 Task: Find connections with filter location Dod Ballāpur with filter topic #Ownerwith filter profile language Potuguese with filter current company NTPC Limited with filter school National Engineering College with filter industry Metal Treatments with filter service category Budgeting with filter keywords title Accounting Staff
Action: Mouse moved to (210, 243)
Screenshot: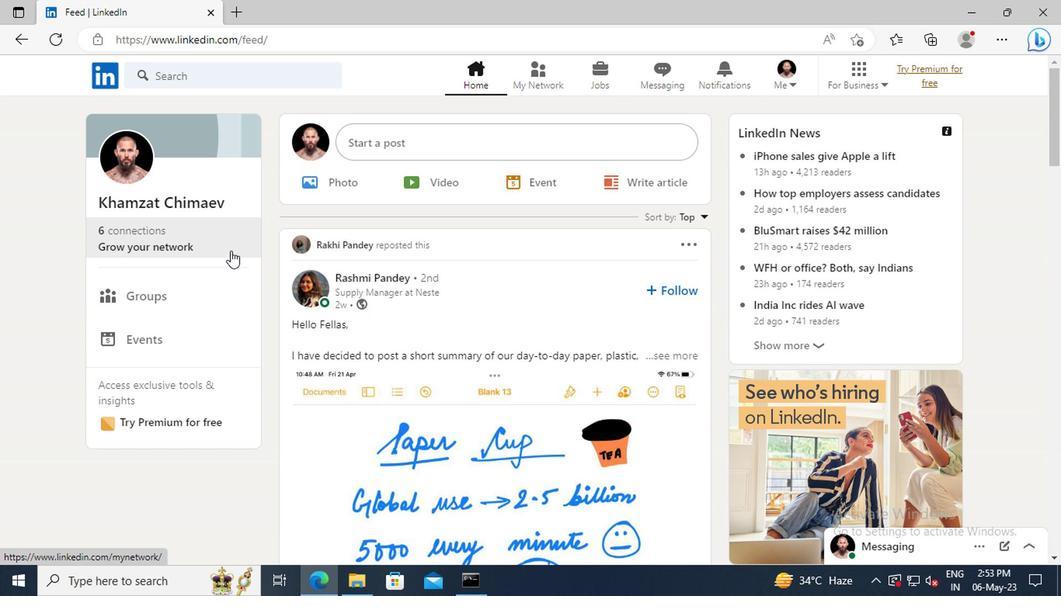 
Action: Mouse pressed left at (210, 243)
Screenshot: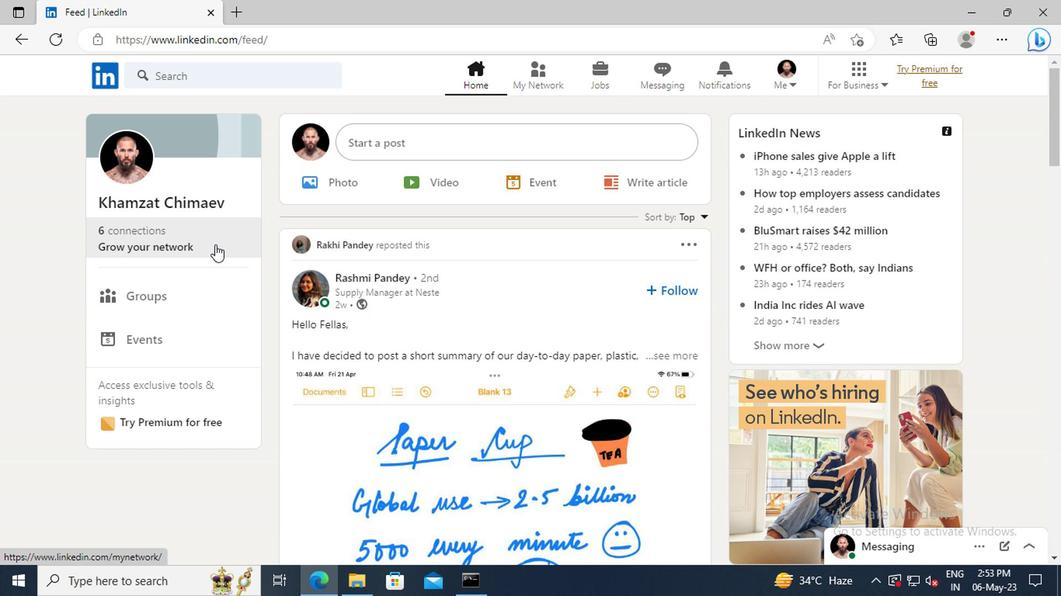 
Action: Mouse moved to (196, 166)
Screenshot: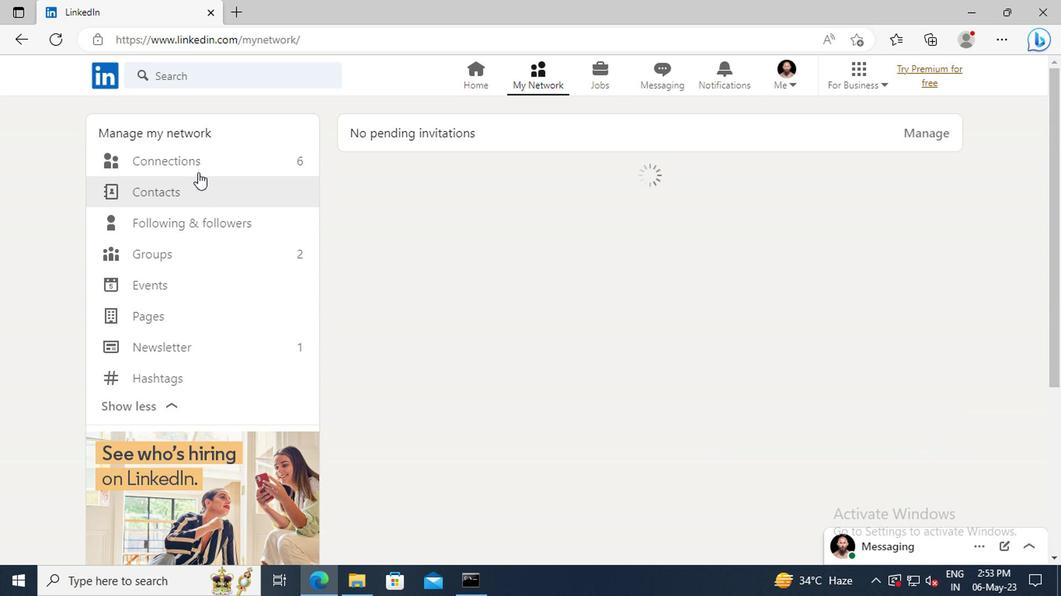 
Action: Mouse pressed left at (196, 166)
Screenshot: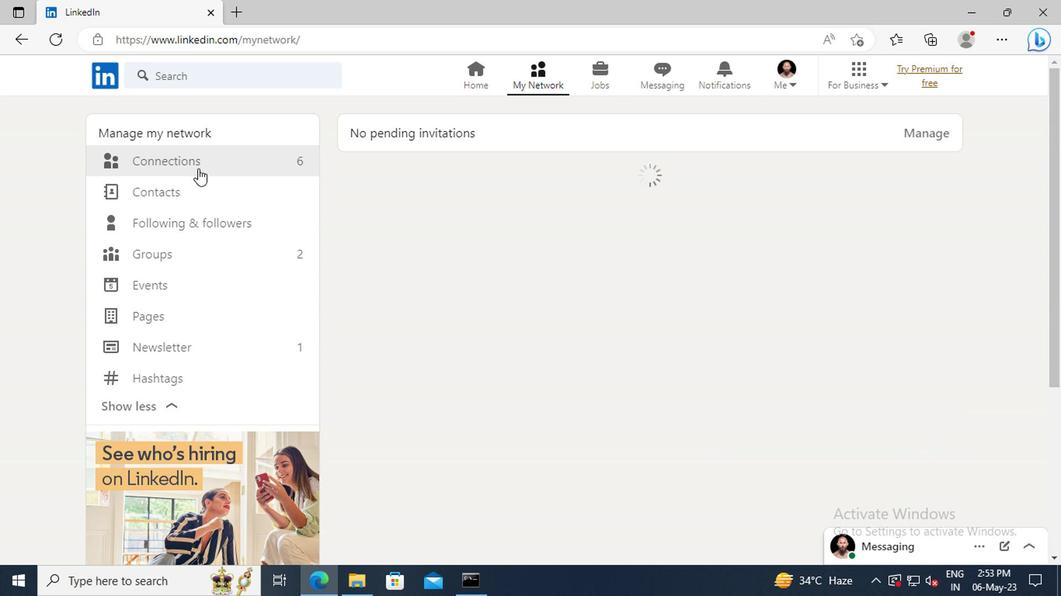 
Action: Mouse moved to (641, 168)
Screenshot: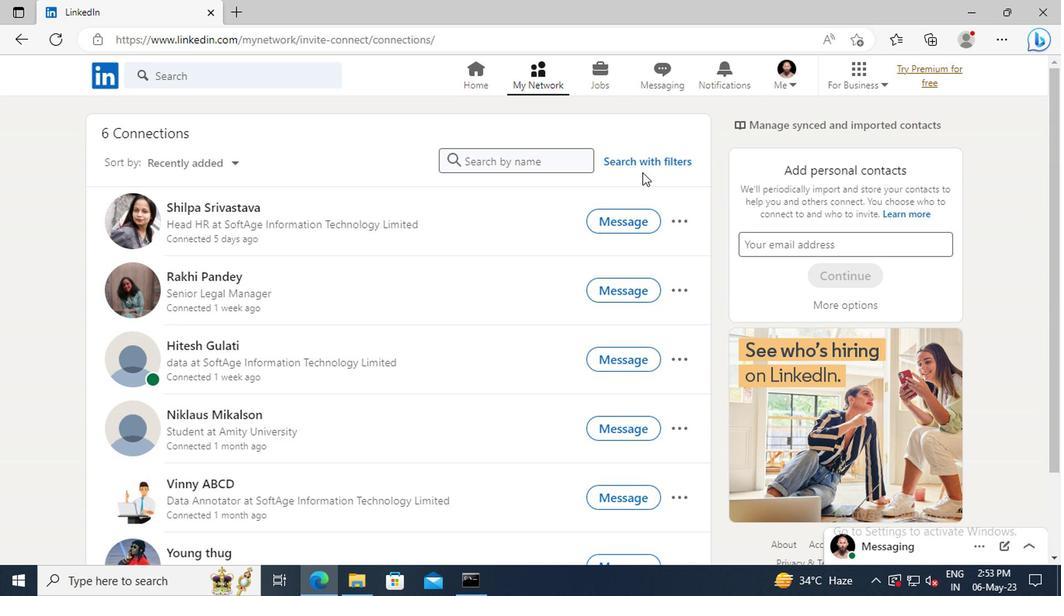 
Action: Mouse pressed left at (641, 168)
Screenshot: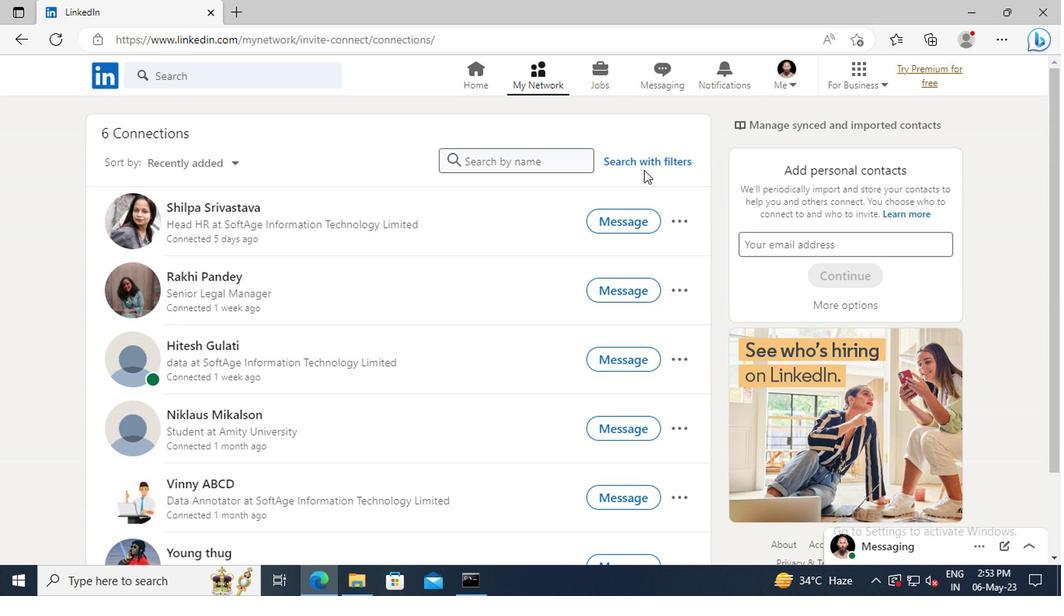 
Action: Mouse moved to (589, 122)
Screenshot: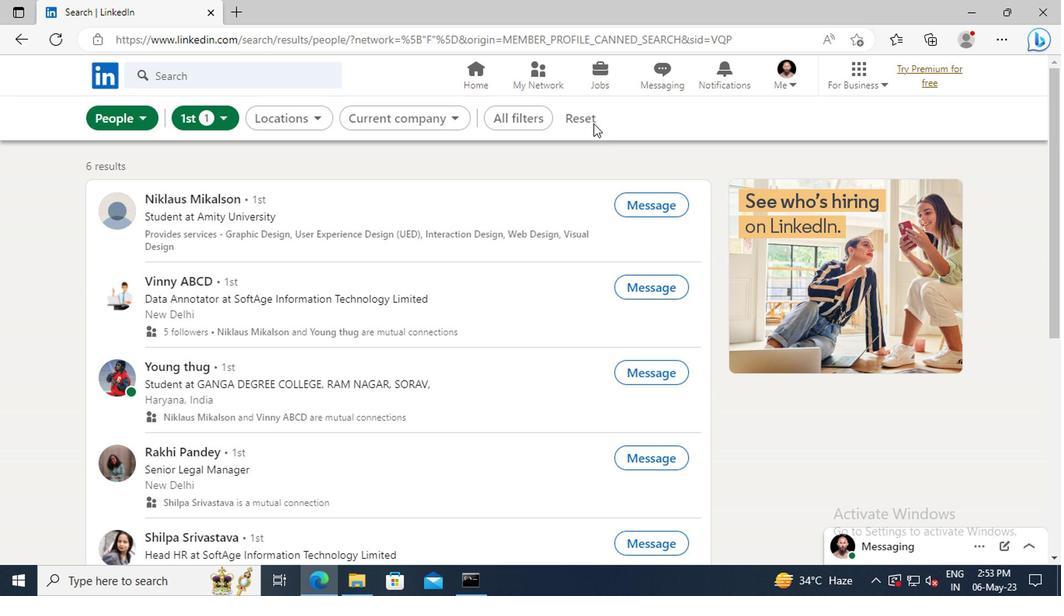 
Action: Mouse pressed left at (589, 122)
Screenshot: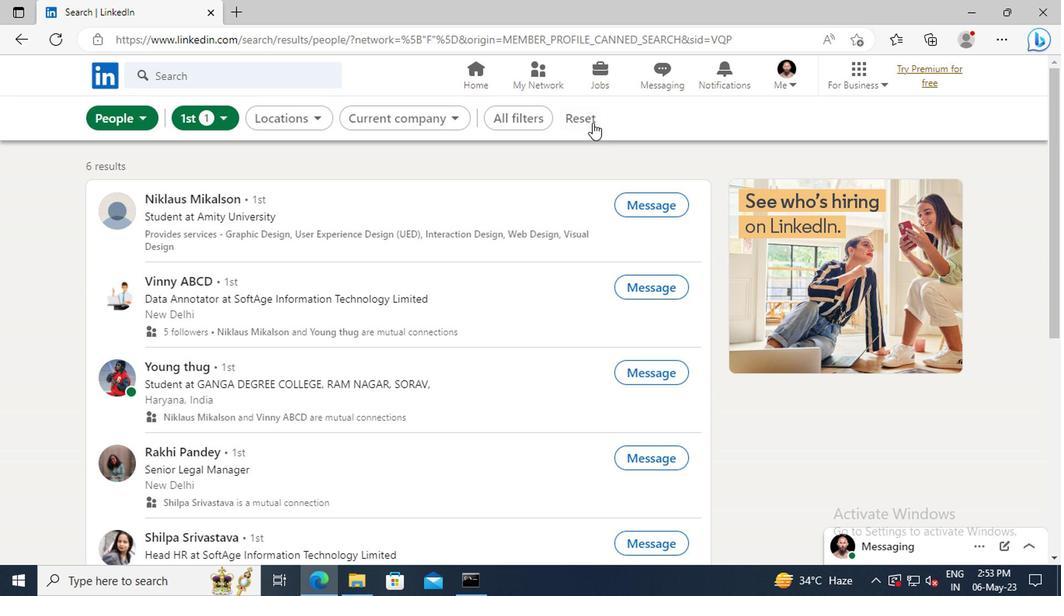 
Action: Mouse moved to (568, 119)
Screenshot: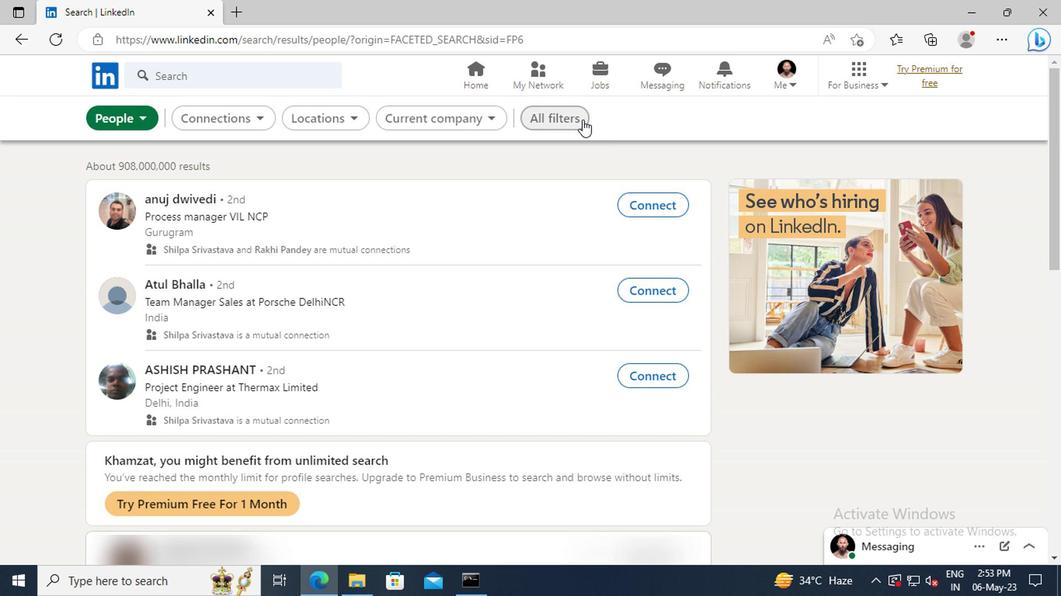 
Action: Mouse pressed left at (568, 119)
Screenshot: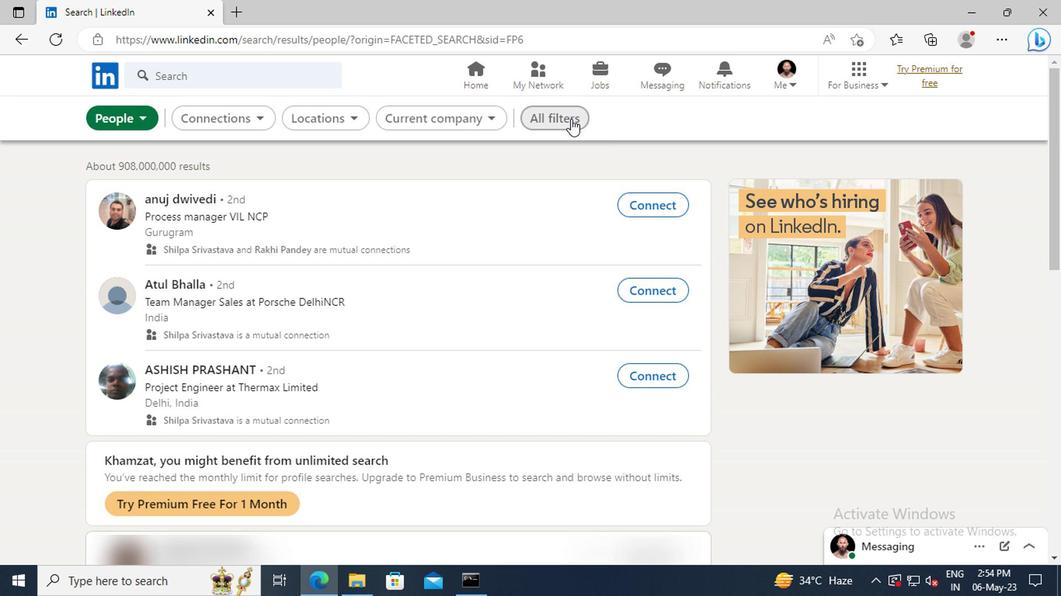 
Action: Mouse moved to (841, 300)
Screenshot: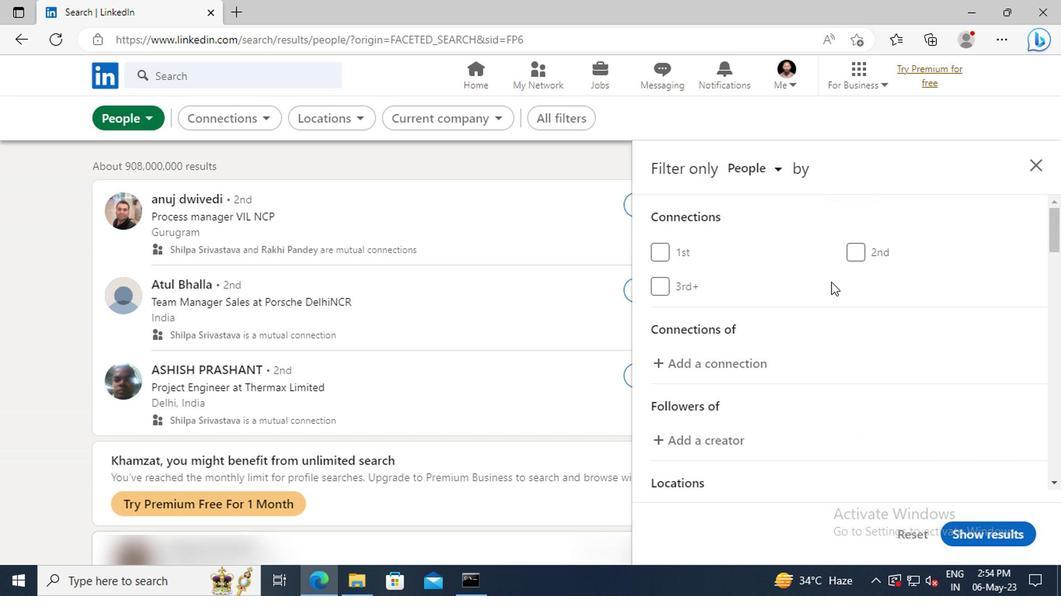 
Action: Mouse scrolled (841, 300) with delta (0, 0)
Screenshot: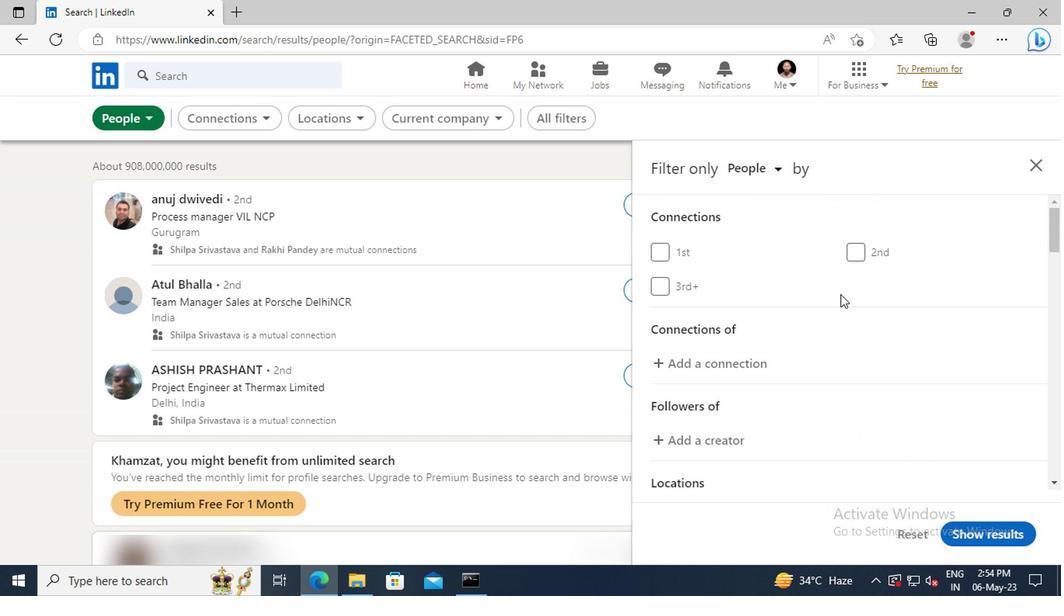 
Action: Mouse scrolled (841, 300) with delta (0, 0)
Screenshot: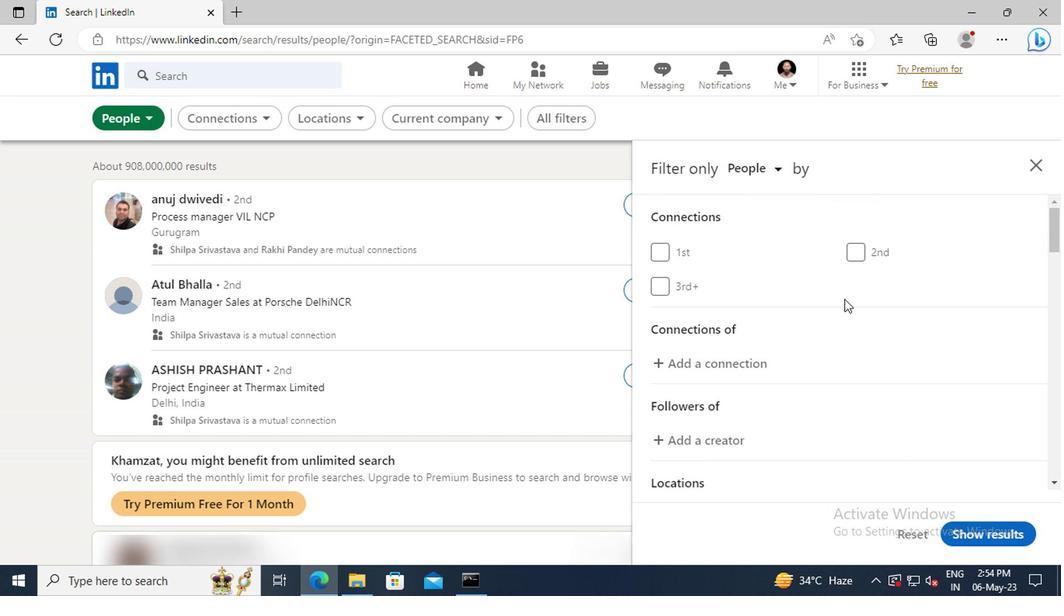 
Action: Mouse scrolled (841, 300) with delta (0, 0)
Screenshot: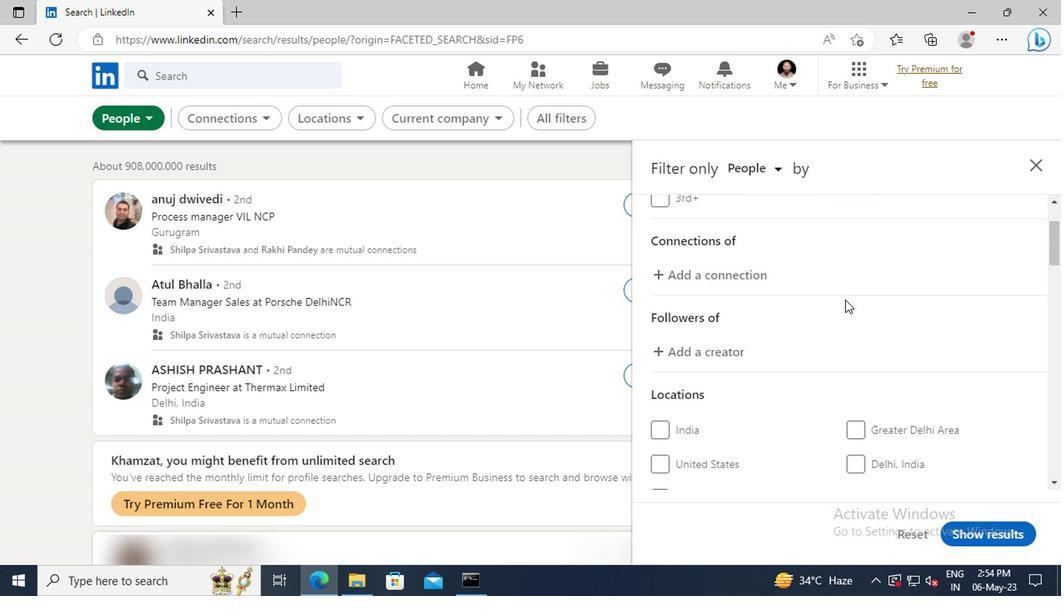 
Action: Mouse scrolled (841, 300) with delta (0, 0)
Screenshot: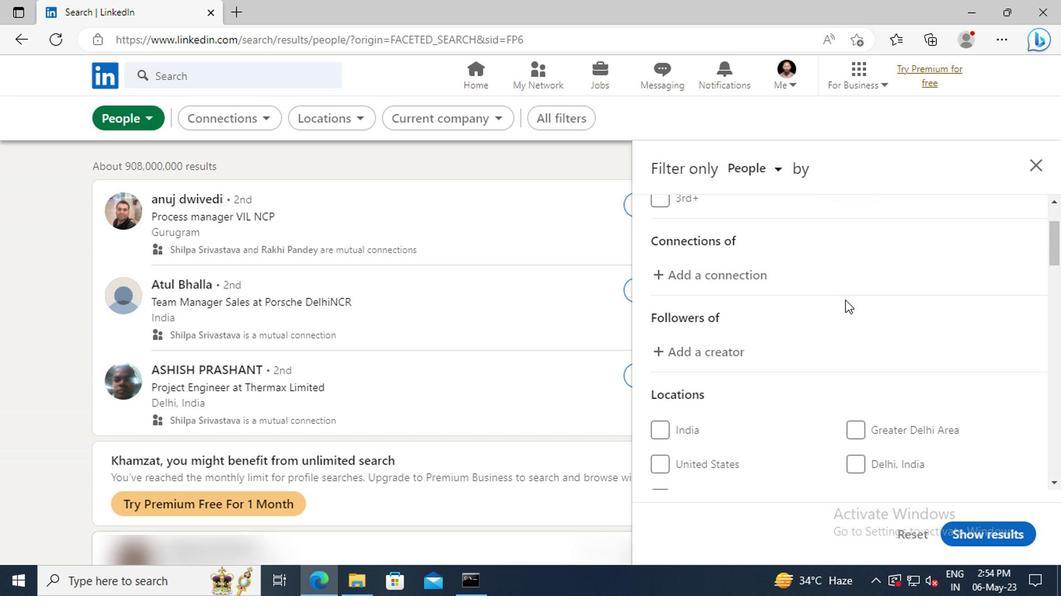 
Action: Mouse scrolled (841, 300) with delta (0, 0)
Screenshot: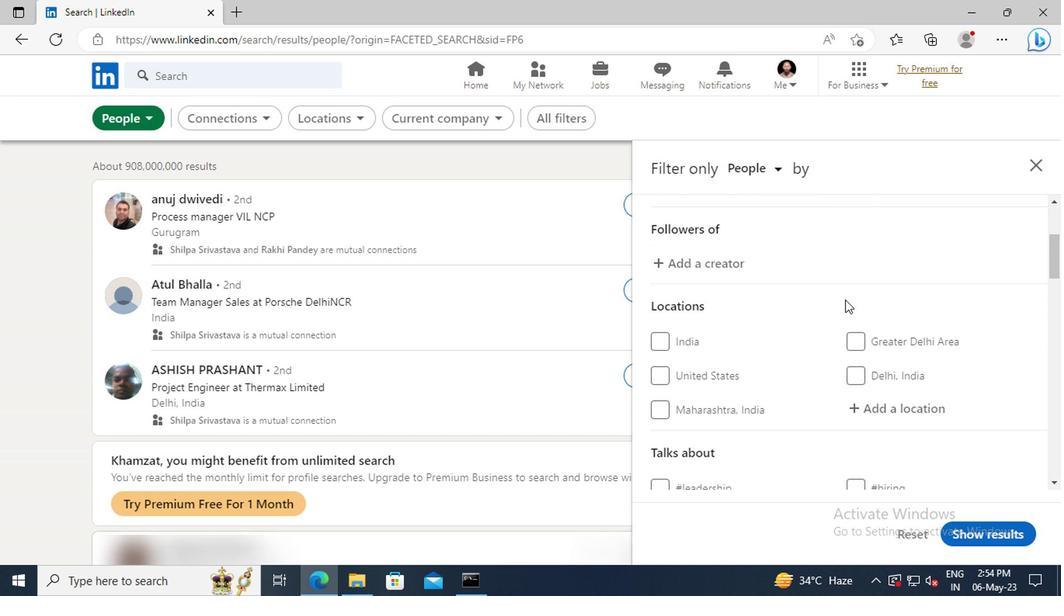 
Action: Mouse moved to (858, 362)
Screenshot: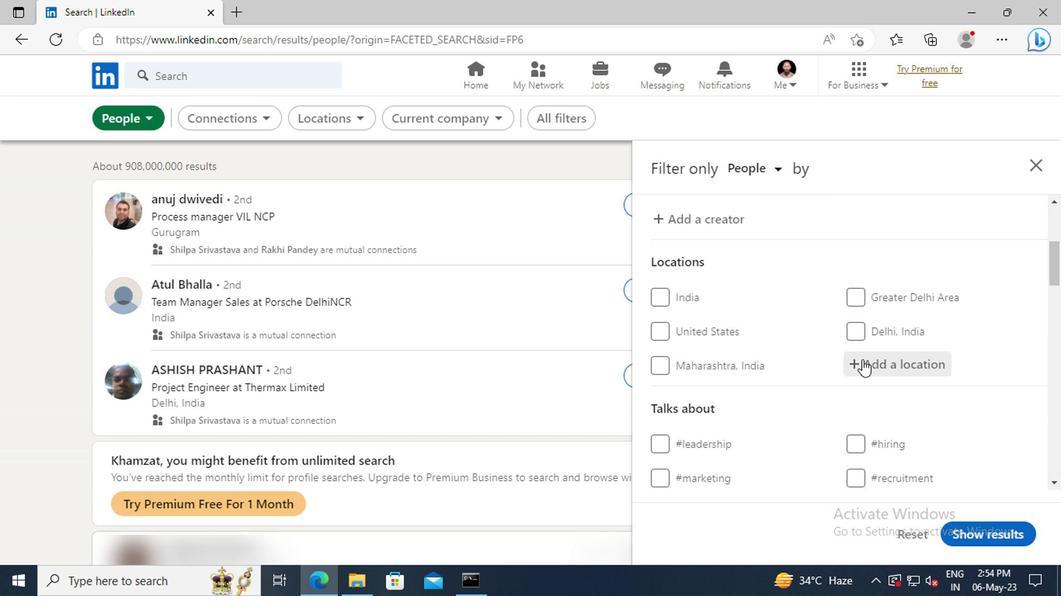 
Action: Mouse pressed left at (858, 362)
Screenshot: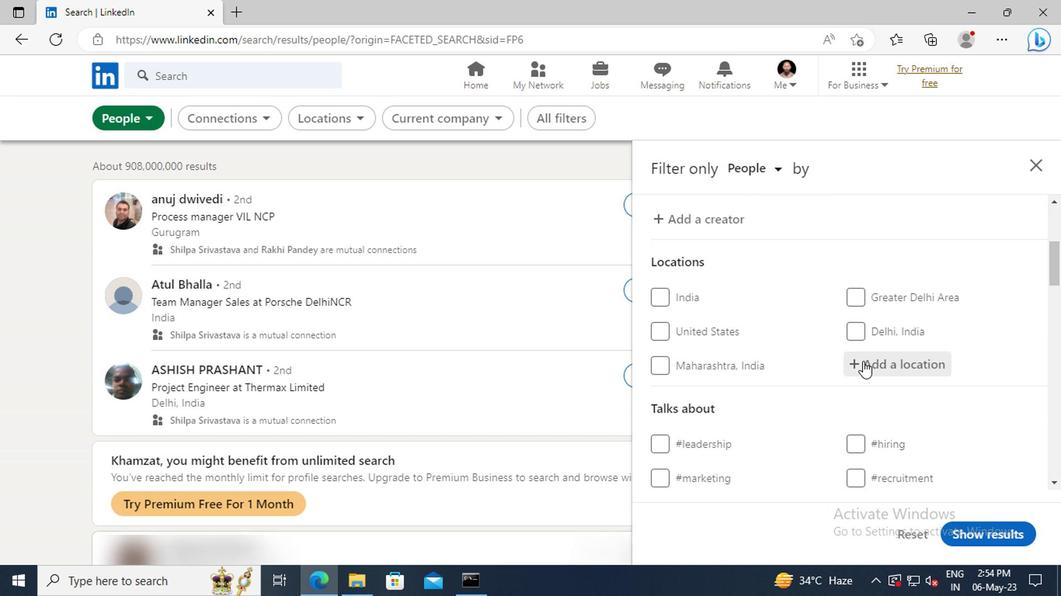 
Action: Mouse moved to (862, 363)
Screenshot: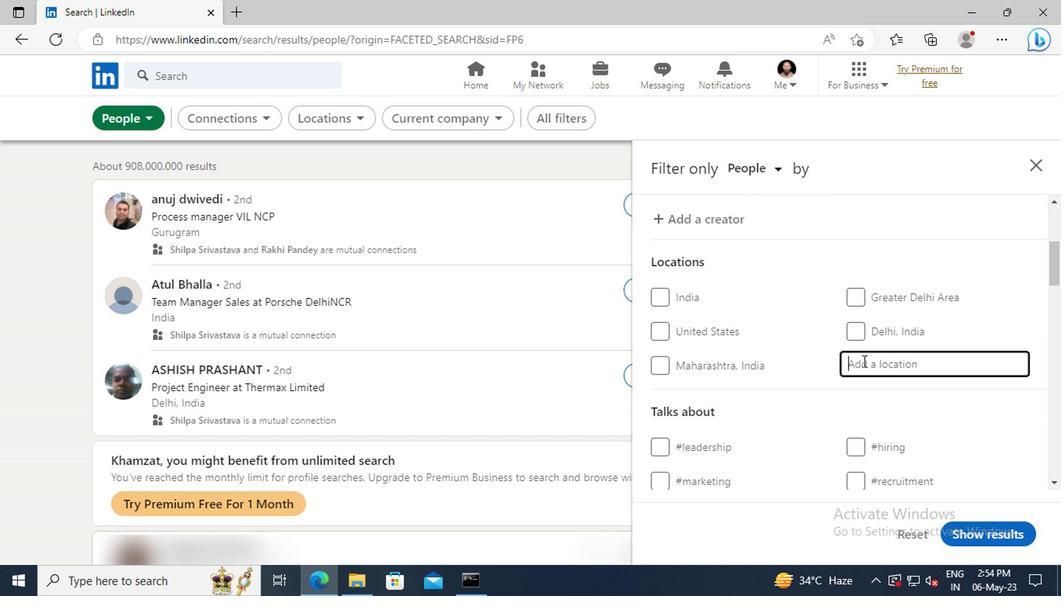 
Action: Key pressed <Key.shift>DOD<Key.space><Key.shift>BALLAPUR<Key.enter>
Screenshot: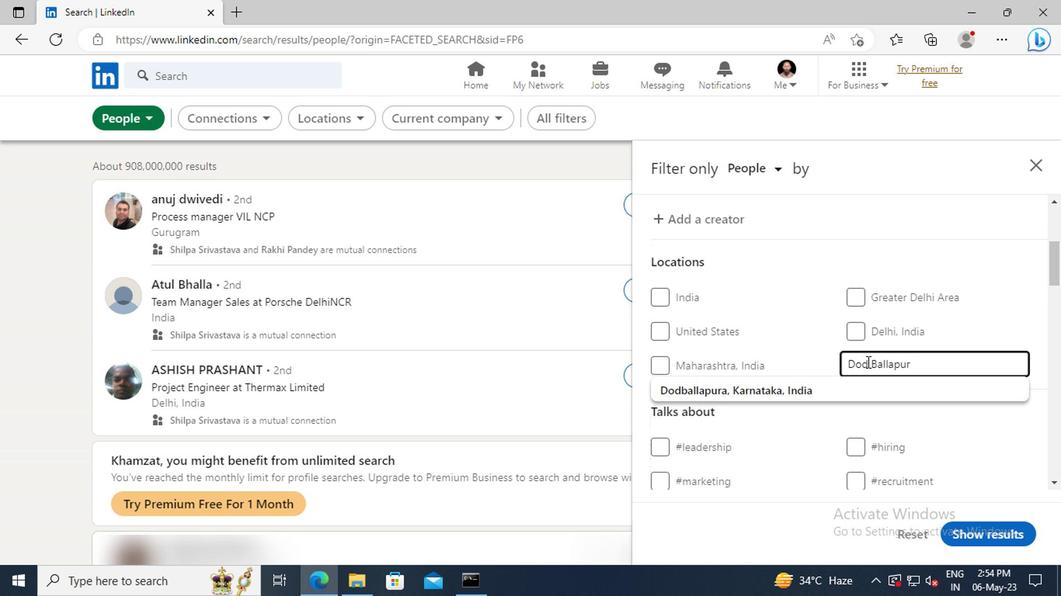 
Action: Mouse scrolled (862, 362) with delta (0, -1)
Screenshot: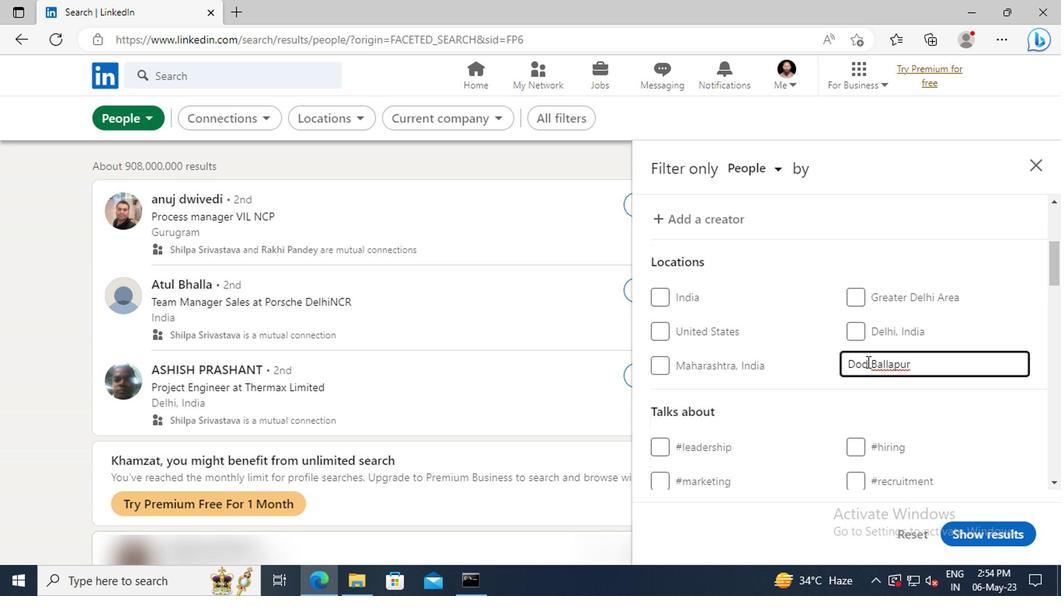 
Action: Mouse scrolled (862, 362) with delta (0, -1)
Screenshot: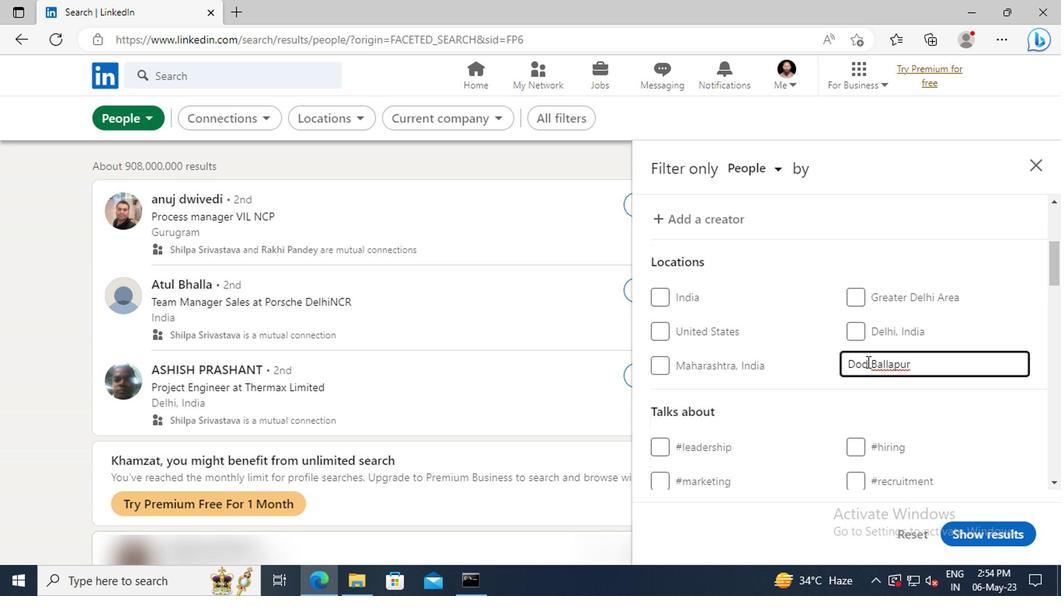 
Action: Mouse scrolled (862, 362) with delta (0, -1)
Screenshot: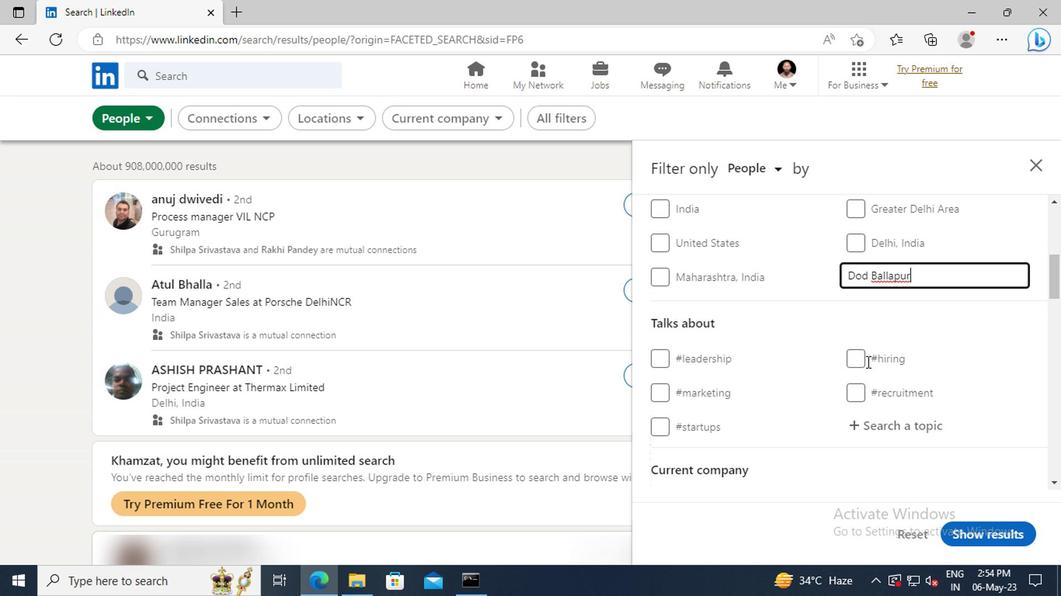 
Action: Mouse moved to (866, 378)
Screenshot: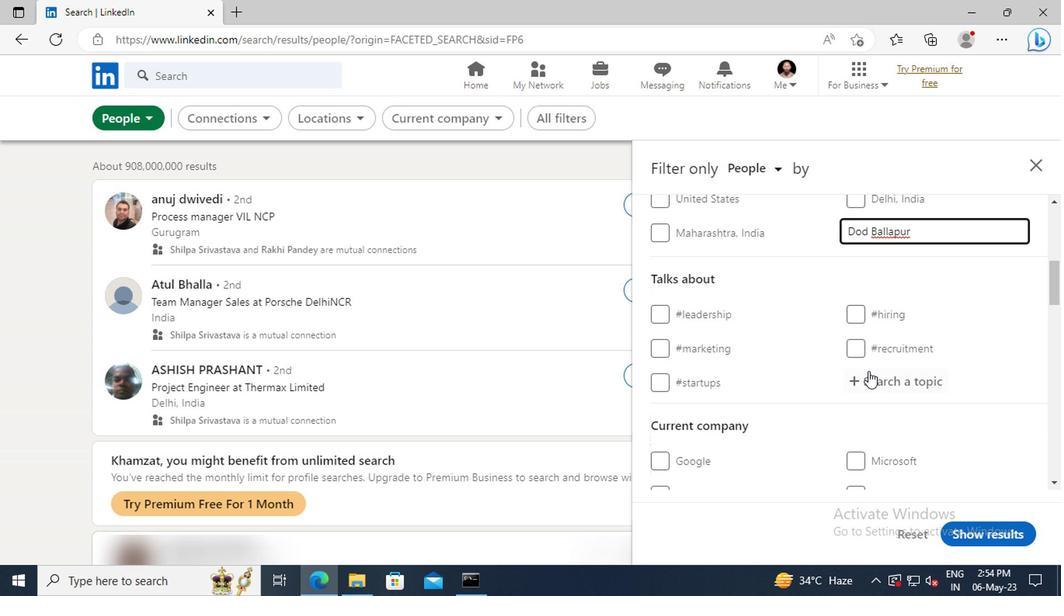 
Action: Mouse pressed left at (866, 378)
Screenshot: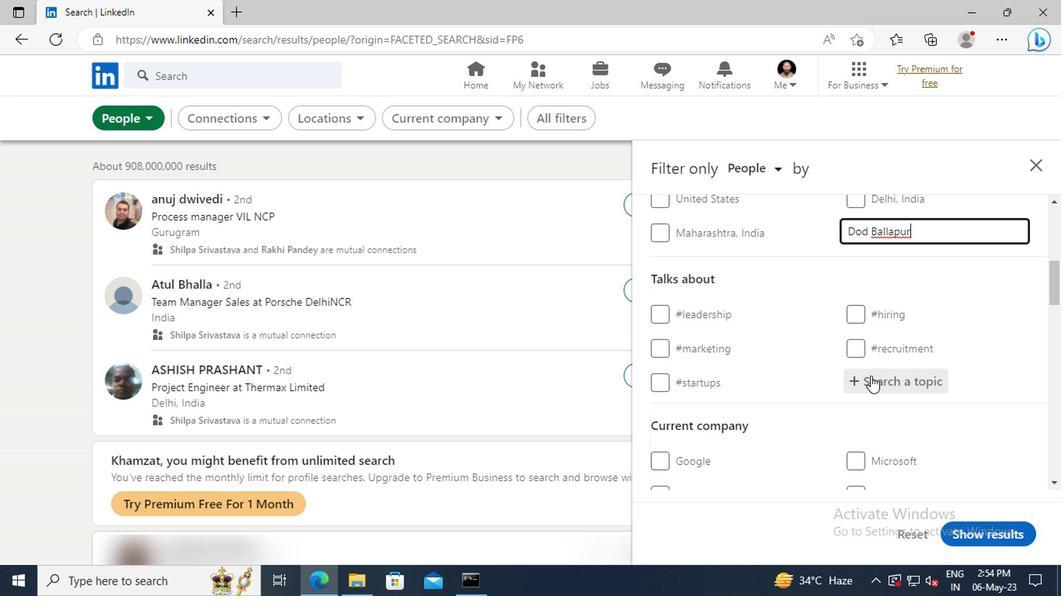 
Action: Key pressed <Key.shift>OWNER
Screenshot: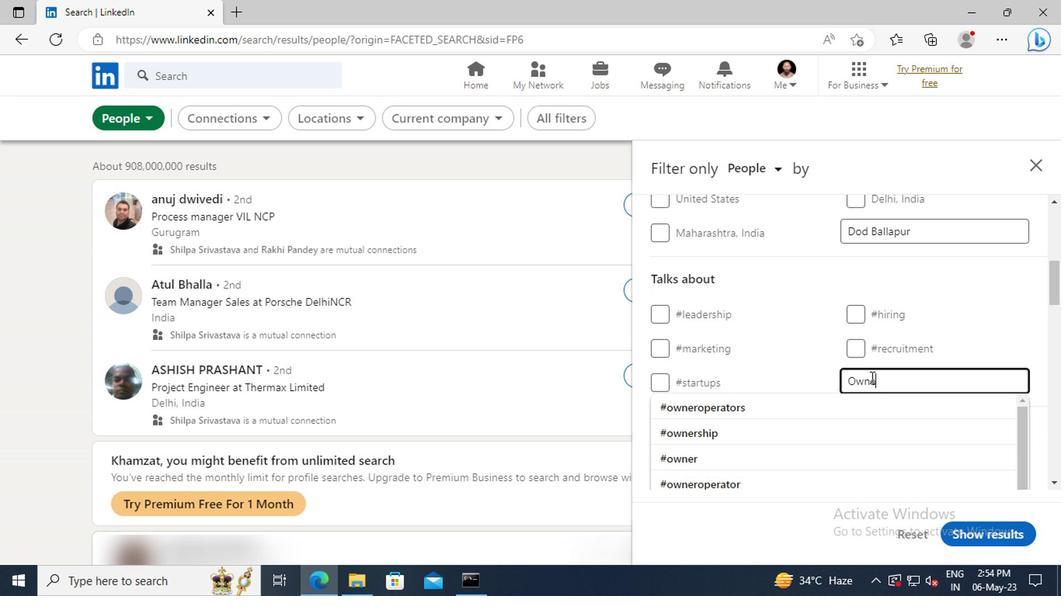 
Action: Mouse moved to (879, 455)
Screenshot: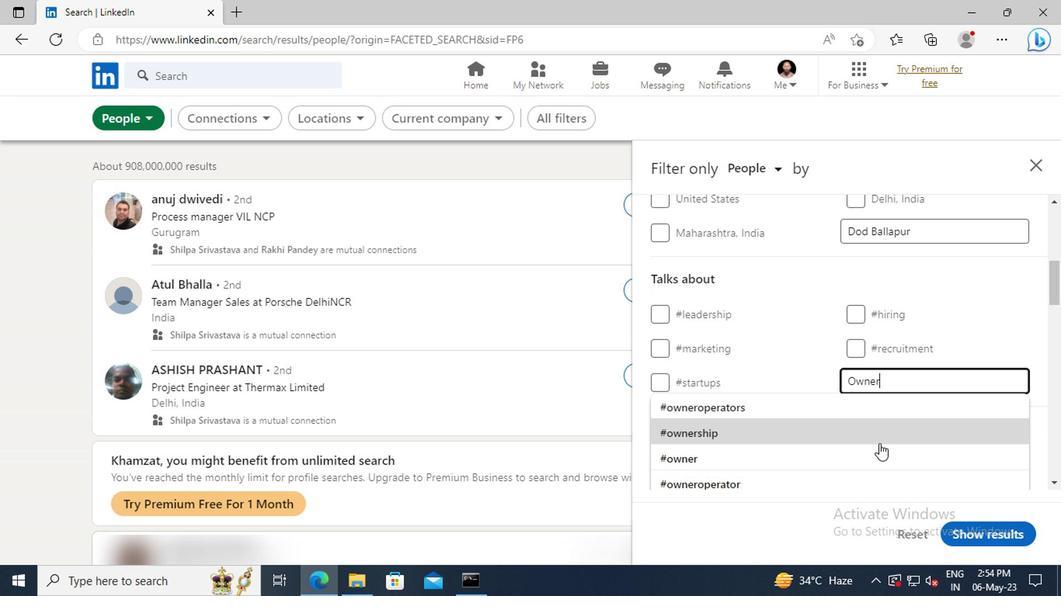 
Action: Mouse pressed left at (879, 455)
Screenshot: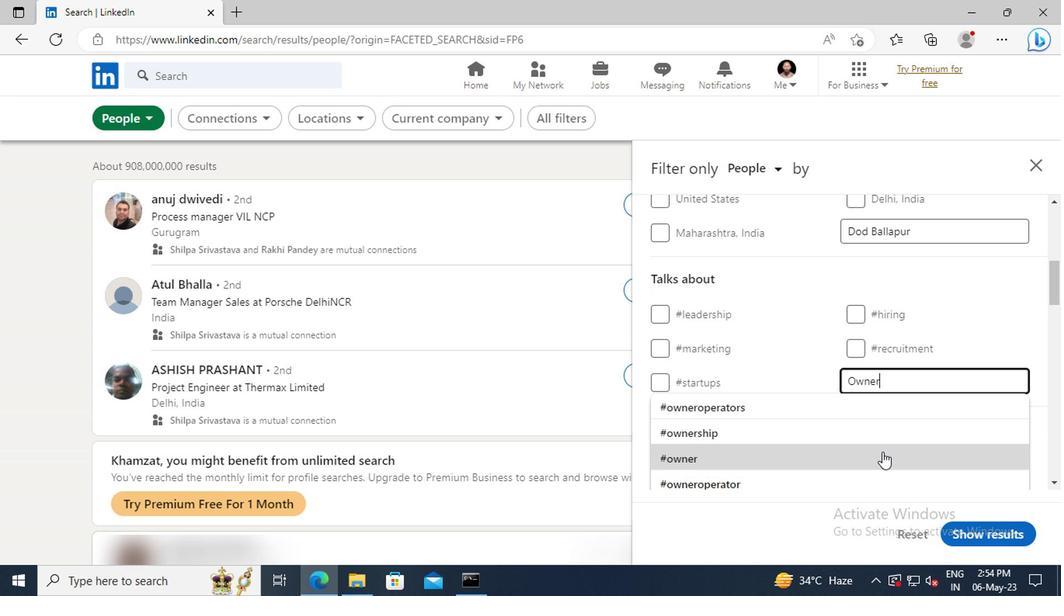 
Action: Mouse scrolled (879, 454) with delta (0, 0)
Screenshot: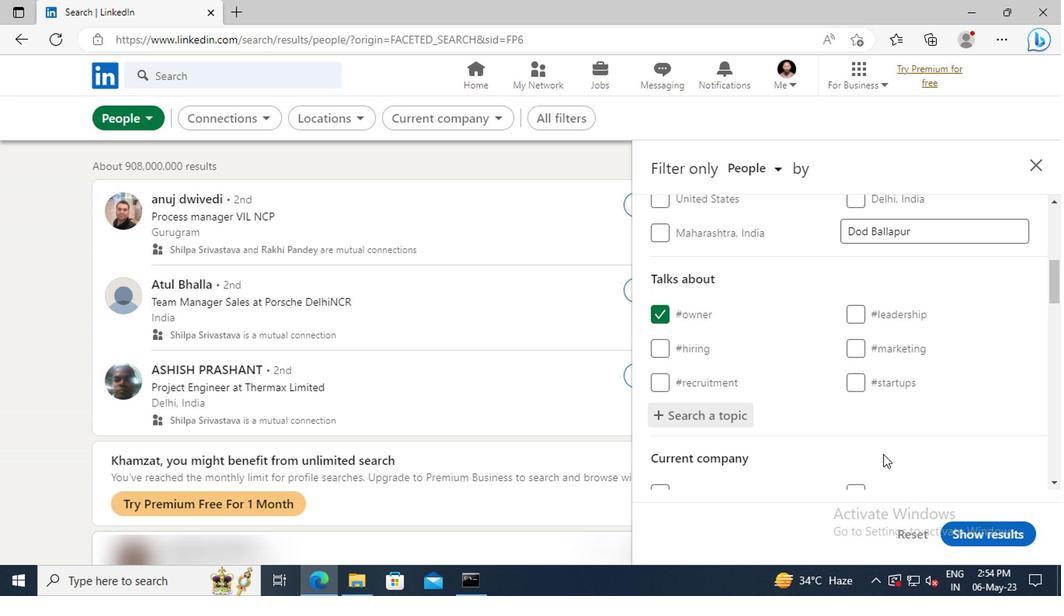 
Action: Mouse moved to (878, 449)
Screenshot: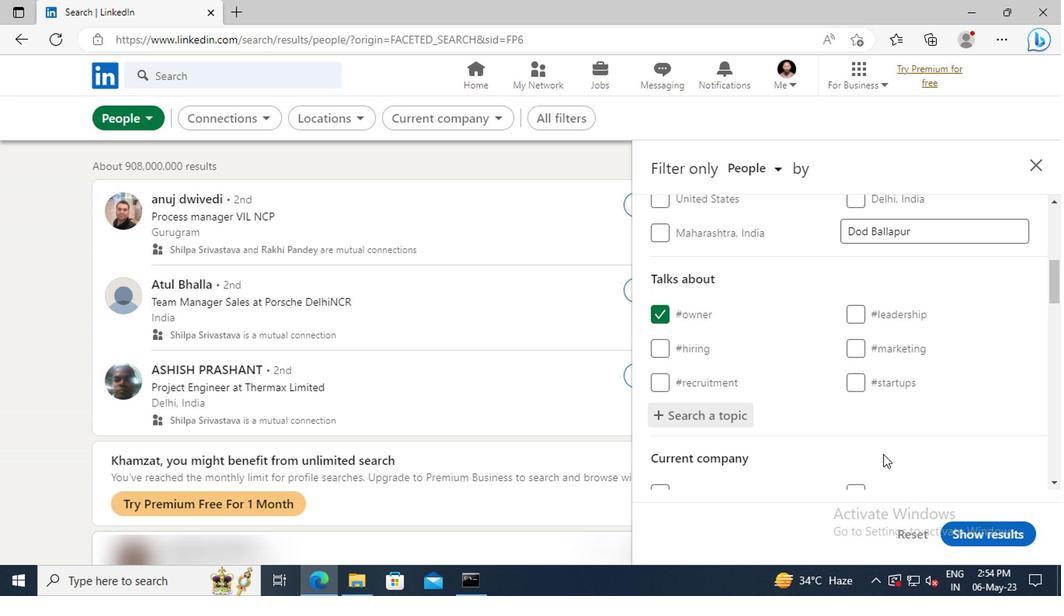 
Action: Mouse scrolled (878, 448) with delta (0, -1)
Screenshot: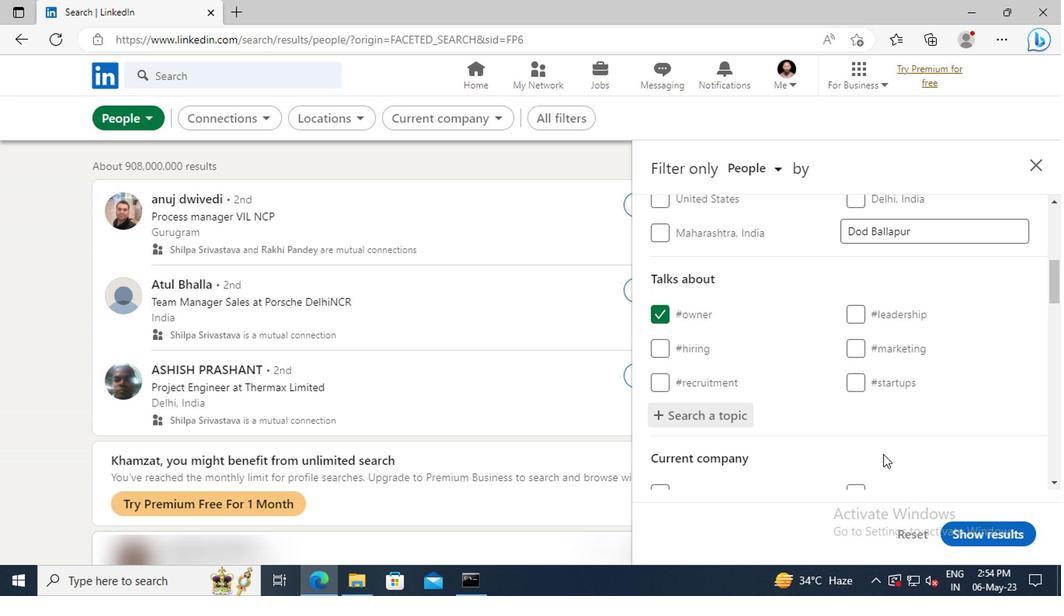 
Action: Mouse moved to (878, 448)
Screenshot: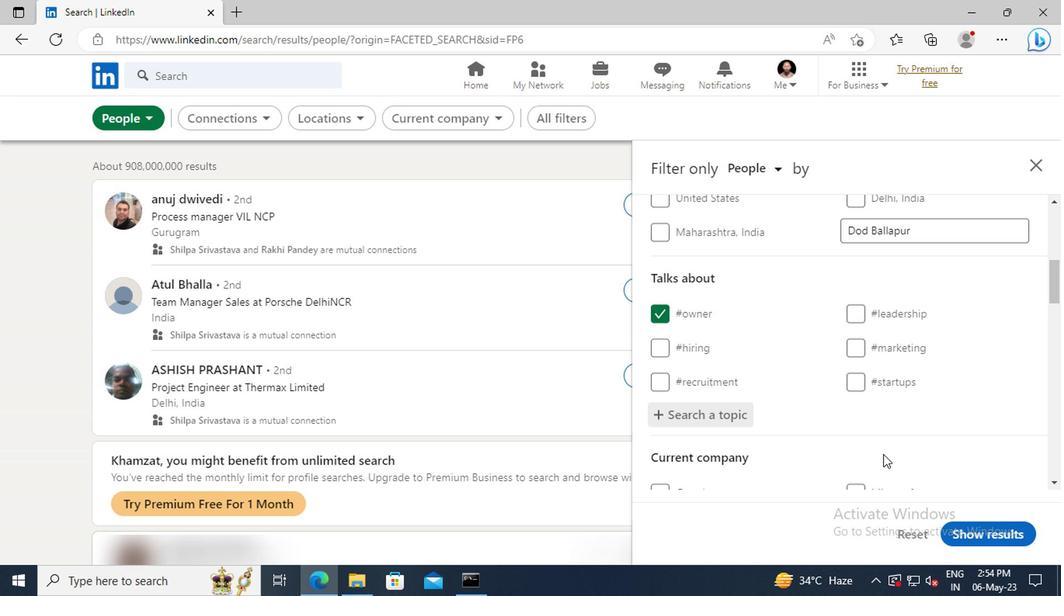 
Action: Mouse scrolled (878, 447) with delta (0, 0)
Screenshot: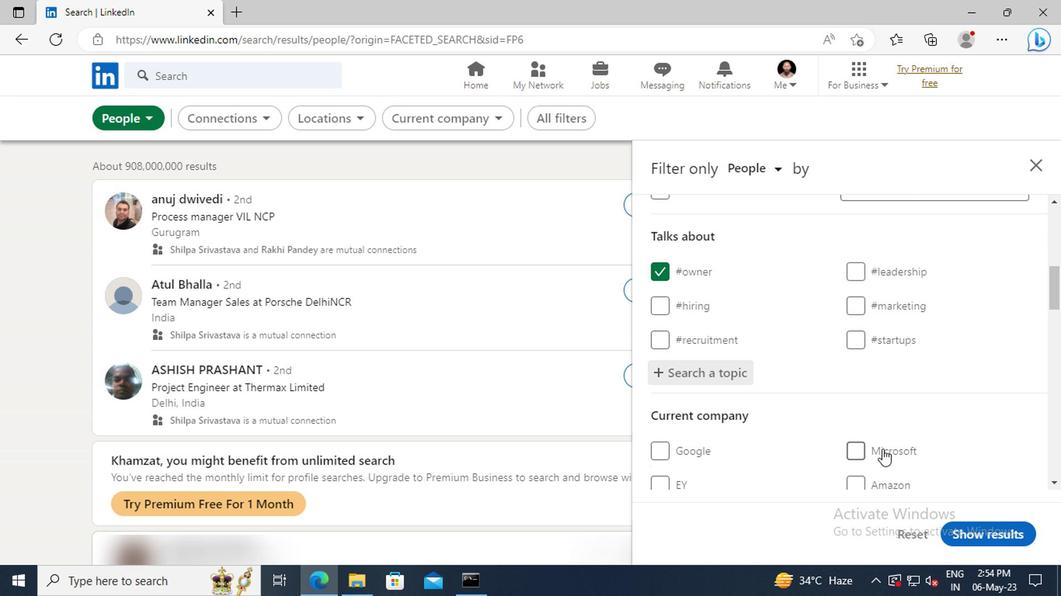 
Action: Mouse moved to (877, 428)
Screenshot: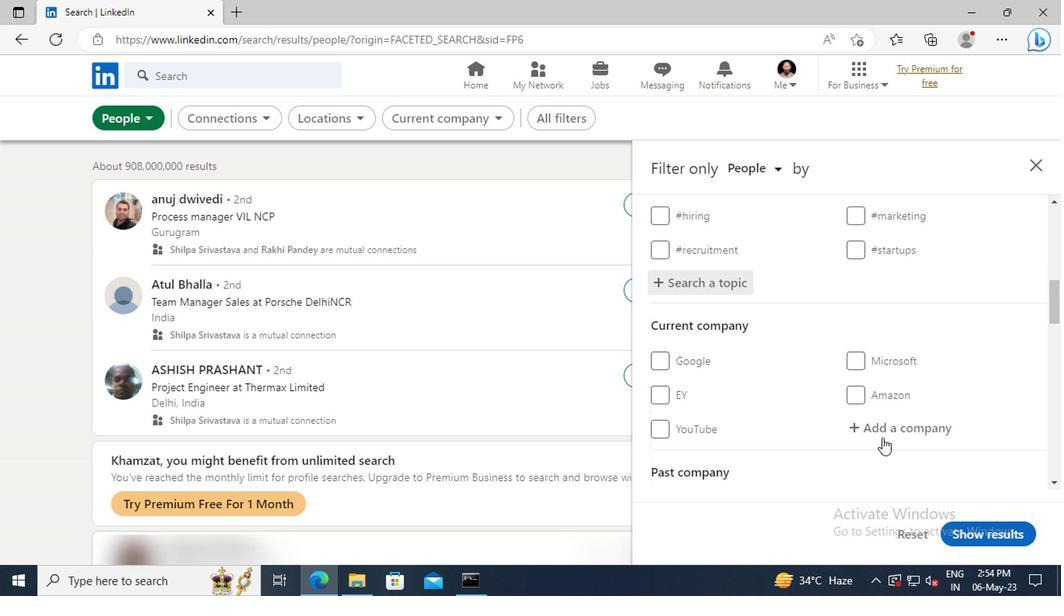 
Action: Mouse scrolled (877, 427) with delta (0, -1)
Screenshot: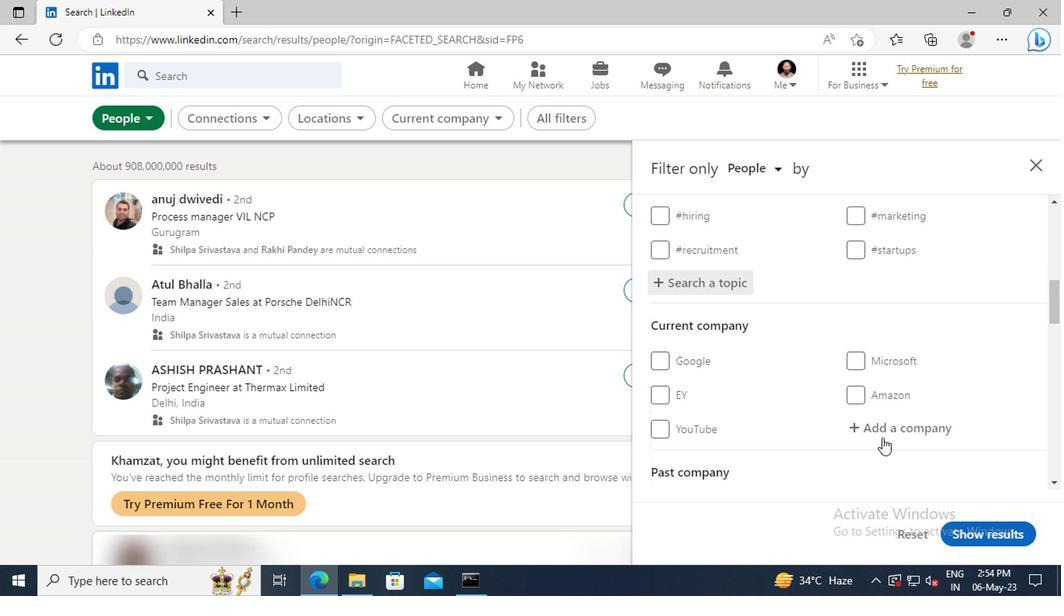 
Action: Mouse moved to (877, 421)
Screenshot: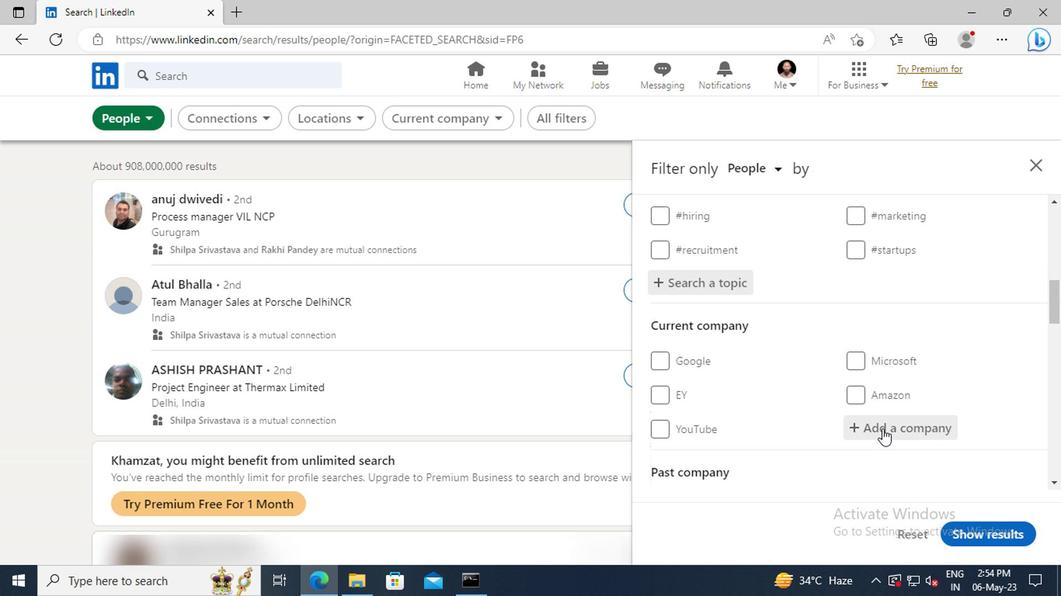 
Action: Mouse scrolled (877, 420) with delta (0, 0)
Screenshot: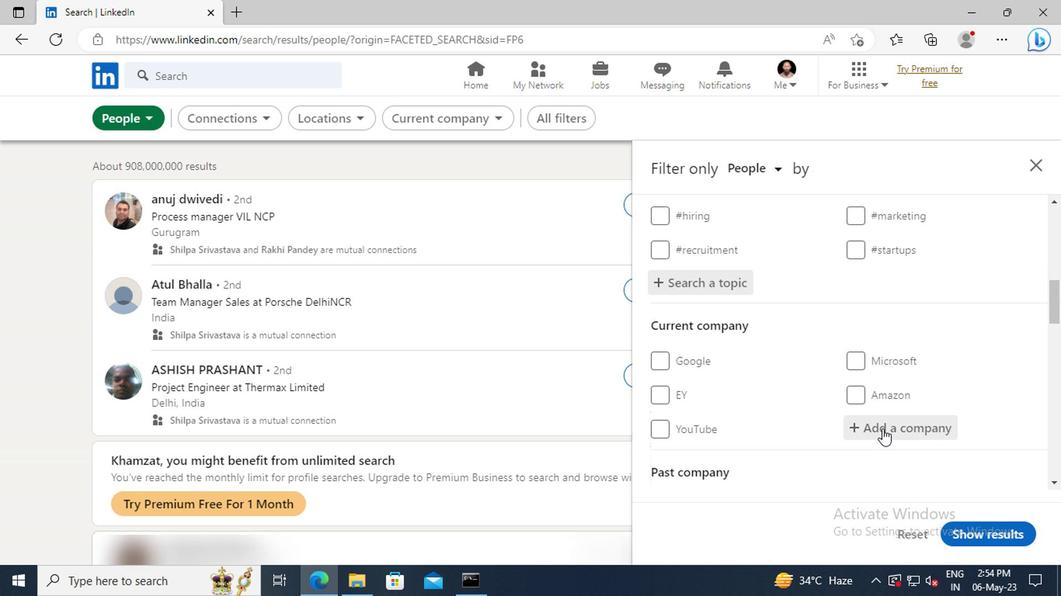 
Action: Mouse moved to (875, 401)
Screenshot: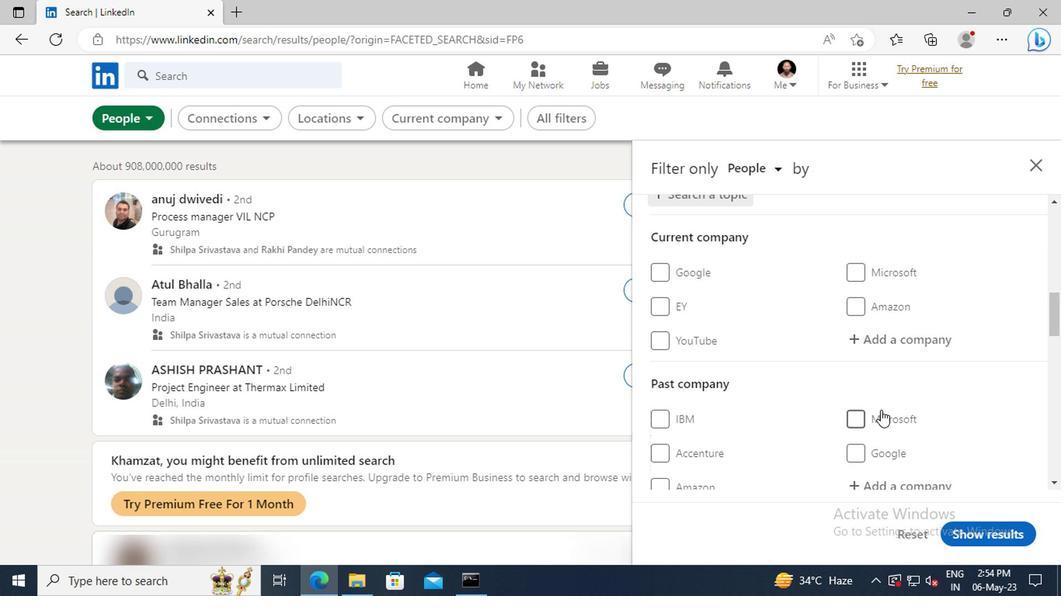 
Action: Mouse scrolled (875, 400) with delta (0, -1)
Screenshot: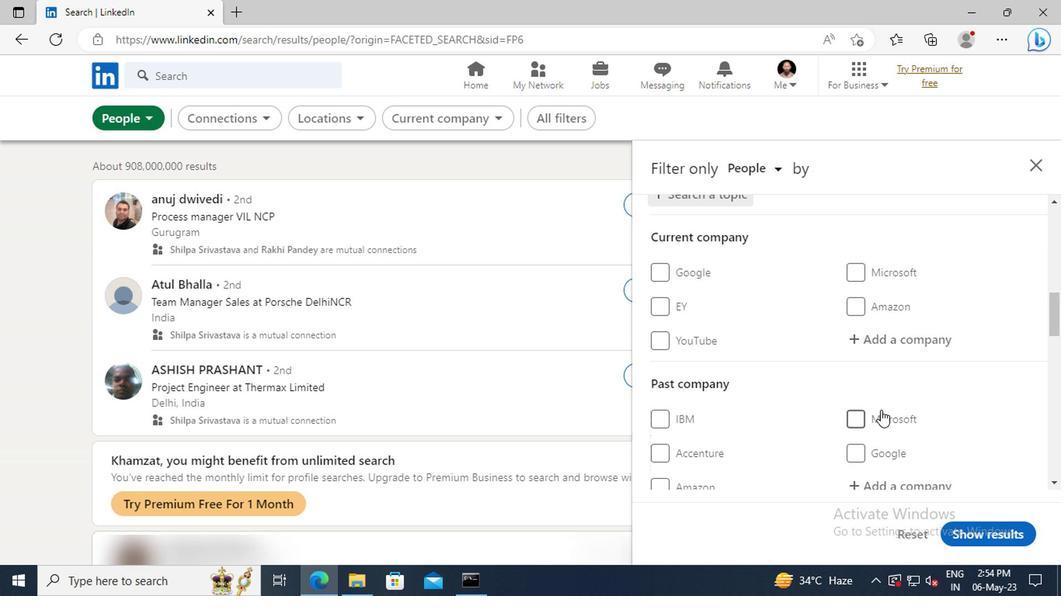 
Action: Mouse moved to (874, 395)
Screenshot: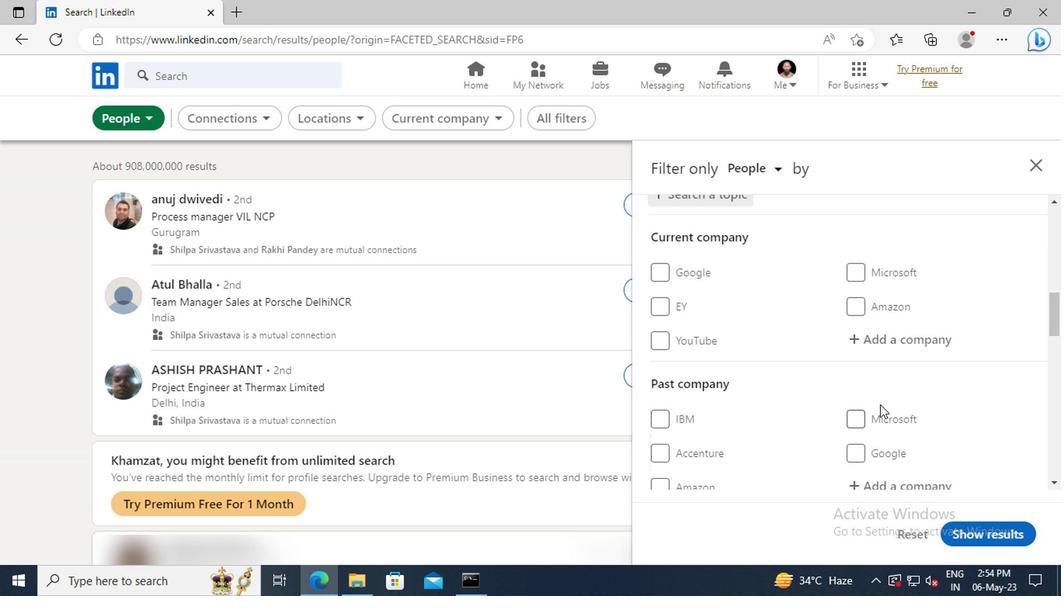 
Action: Mouse scrolled (874, 394) with delta (0, -1)
Screenshot: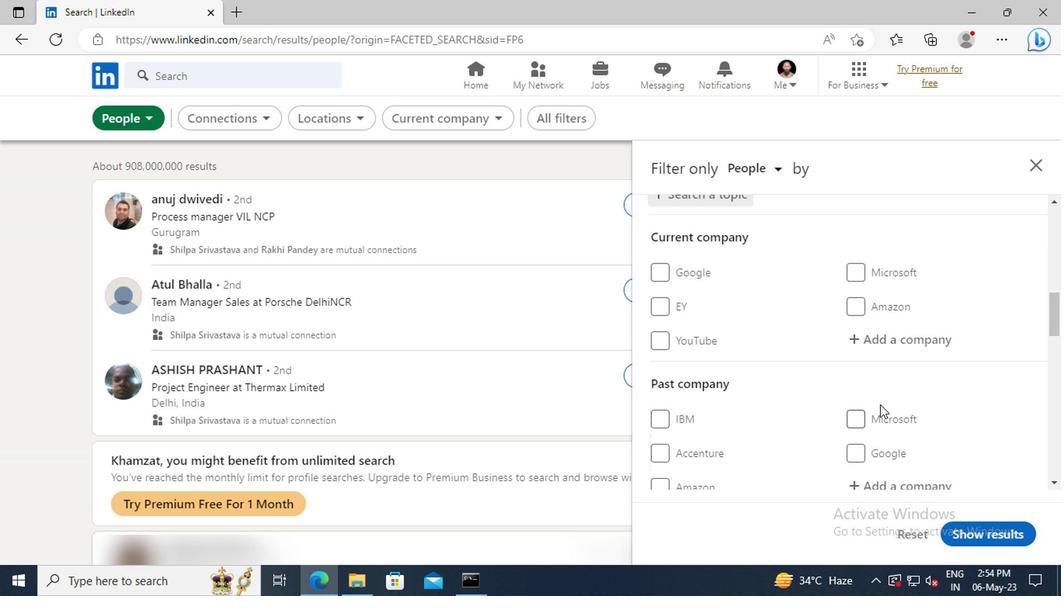 
Action: Mouse moved to (874, 385)
Screenshot: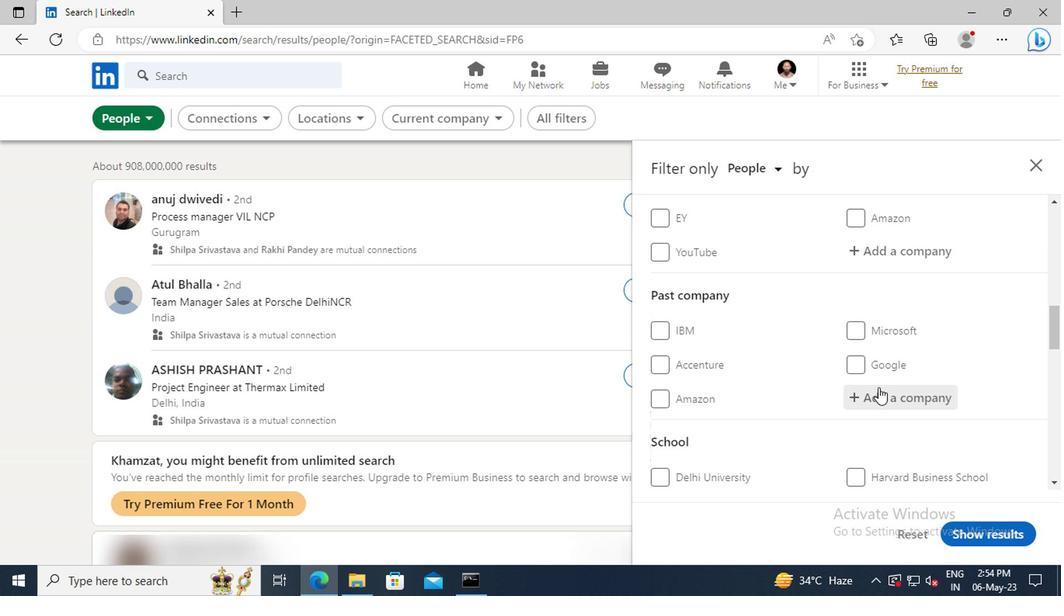 
Action: Mouse scrolled (874, 384) with delta (0, -1)
Screenshot: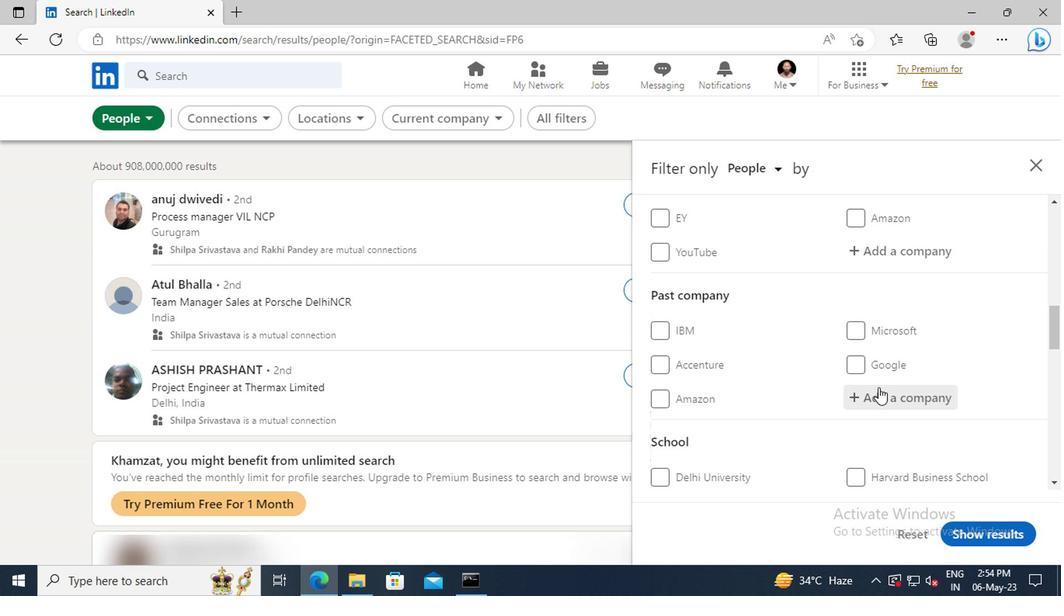 
Action: Mouse moved to (874, 384)
Screenshot: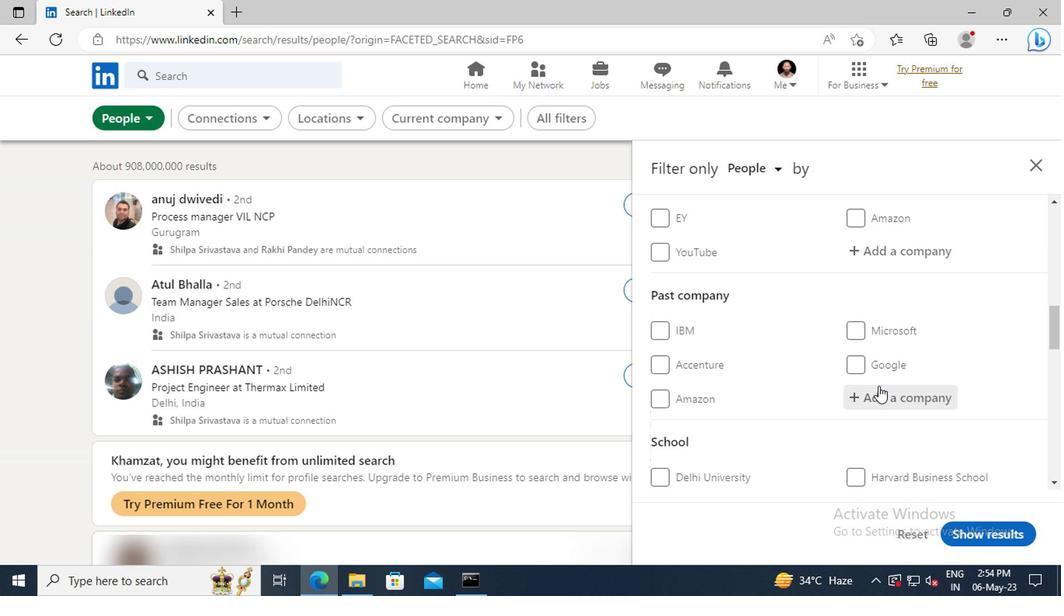 
Action: Mouse scrolled (874, 384) with delta (0, 0)
Screenshot: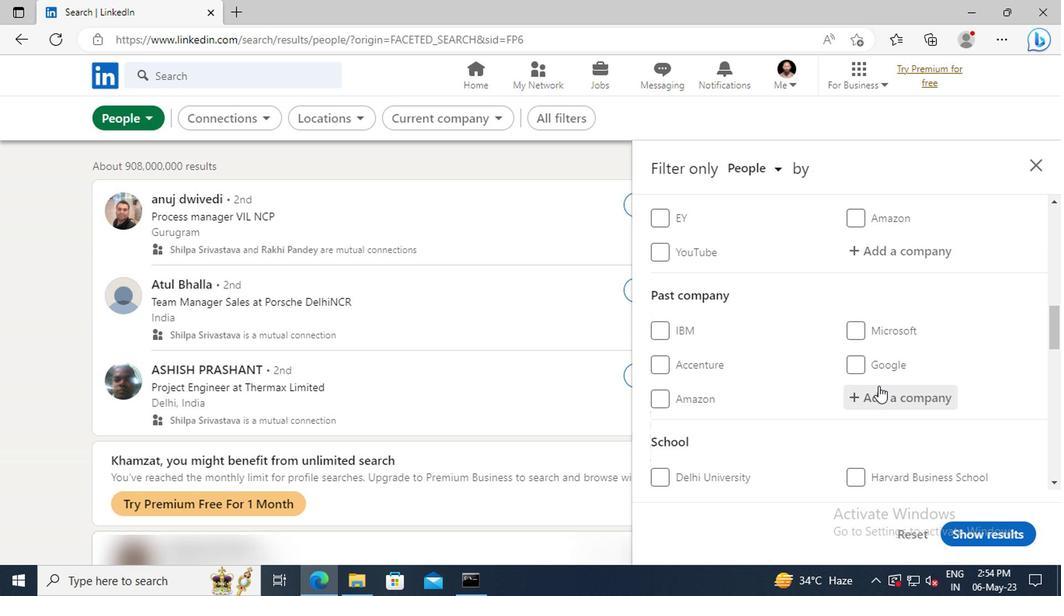 
Action: Mouse moved to (874, 384)
Screenshot: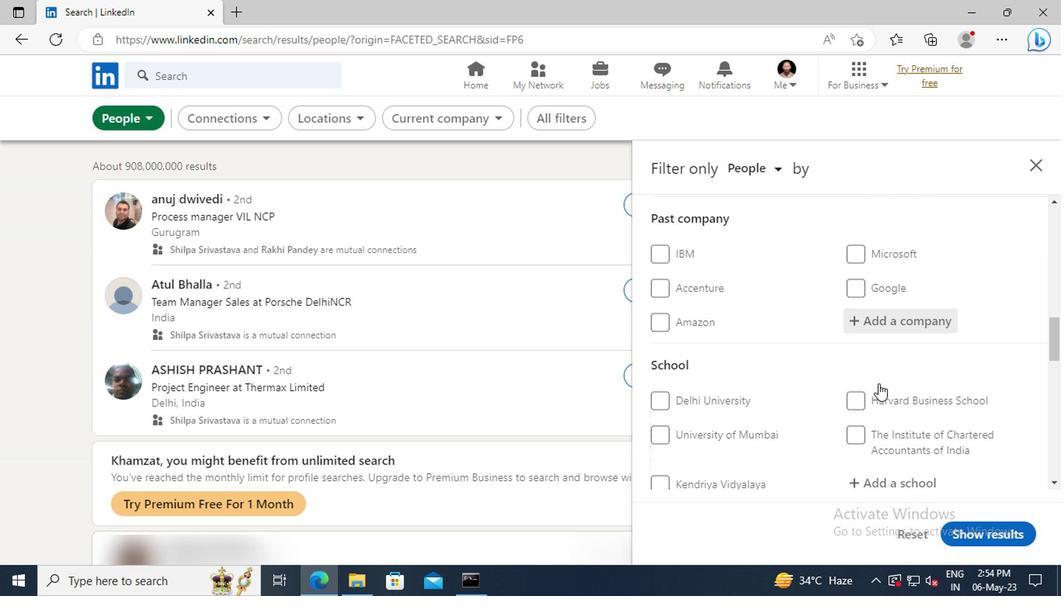 
Action: Mouse scrolled (874, 383) with delta (0, -1)
Screenshot: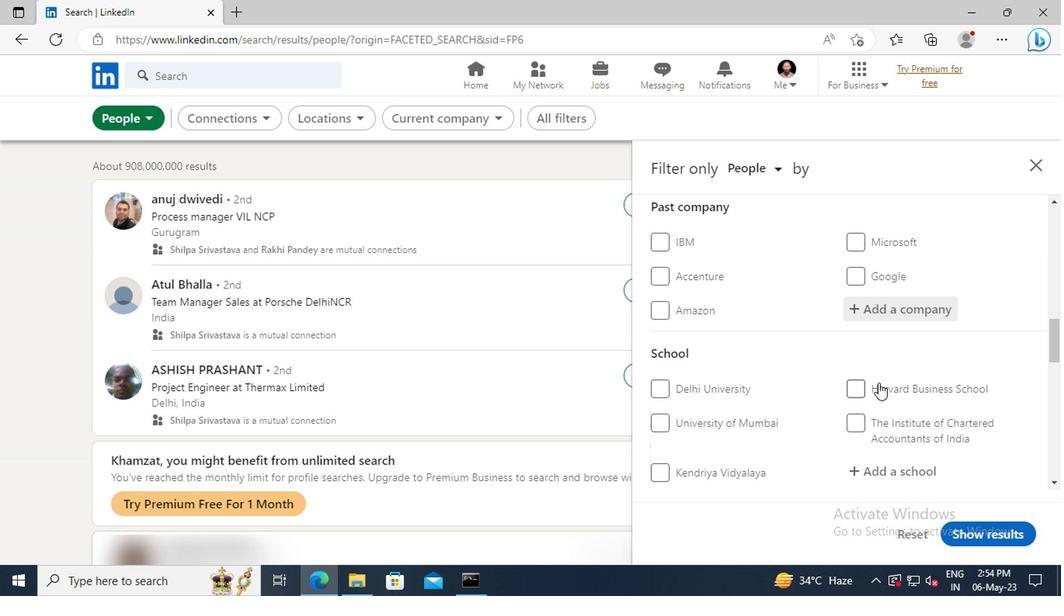 
Action: Mouse scrolled (874, 383) with delta (0, -1)
Screenshot: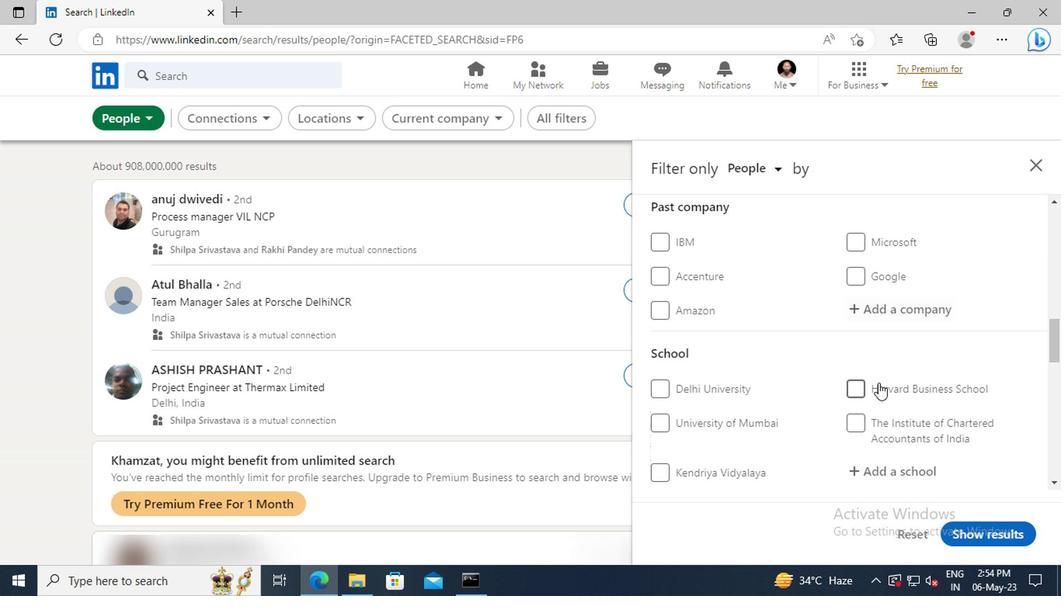 
Action: Mouse scrolled (874, 383) with delta (0, -1)
Screenshot: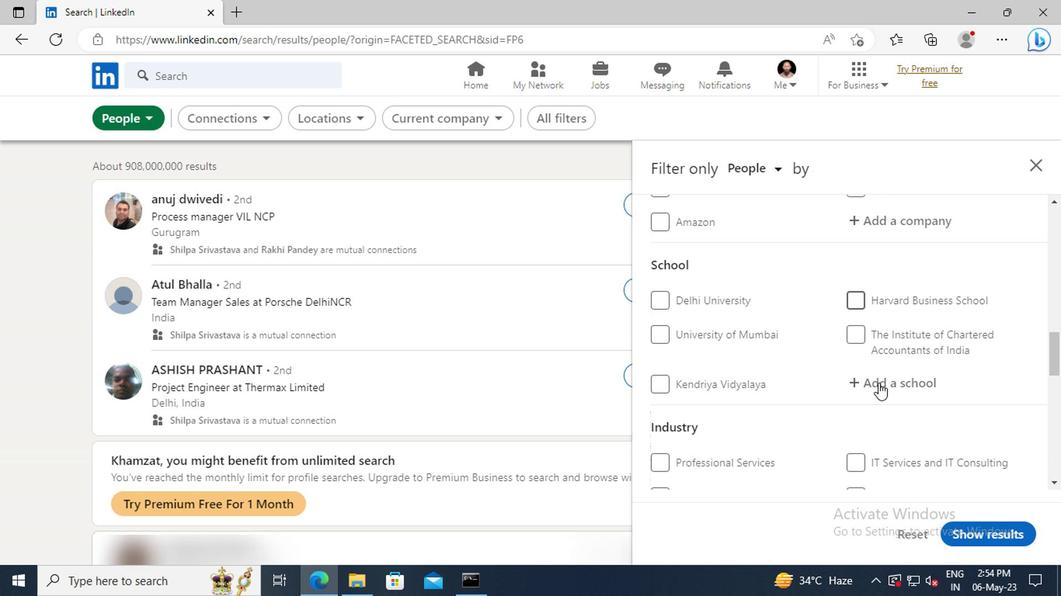 
Action: Mouse scrolled (874, 383) with delta (0, -1)
Screenshot: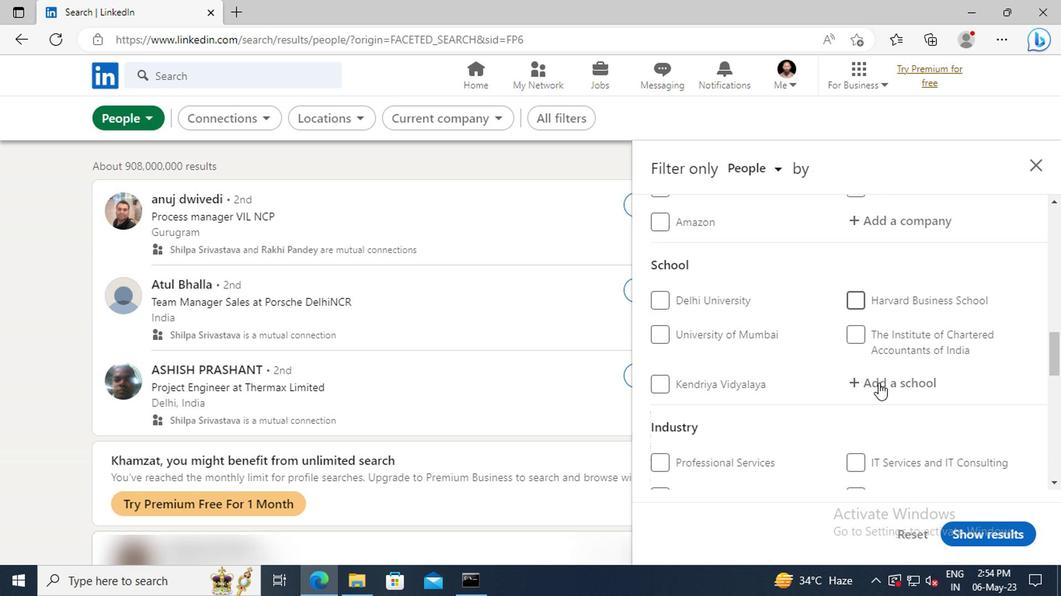 
Action: Mouse scrolled (874, 383) with delta (0, -1)
Screenshot: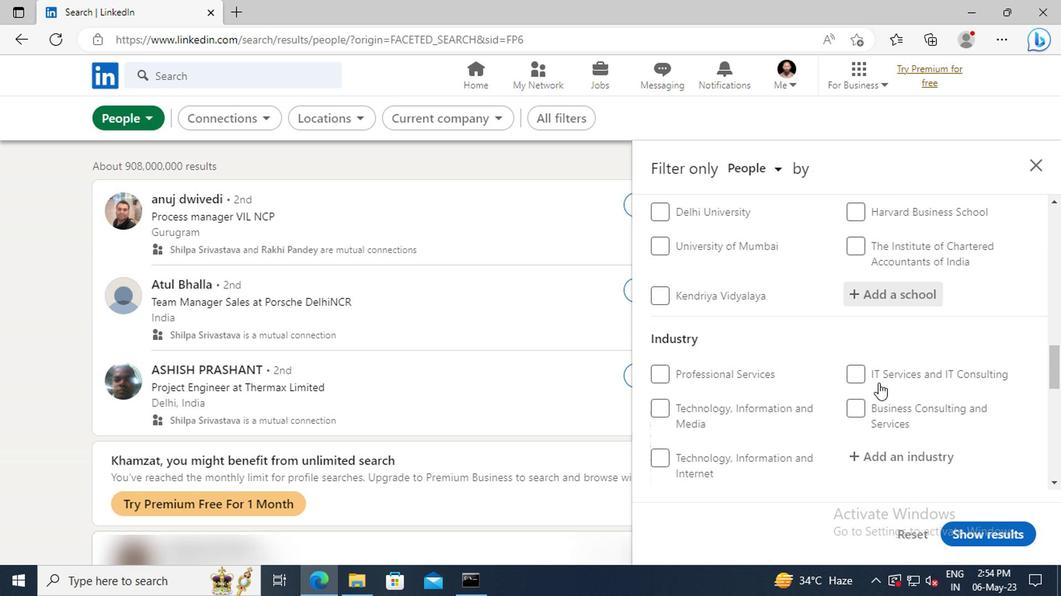 
Action: Mouse scrolled (874, 383) with delta (0, -1)
Screenshot: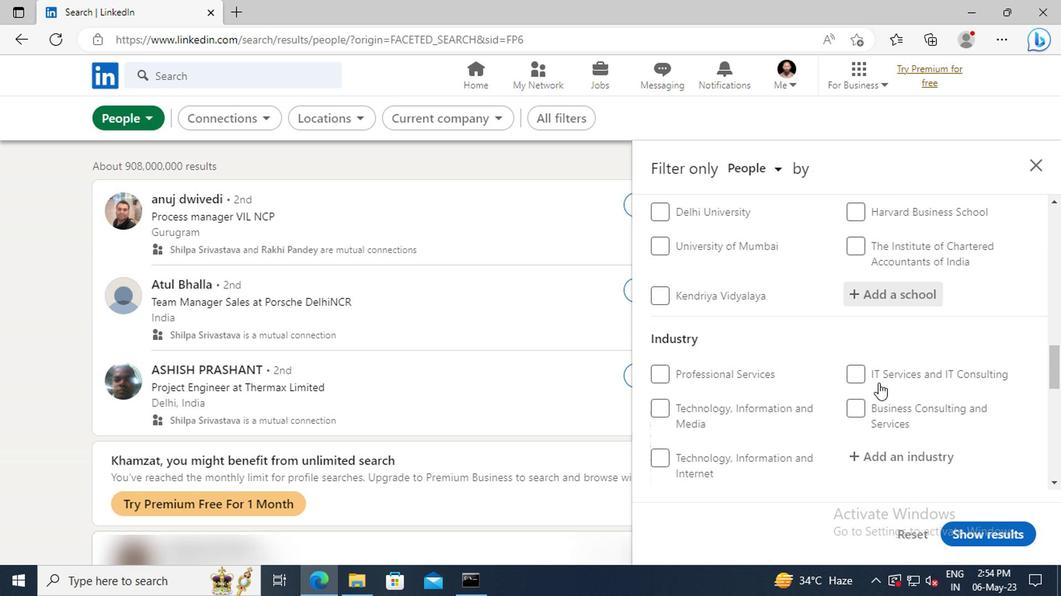 
Action: Mouse scrolled (874, 383) with delta (0, -1)
Screenshot: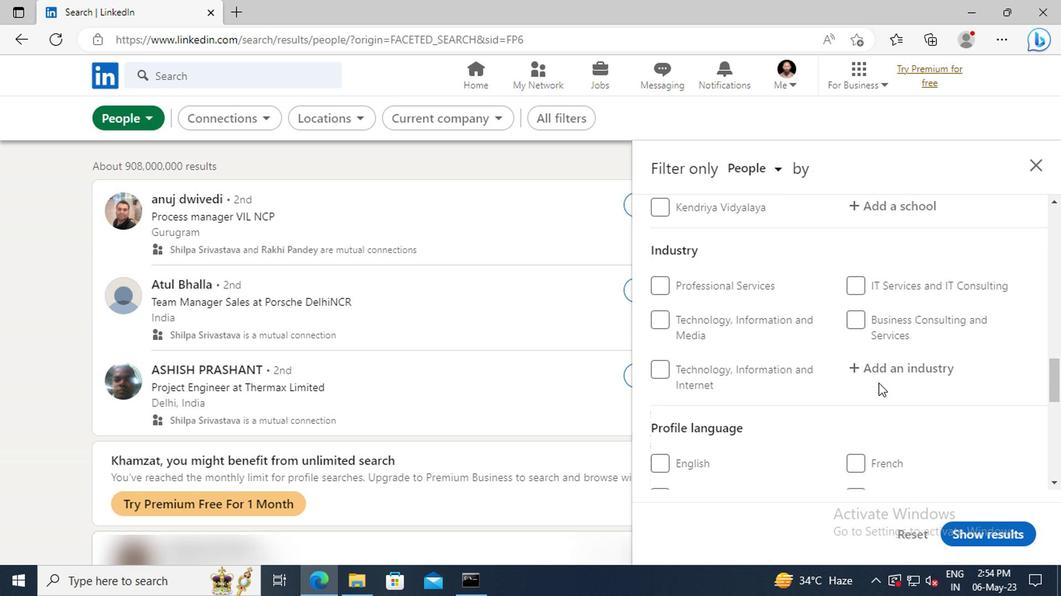 
Action: Mouse scrolled (874, 383) with delta (0, -1)
Screenshot: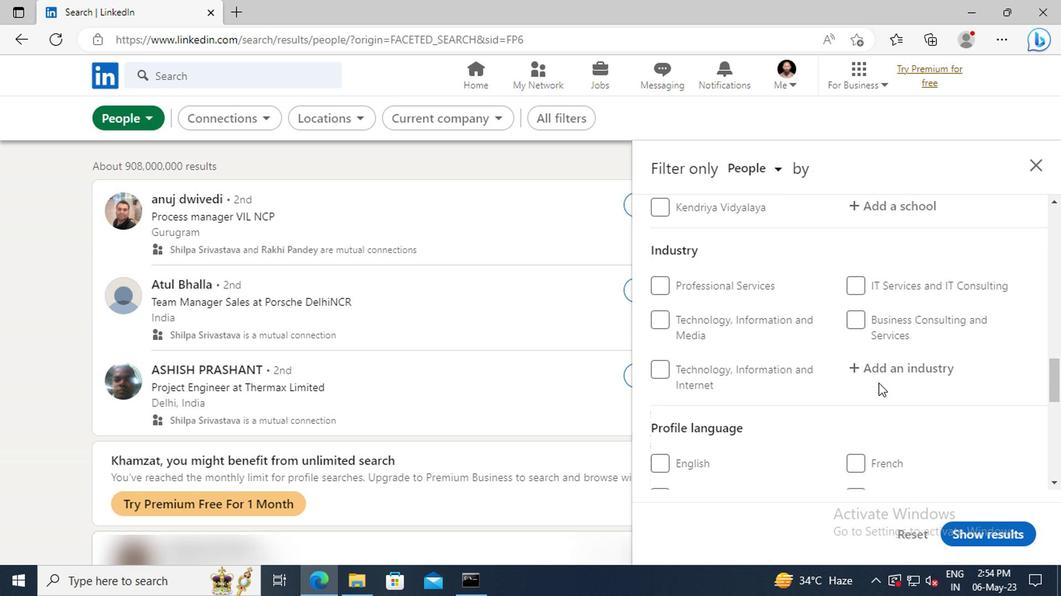 
Action: Mouse moved to (858, 411)
Screenshot: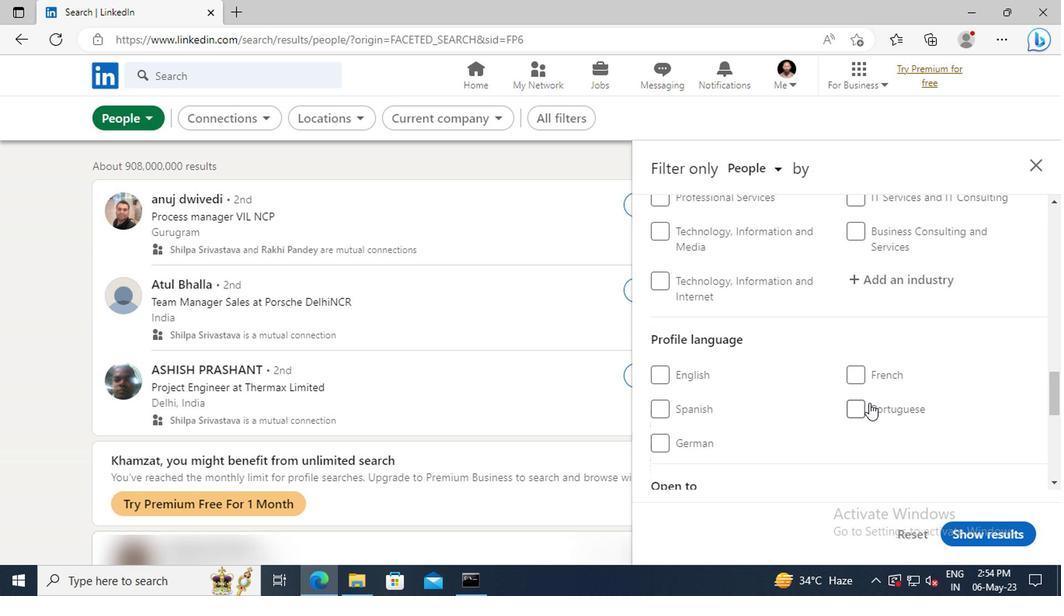 
Action: Mouse pressed left at (858, 411)
Screenshot: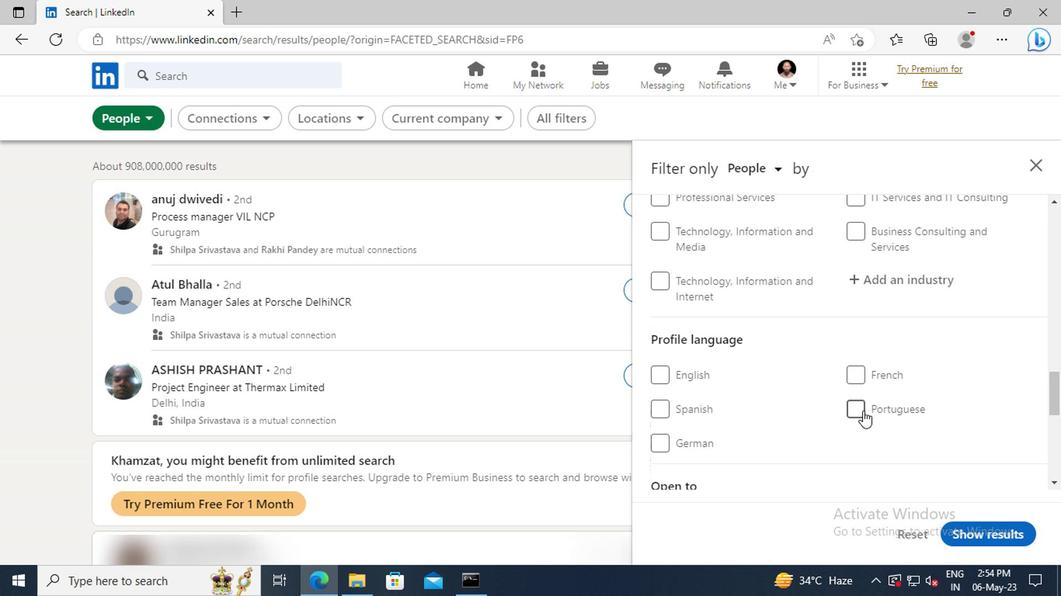 
Action: Mouse moved to (881, 379)
Screenshot: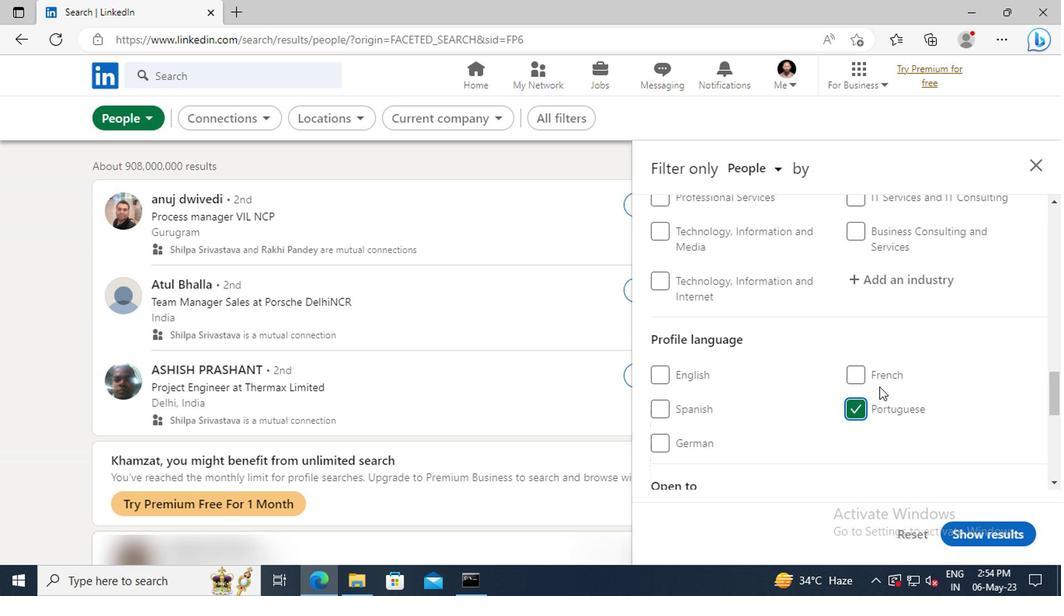
Action: Mouse scrolled (881, 380) with delta (0, 1)
Screenshot: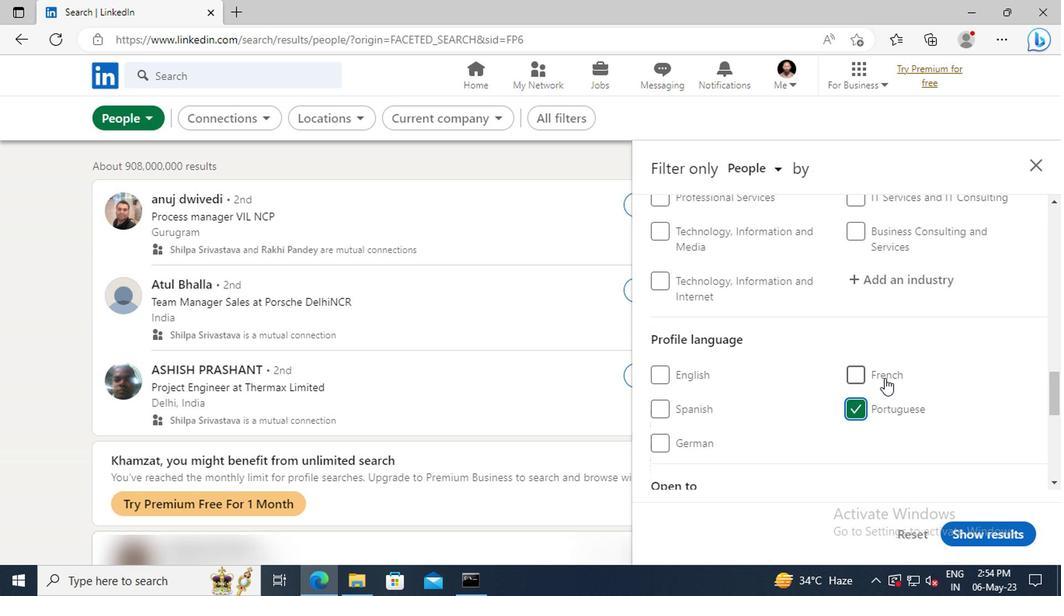 
Action: Mouse scrolled (881, 380) with delta (0, 1)
Screenshot: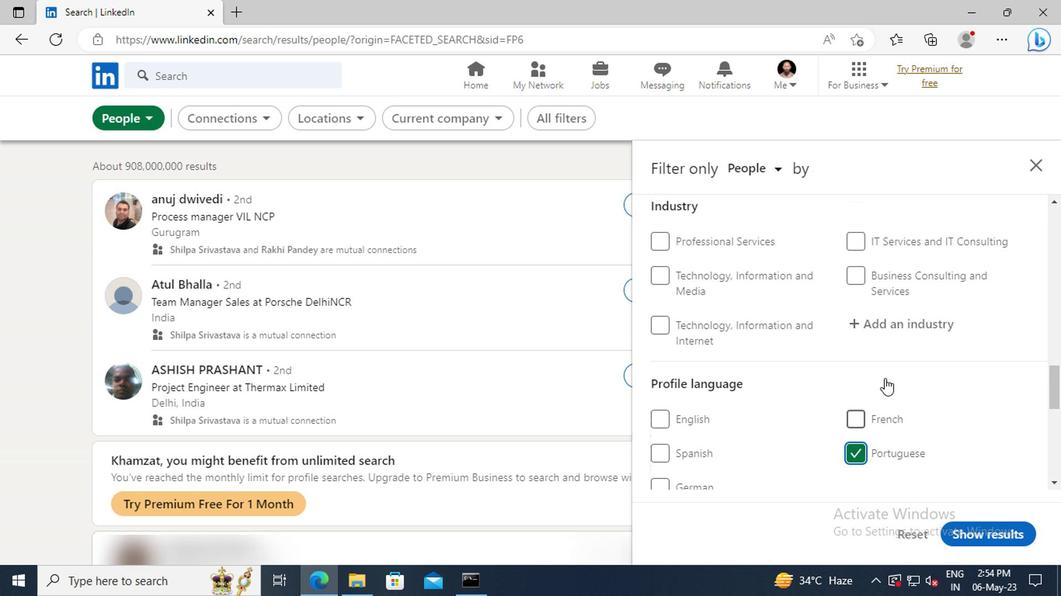 
Action: Mouse scrolled (881, 380) with delta (0, 1)
Screenshot: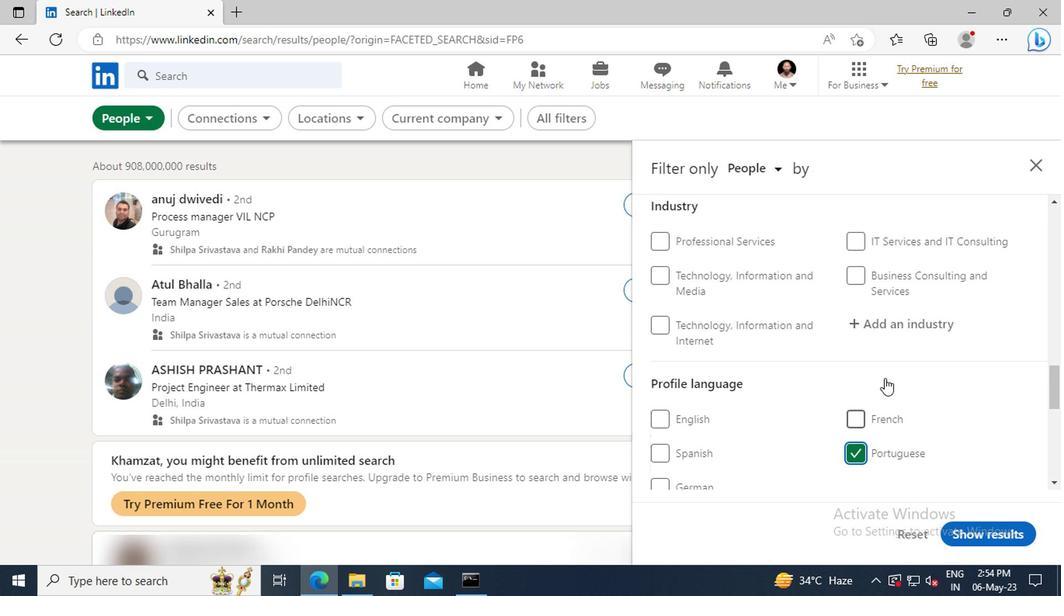 
Action: Mouse scrolled (881, 380) with delta (0, 1)
Screenshot: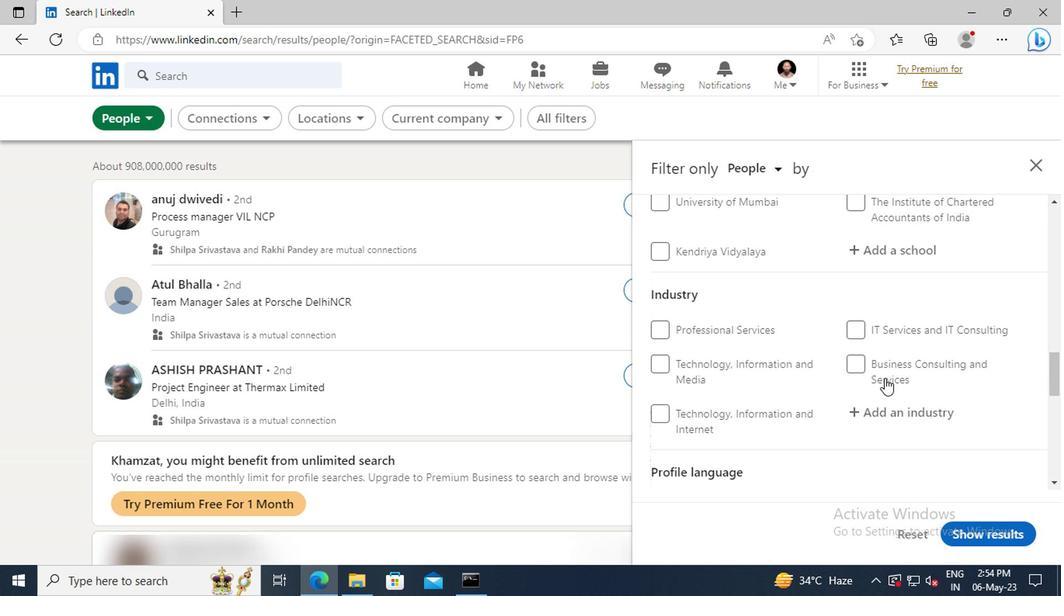 
Action: Mouse scrolled (881, 380) with delta (0, 1)
Screenshot: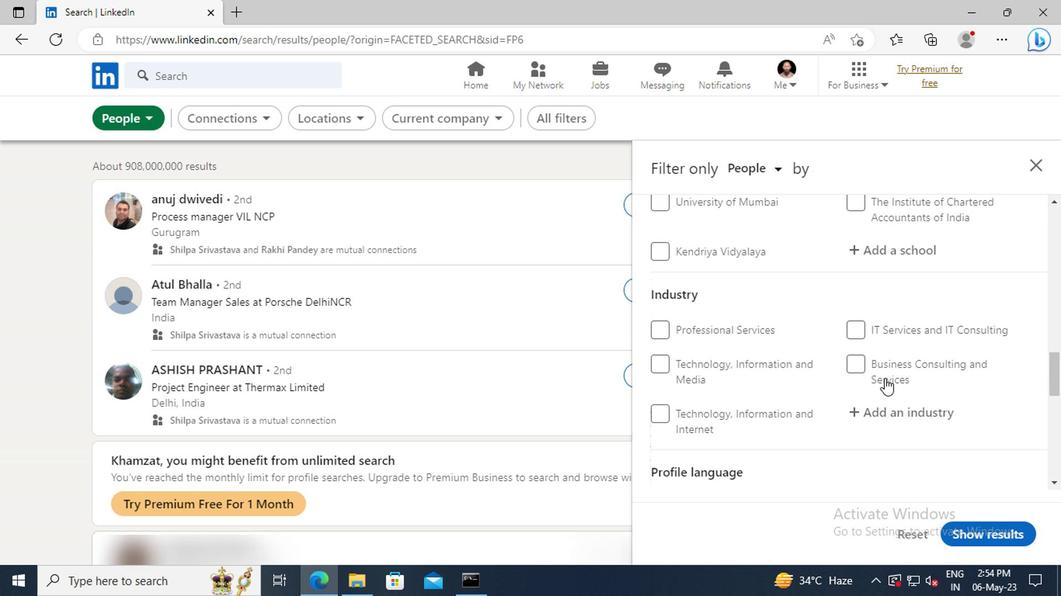 
Action: Mouse scrolled (881, 380) with delta (0, 1)
Screenshot: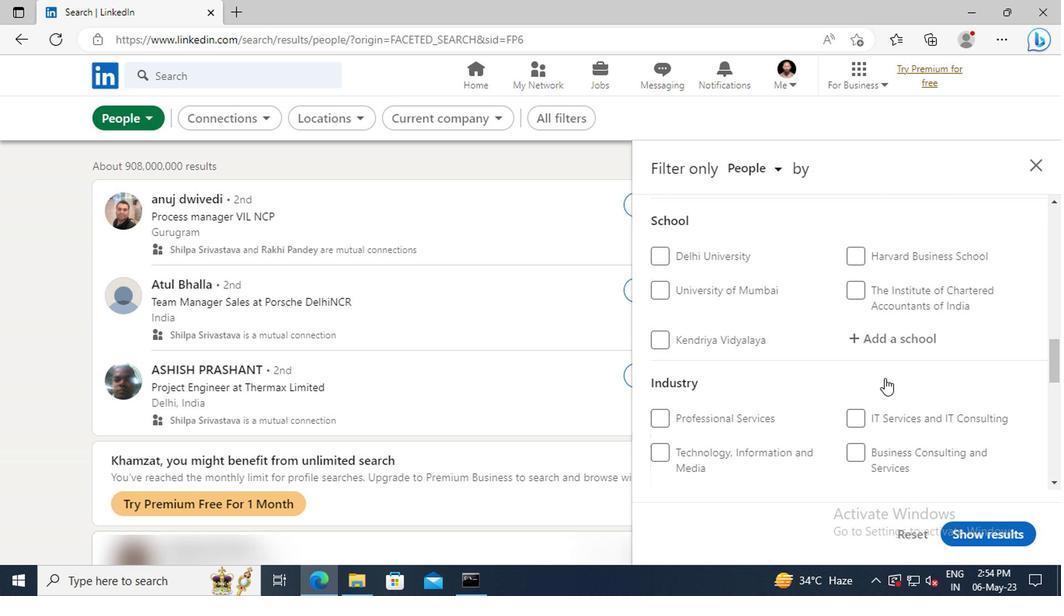 
Action: Mouse scrolled (881, 380) with delta (0, 1)
Screenshot: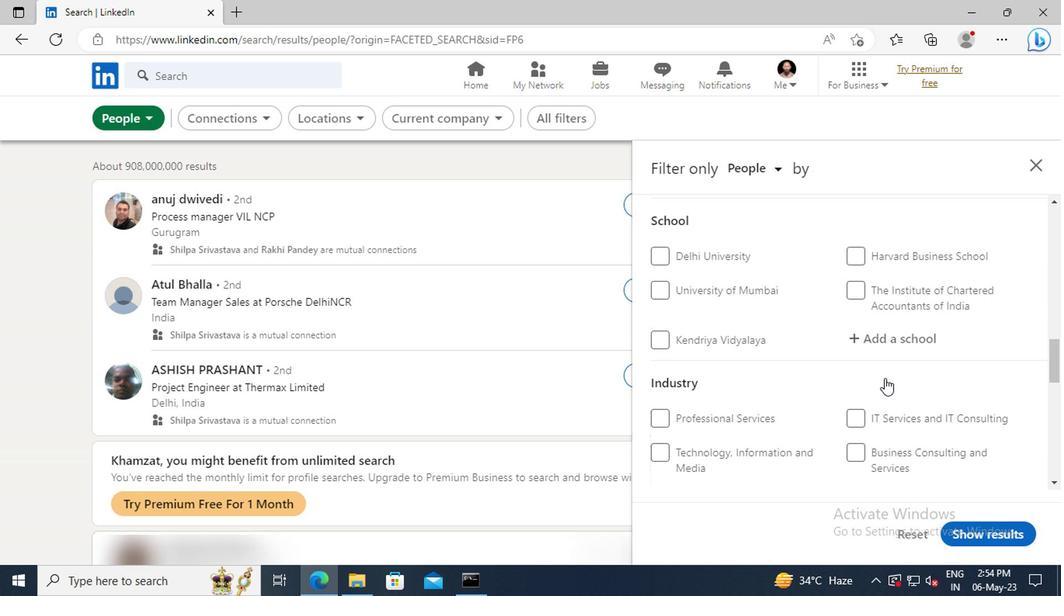 
Action: Mouse scrolled (881, 380) with delta (0, 1)
Screenshot: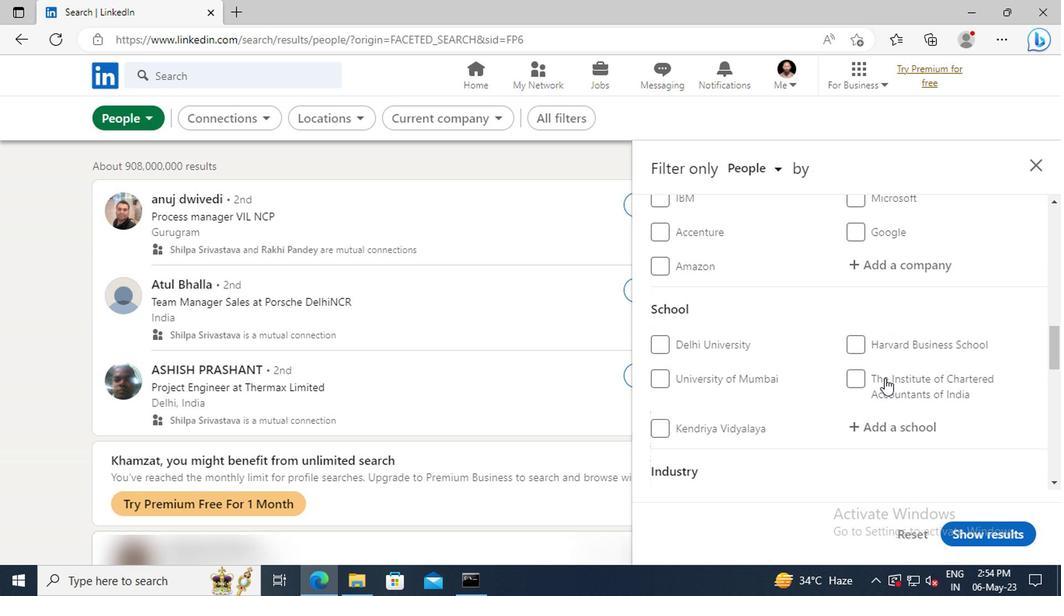 
Action: Mouse scrolled (881, 380) with delta (0, 1)
Screenshot: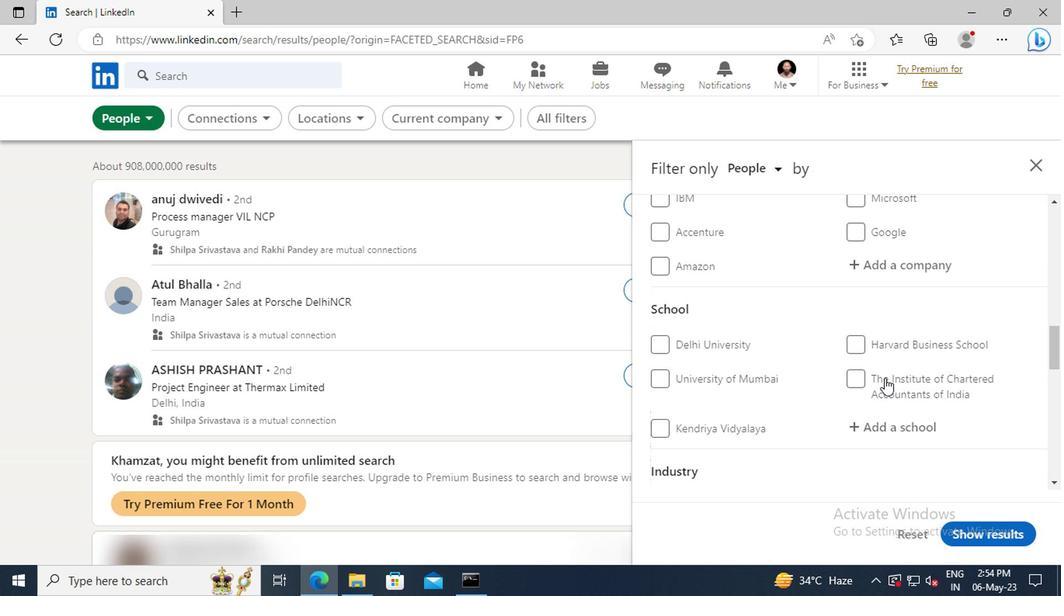 
Action: Mouse scrolled (881, 380) with delta (0, 1)
Screenshot: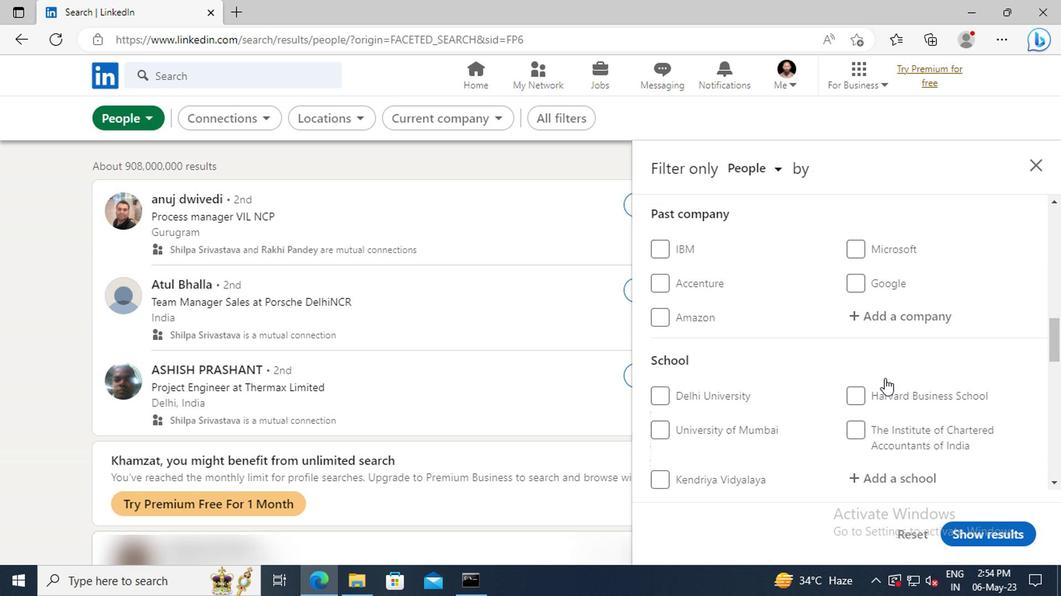 
Action: Mouse scrolled (881, 380) with delta (0, 1)
Screenshot: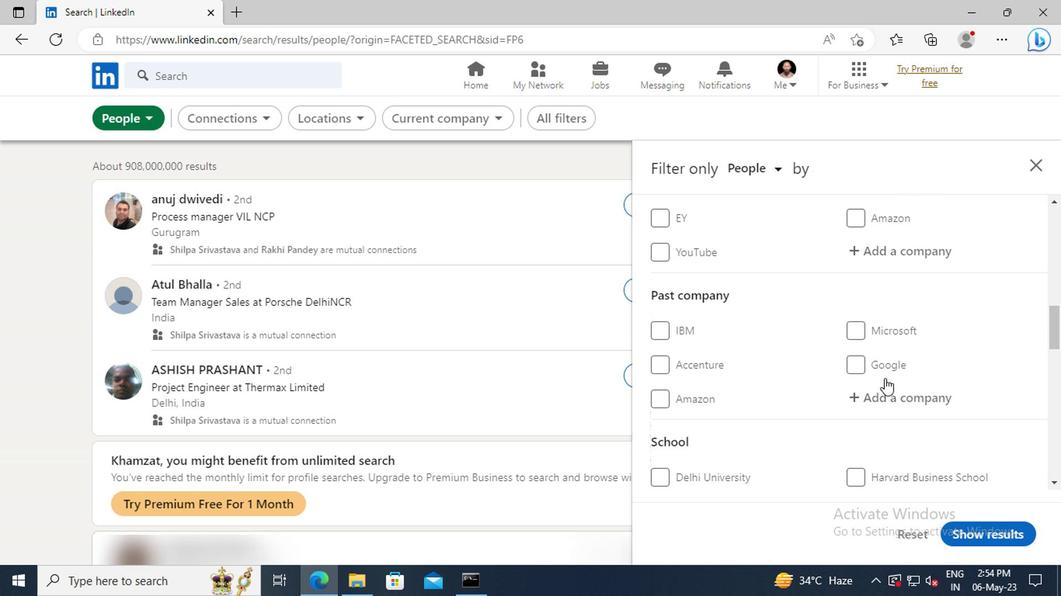 
Action: Mouse scrolled (881, 380) with delta (0, 1)
Screenshot: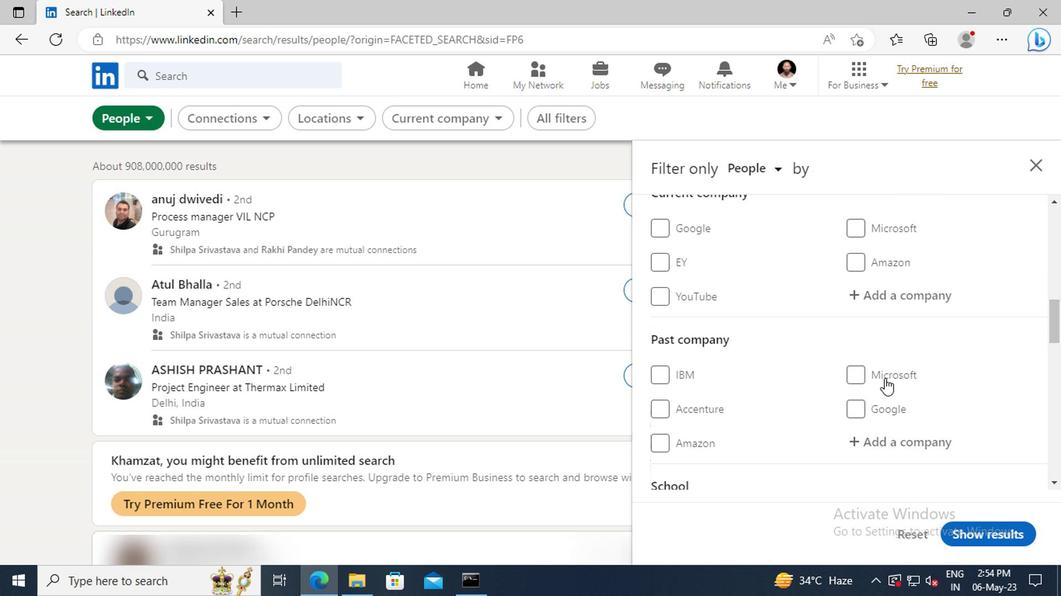 
Action: Mouse moved to (877, 344)
Screenshot: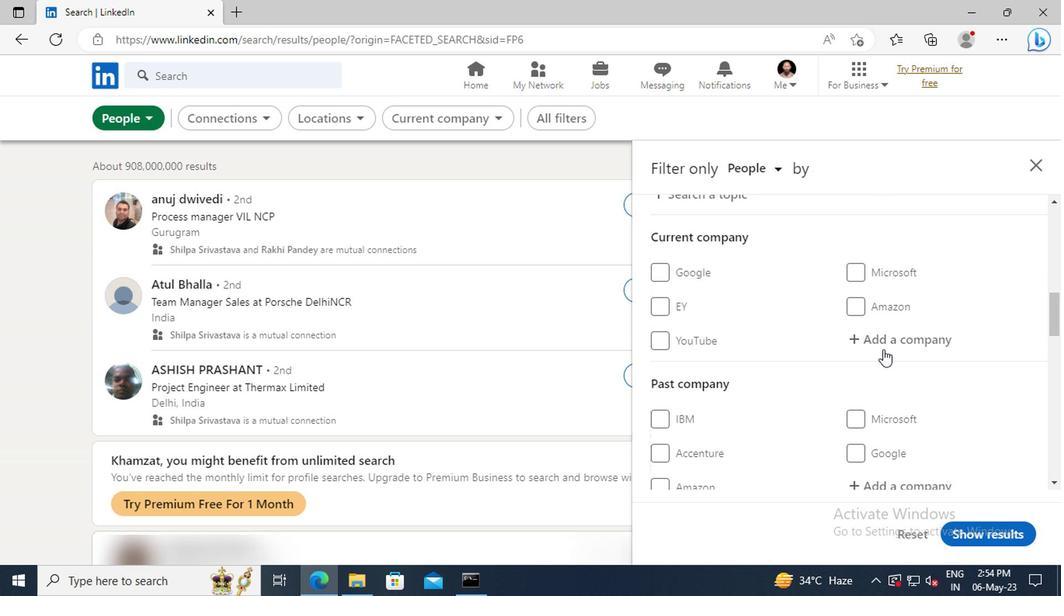 
Action: Mouse pressed left at (877, 344)
Screenshot: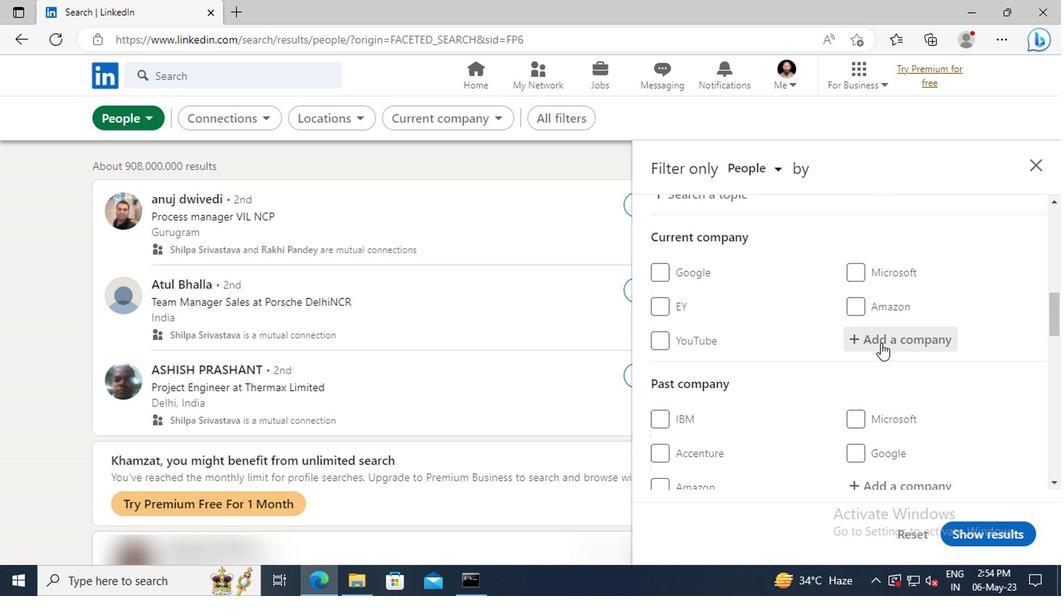 
Action: Key pressed <Key.shift>NTPC<Key.space><Key.shift>LI
Screenshot: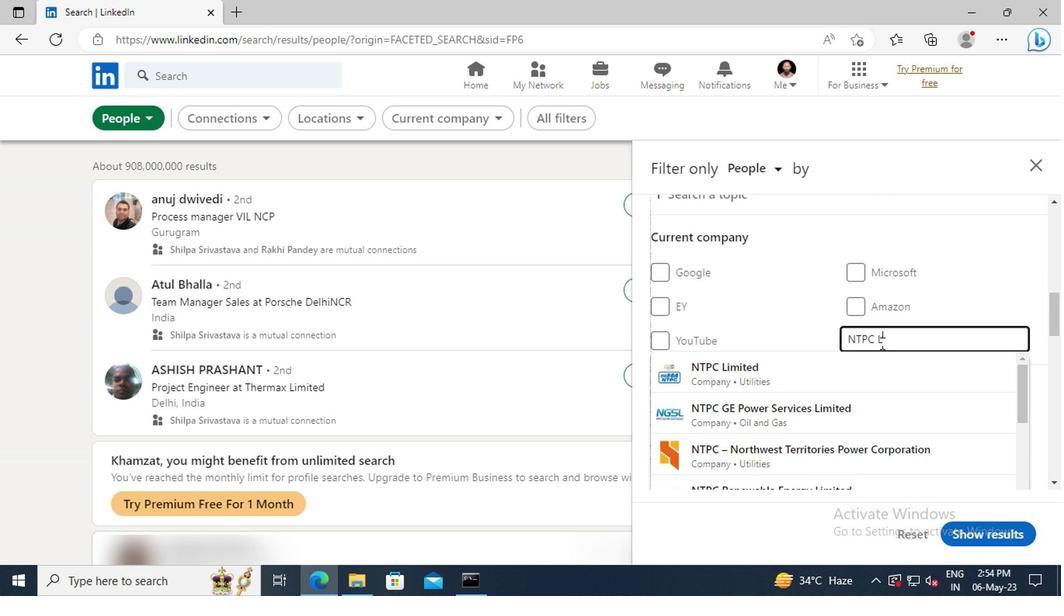 
Action: Mouse moved to (878, 364)
Screenshot: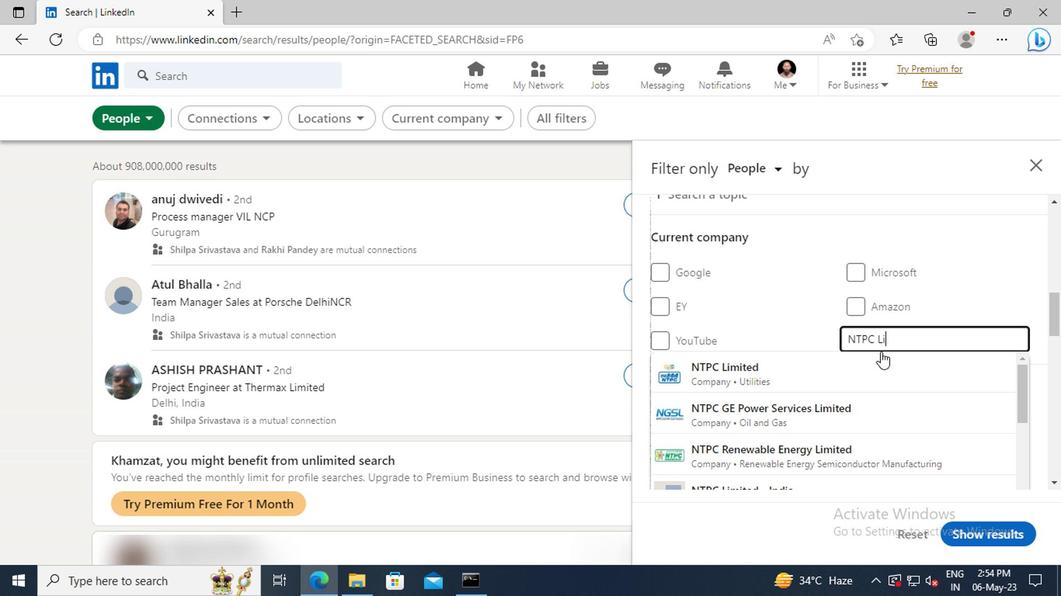 
Action: Mouse pressed left at (878, 364)
Screenshot: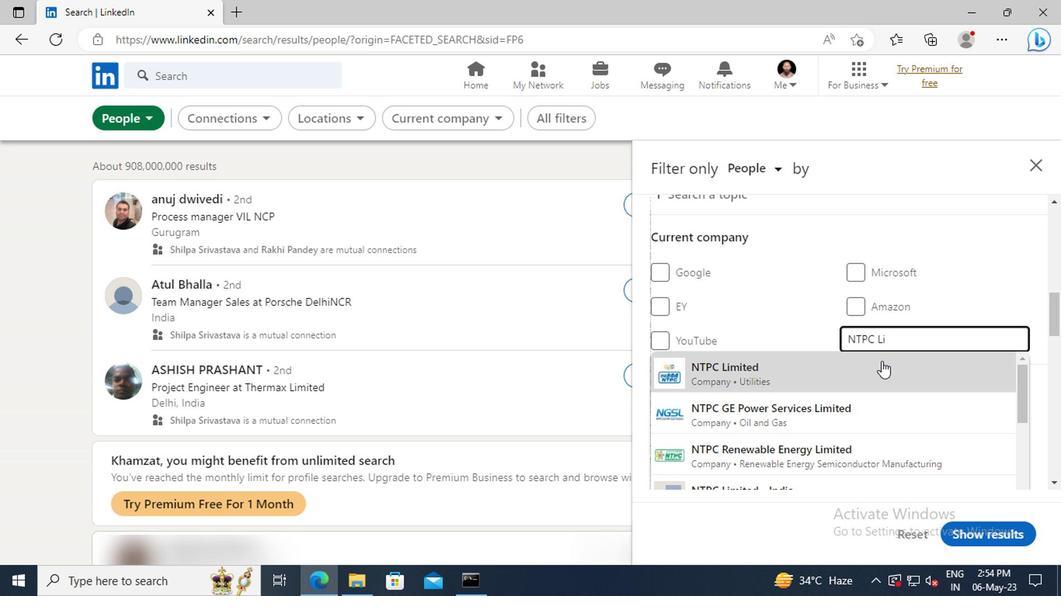 
Action: Mouse scrolled (878, 363) with delta (0, -1)
Screenshot: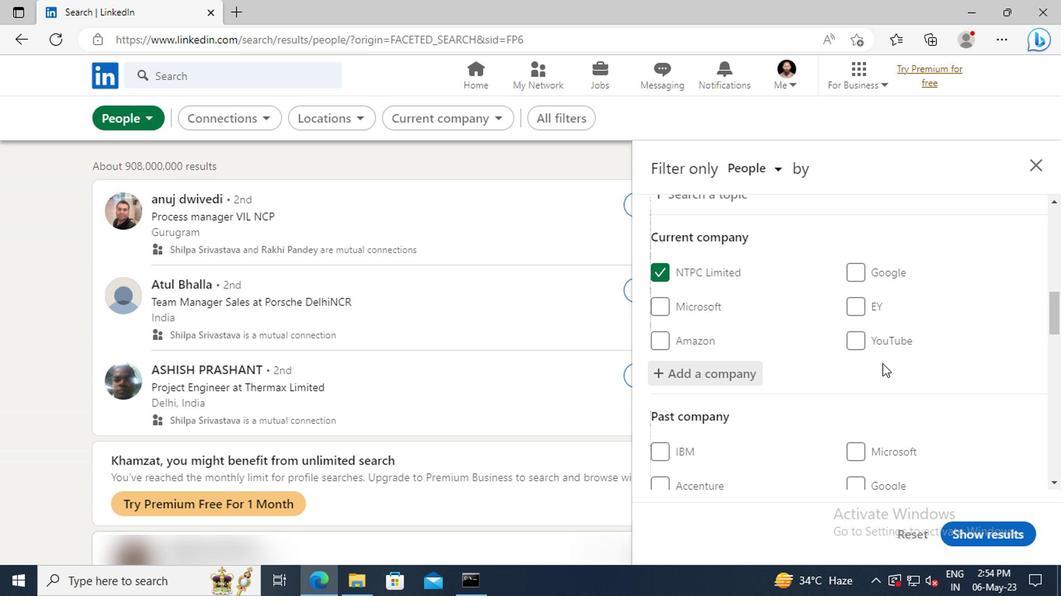 
Action: Mouse scrolled (878, 363) with delta (0, -1)
Screenshot: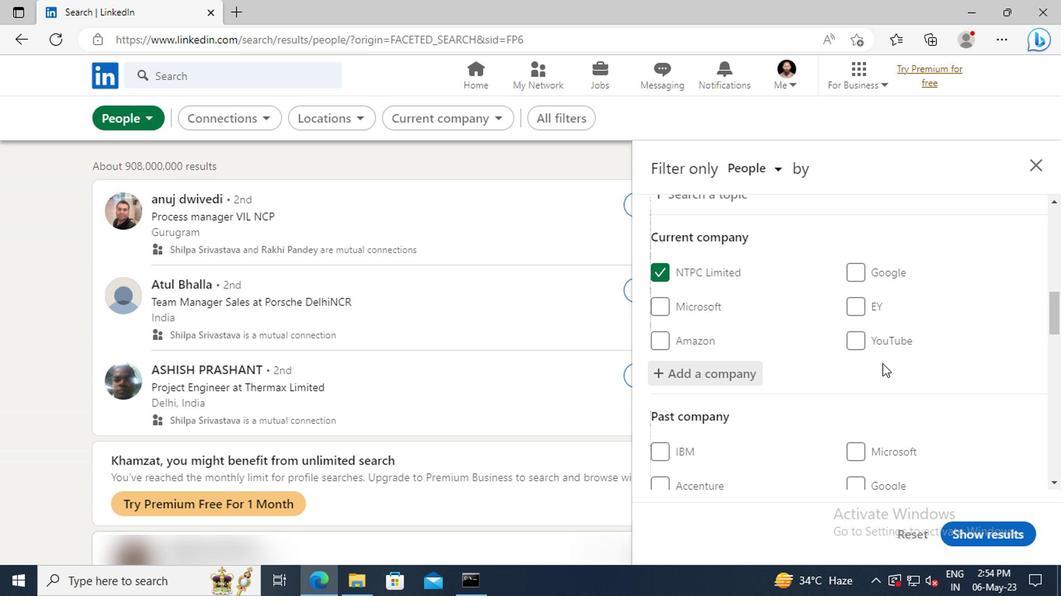 
Action: Mouse scrolled (878, 363) with delta (0, -1)
Screenshot: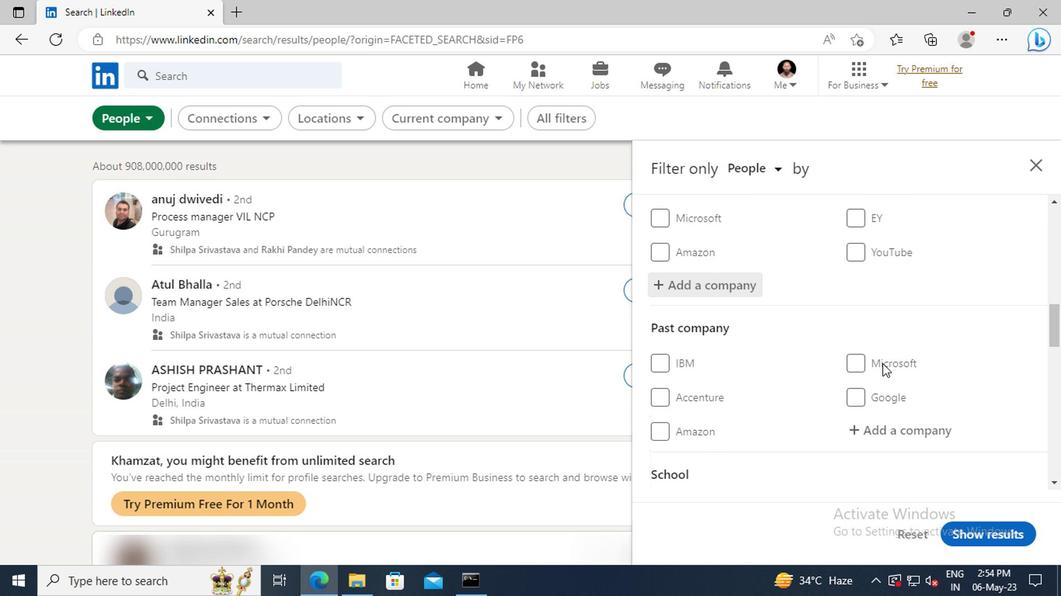 
Action: Mouse scrolled (878, 363) with delta (0, -1)
Screenshot: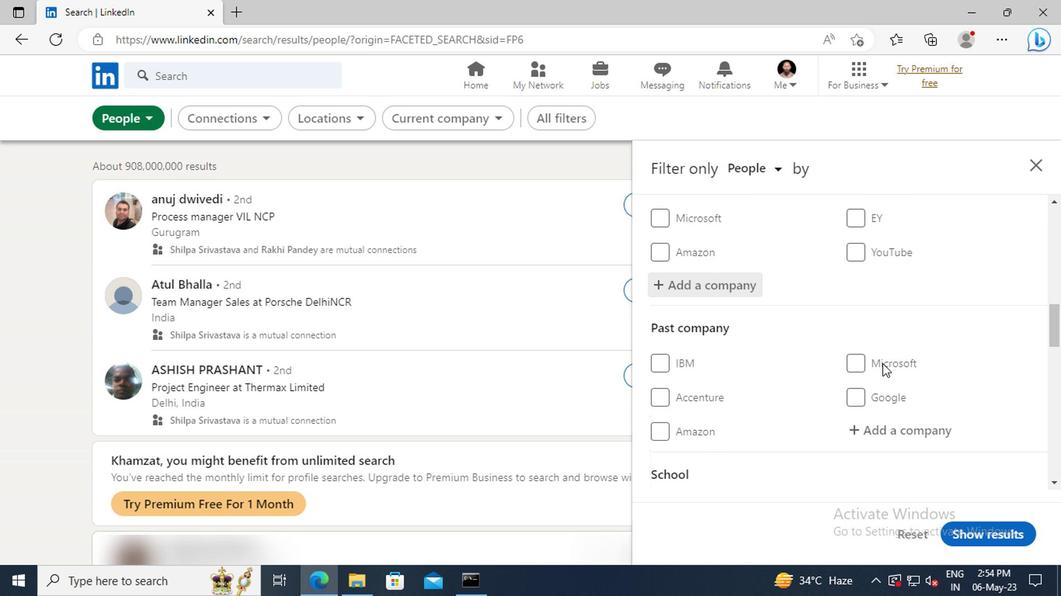 
Action: Mouse scrolled (878, 363) with delta (0, -1)
Screenshot: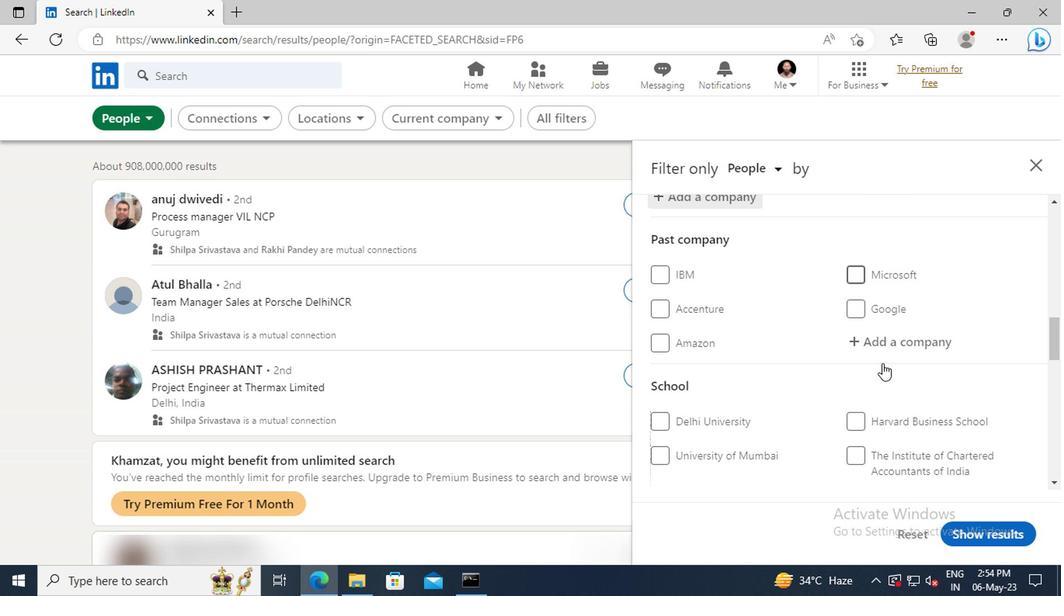 
Action: Mouse scrolled (878, 363) with delta (0, -1)
Screenshot: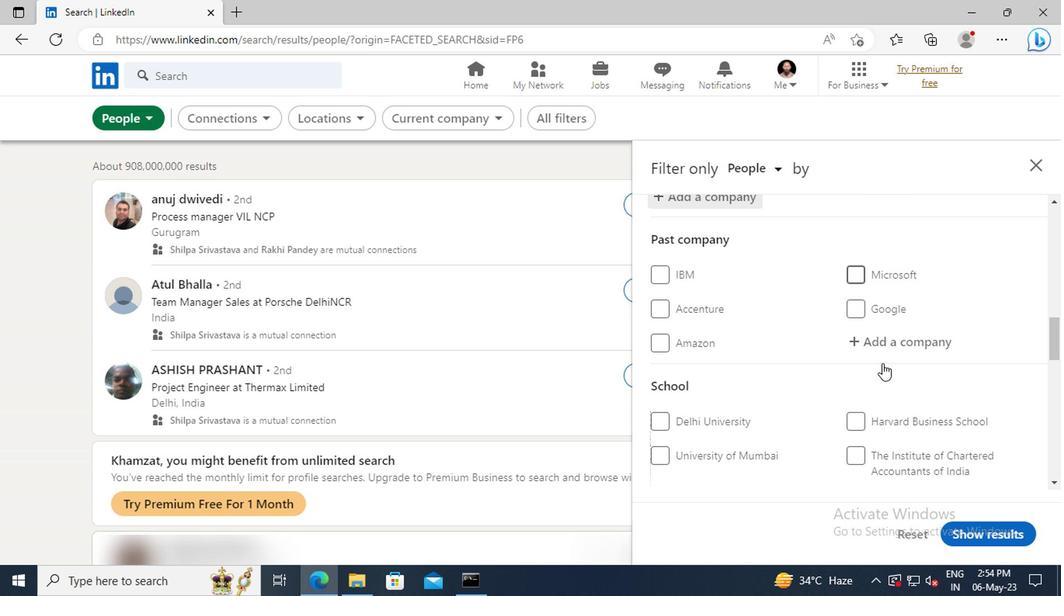 
Action: Mouse scrolled (878, 363) with delta (0, -1)
Screenshot: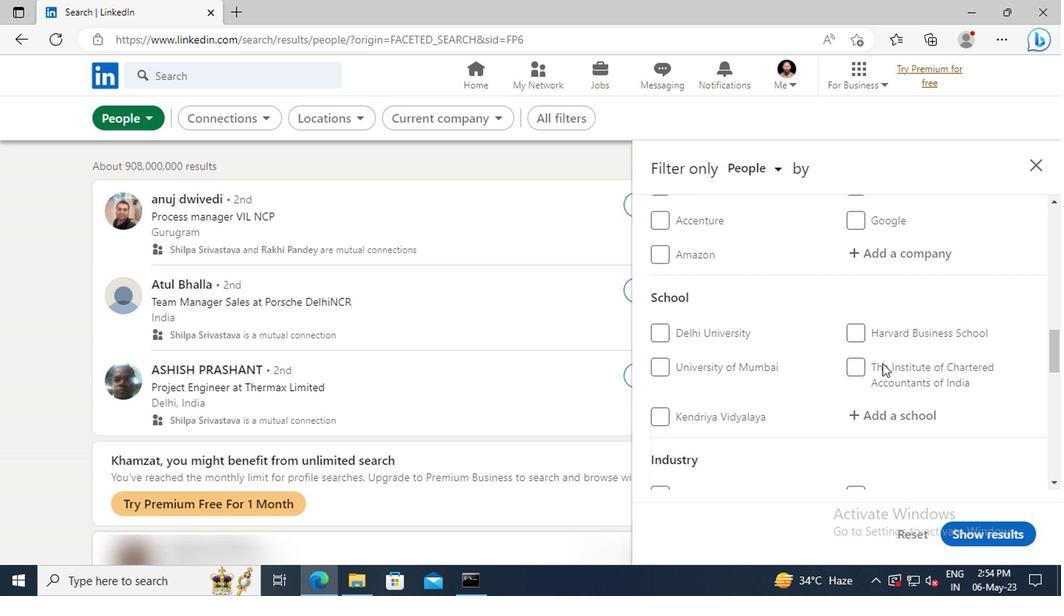 
Action: Mouse moved to (872, 371)
Screenshot: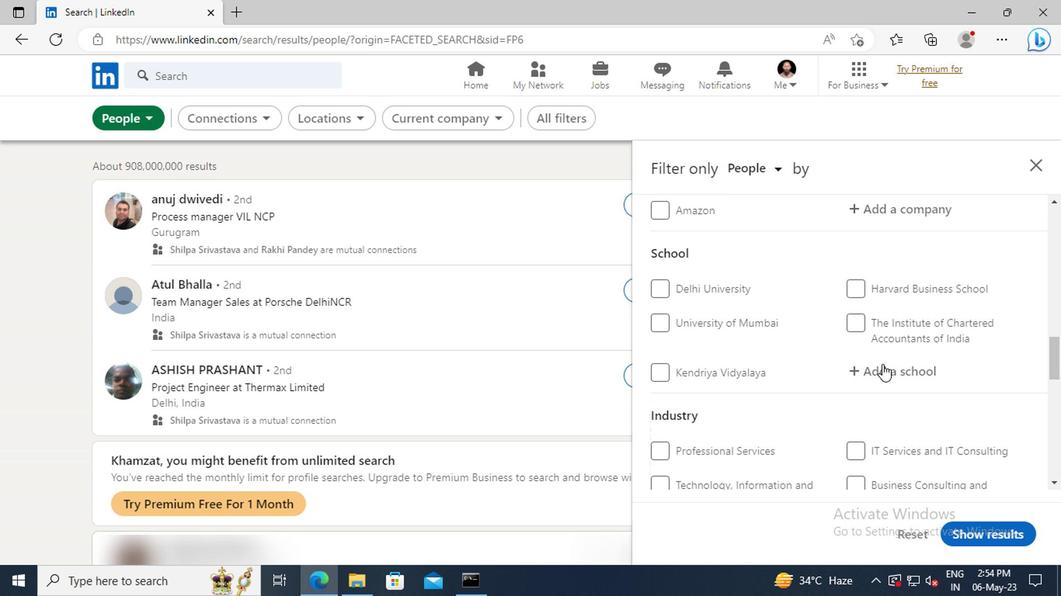 
Action: Mouse pressed left at (872, 371)
Screenshot: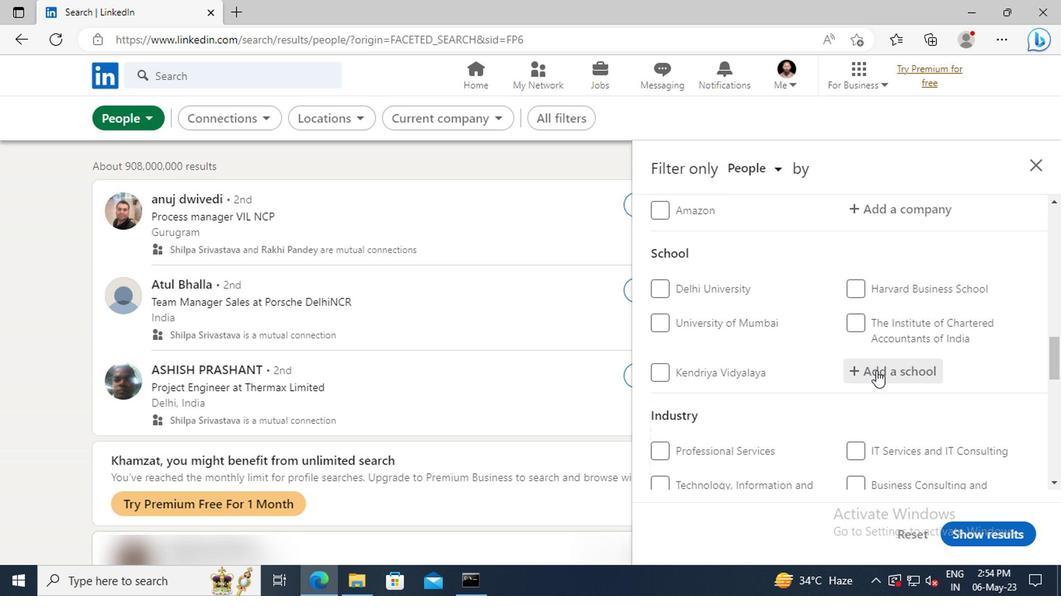 
Action: Key pressed <Key.shift>NATIONAL<Key.space><Key.shift>ENGINEERING<Key.space><Key.shift>COL
Screenshot: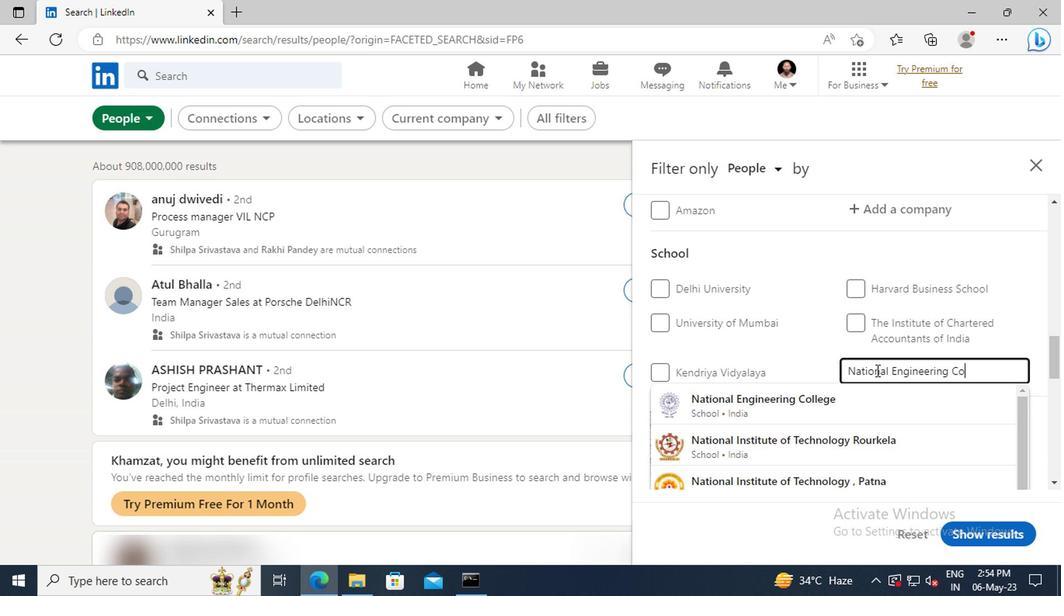 
Action: Mouse moved to (872, 397)
Screenshot: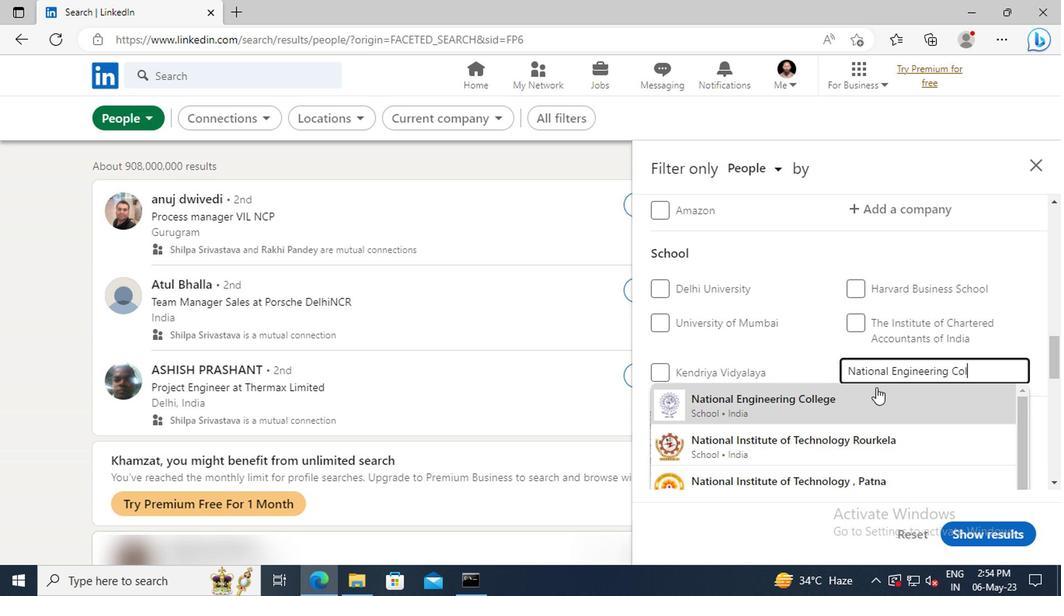 
Action: Mouse pressed left at (872, 397)
Screenshot: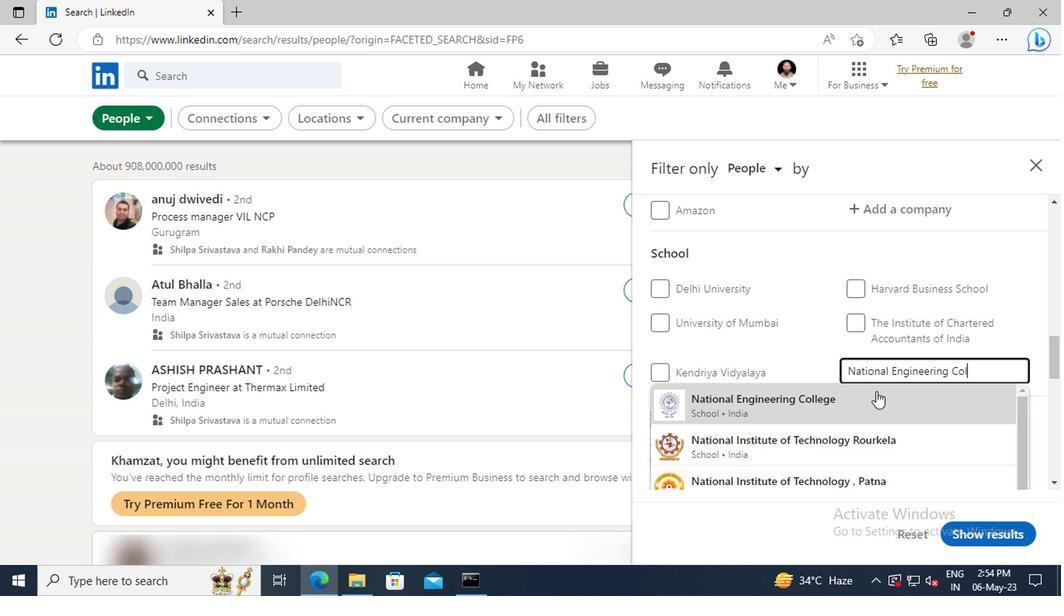 
Action: Mouse scrolled (872, 396) with delta (0, -1)
Screenshot: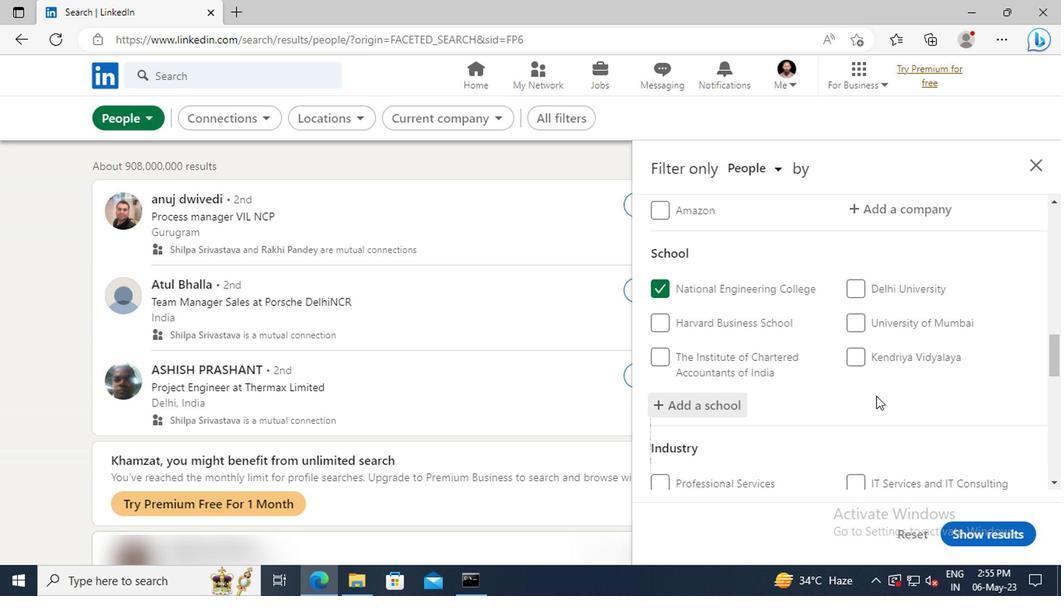 
Action: Mouse scrolled (872, 396) with delta (0, -1)
Screenshot: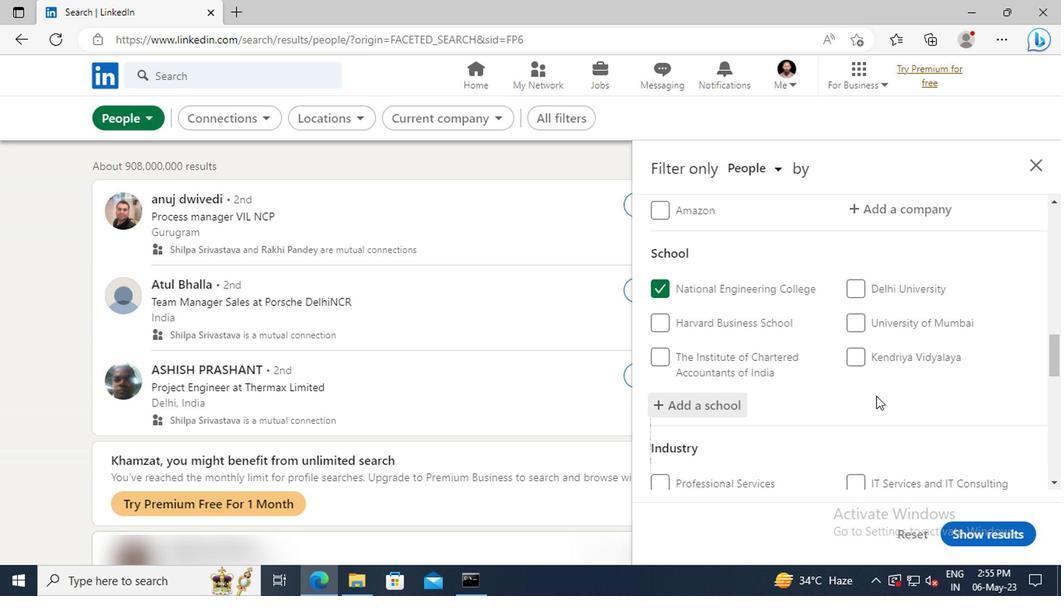 
Action: Mouse moved to (871, 393)
Screenshot: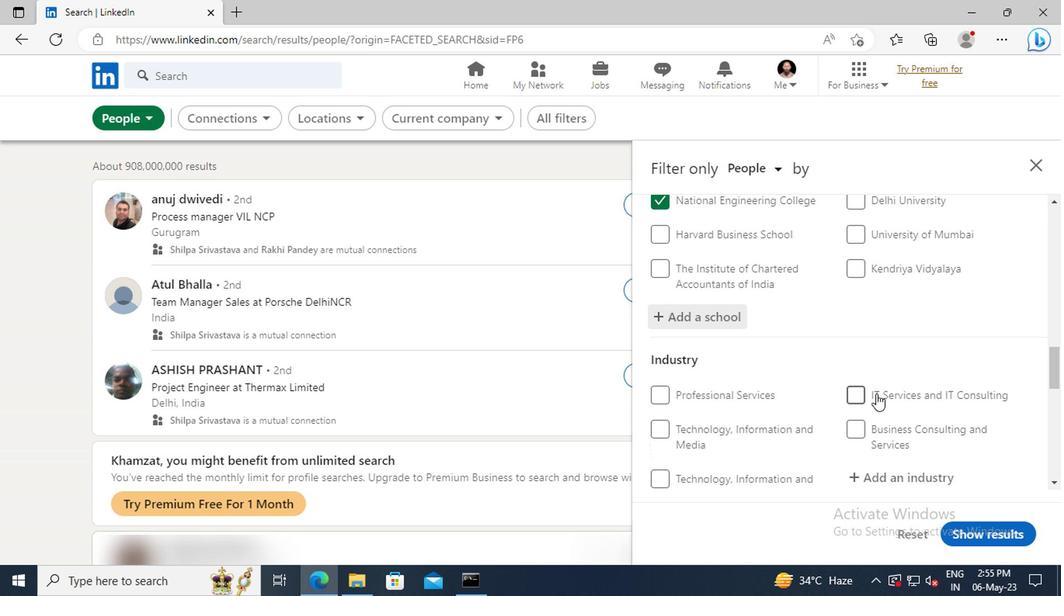 
Action: Mouse scrolled (871, 392) with delta (0, -1)
Screenshot: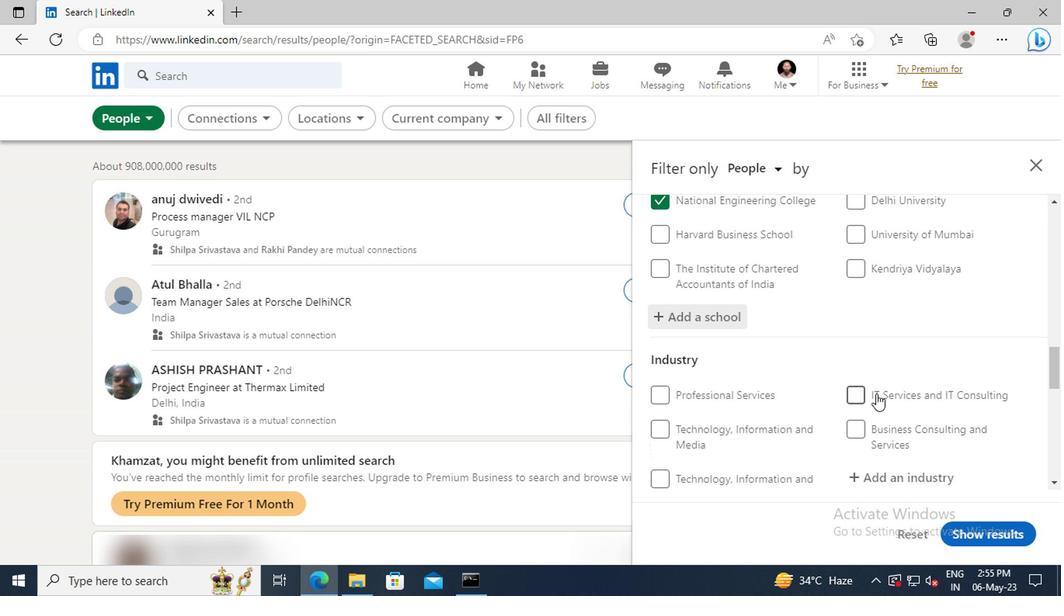 
Action: Mouse scrolled (871, 392) with delta (0, -1)
Screenshot: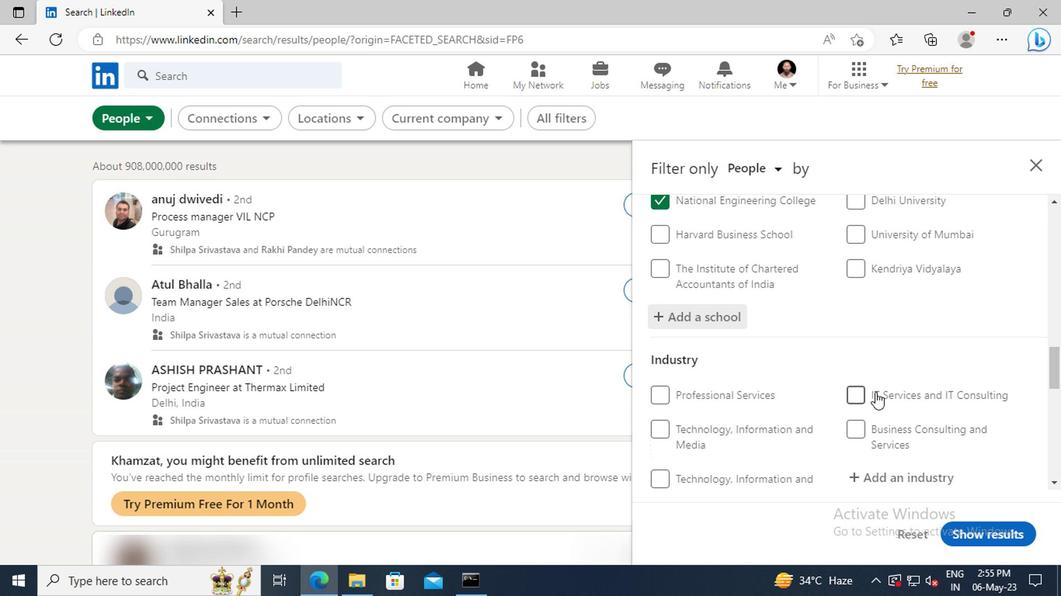 
Action: Mouse moved to (875, 388)
Screenshot: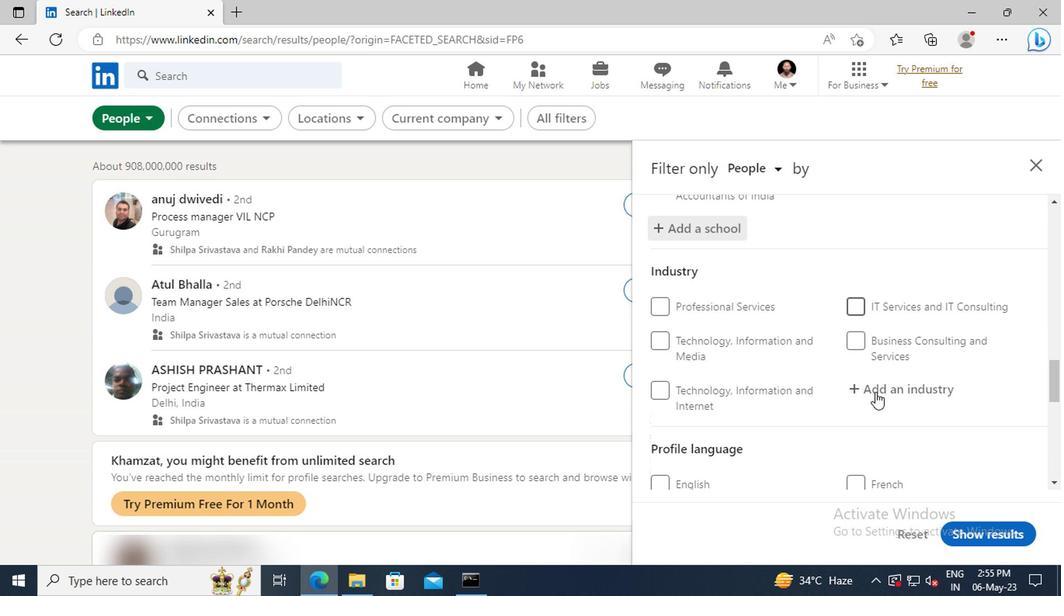 
Action: Mouse pressed left at (875, 388)
Screenshot: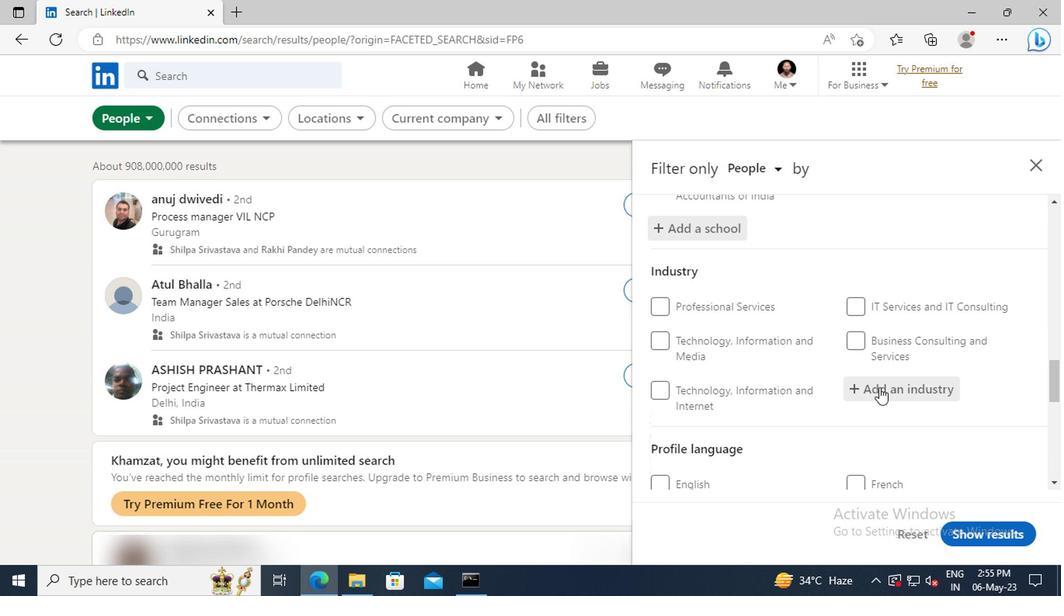 
Action: Key pressed <Key.shift>METAL<Key.space><Key.shift>TR
Screenshot: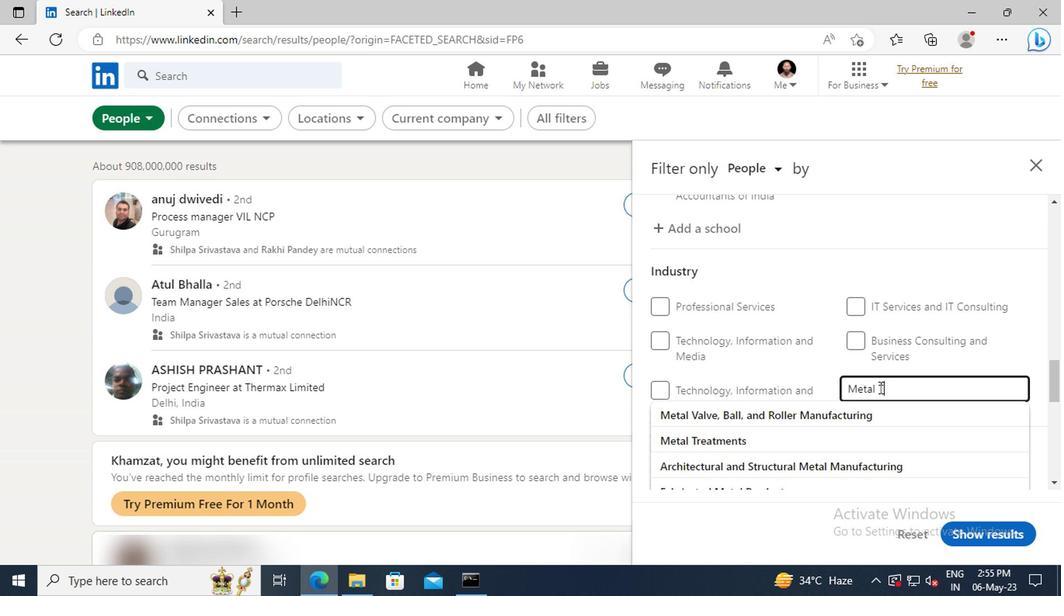 
Action: Mouse moved to (882, 410)
Screenshot: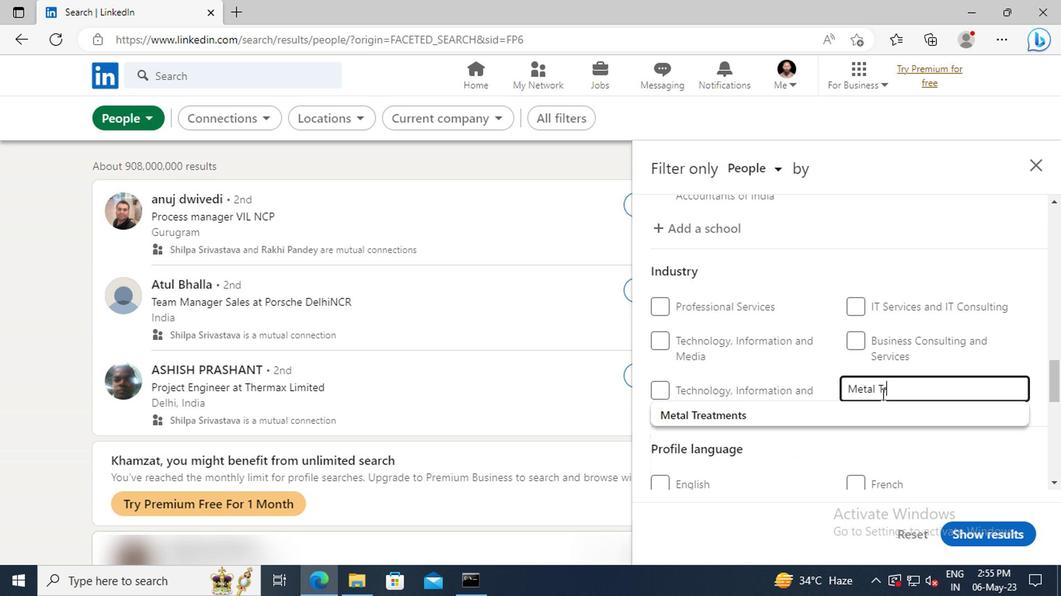 
Action: Mouse pressed left at (882, 410)
Screenshot: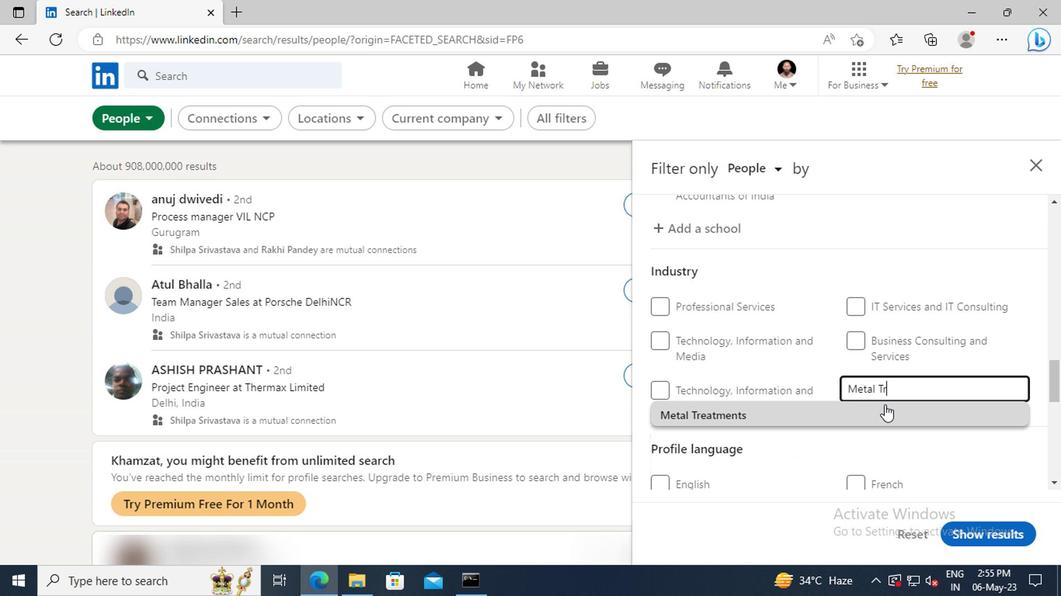 
Action: Mouse moved to (882, 411)
Screenshot: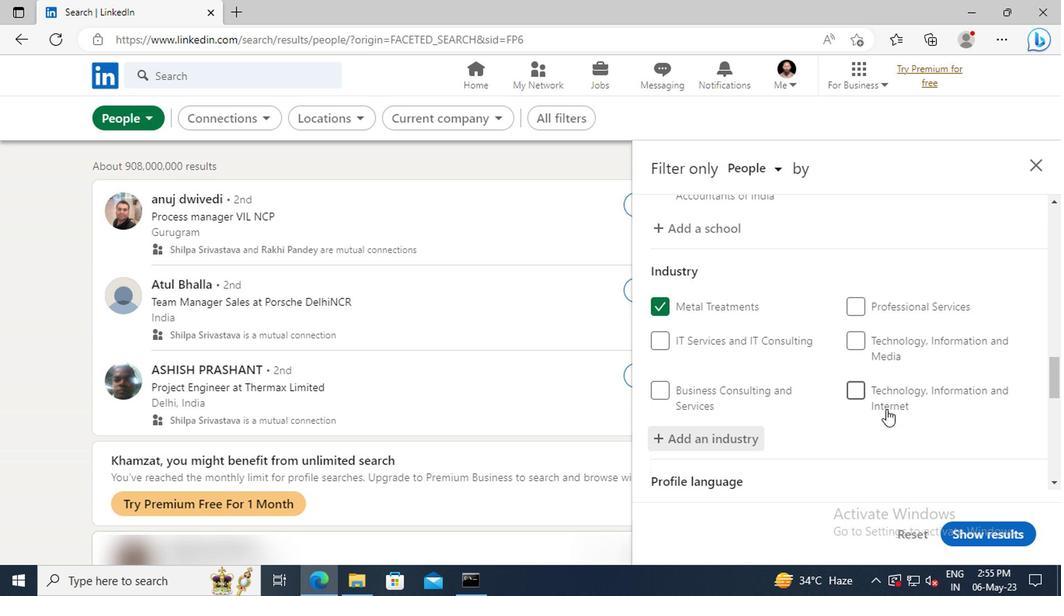 
Action: Mouse scrolled (882, 410) with delta (0, 0)
Screenshot: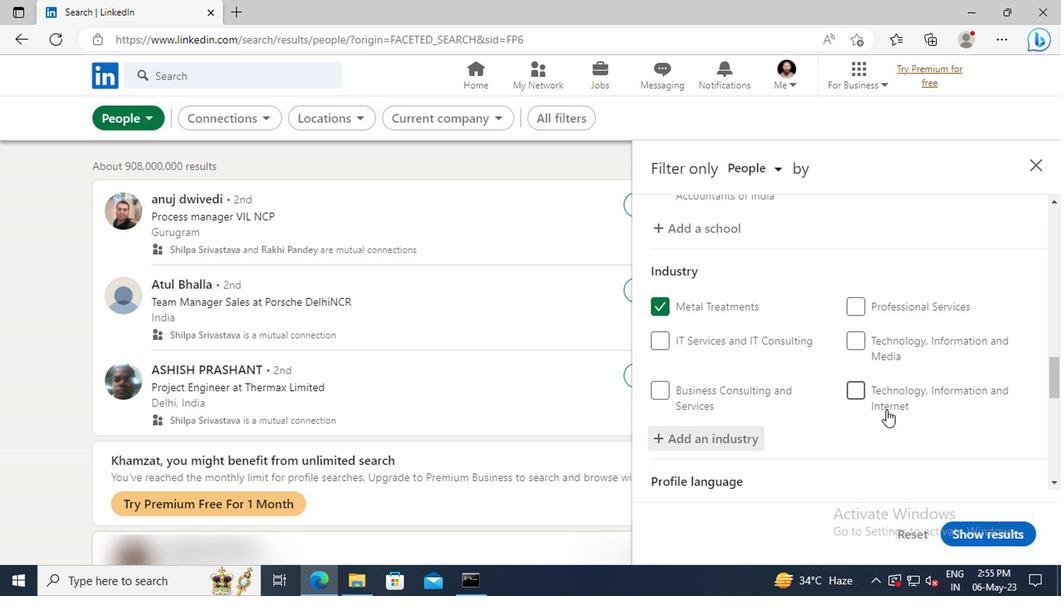 
Action: Mouse scrolled (882, 410) with delta (0, 0)
Screenshot: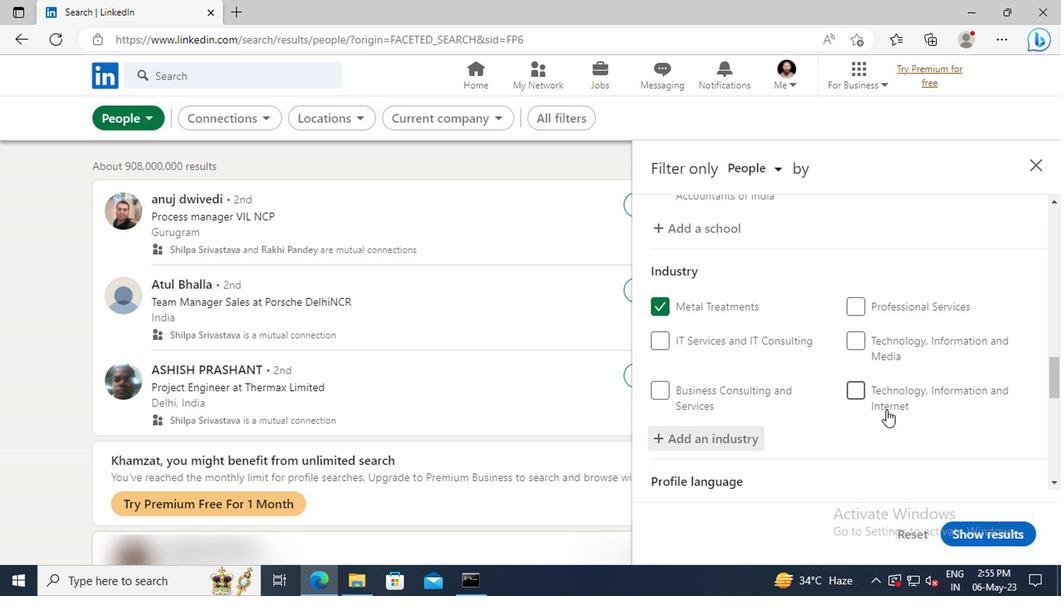 
Action: Mouse moved to (874, 394)
Screenshot: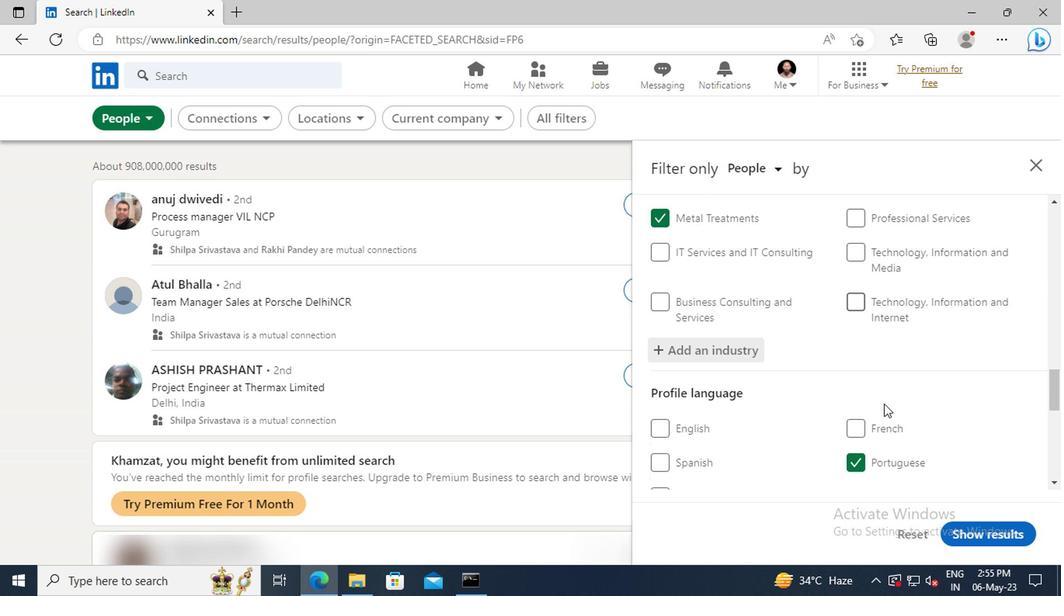 
Action: Mouse scrolled (874, 393) with delta (0, 0)
Screenshot: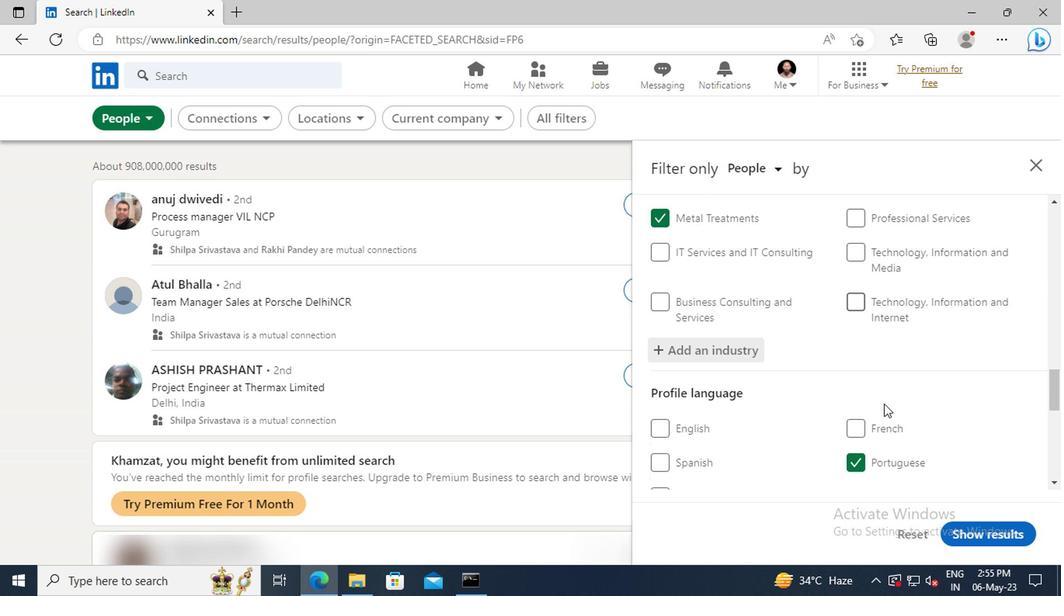 
Action: Mouse moved to (870, 388)
Screenshot: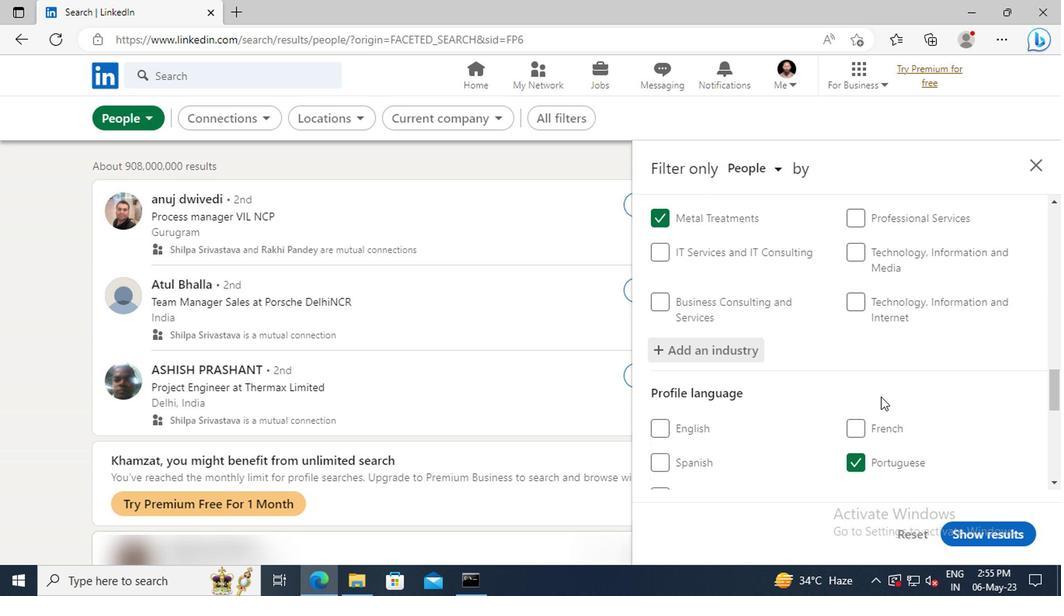 
Action: Mouse scrolled (870, 386) with delta (0, -1)
Screenshot: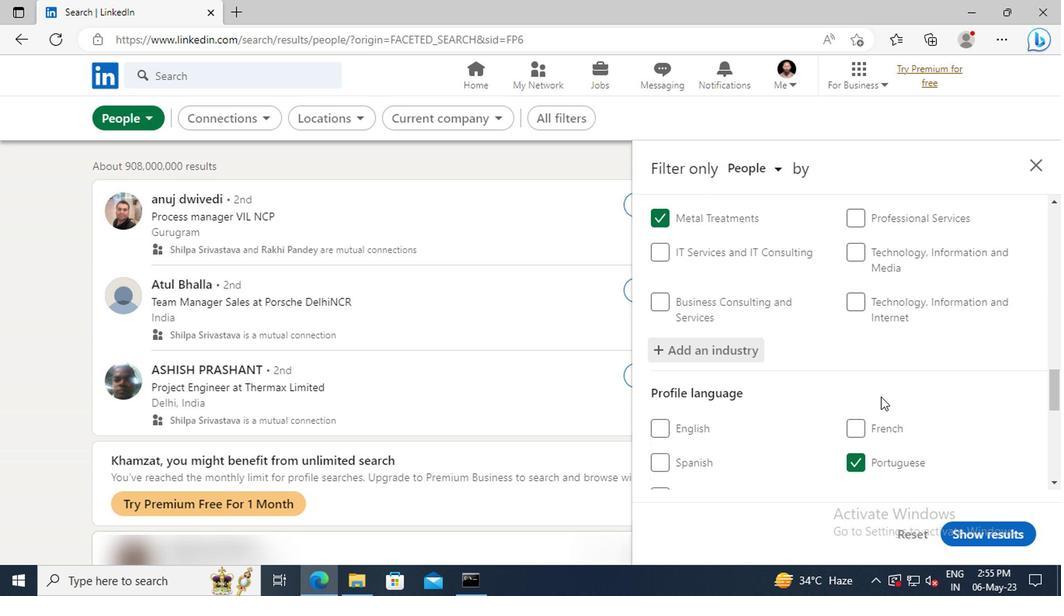 
Action: Mouse moved to (870, 380)
Screenshot: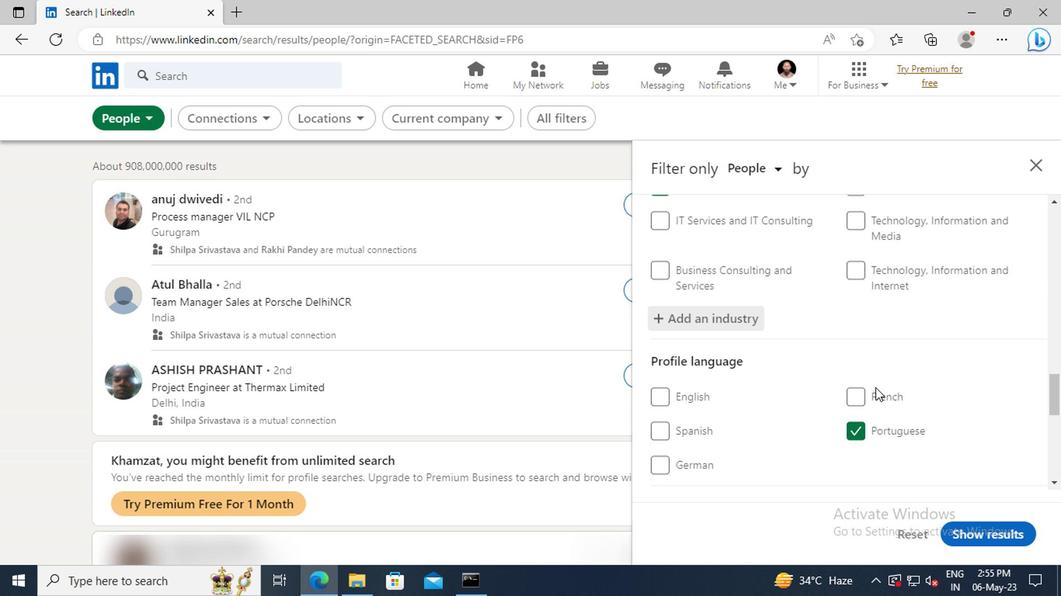 
Action: Mouse scrolled (870, 380) with delta (0, 0)
Screenshot: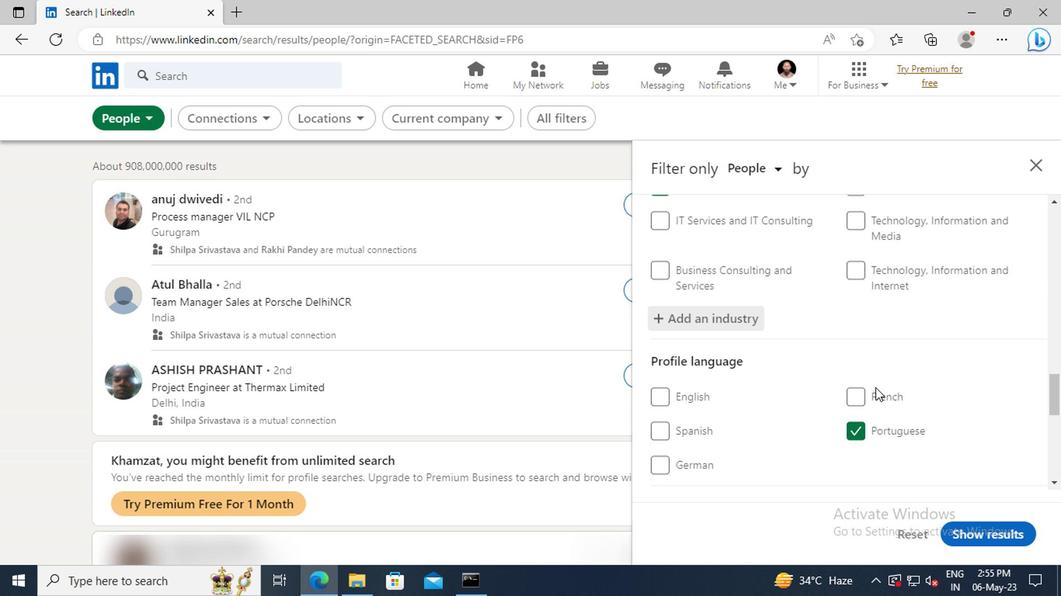 
Action: Mouse moved to (866, 356)
Screenshot: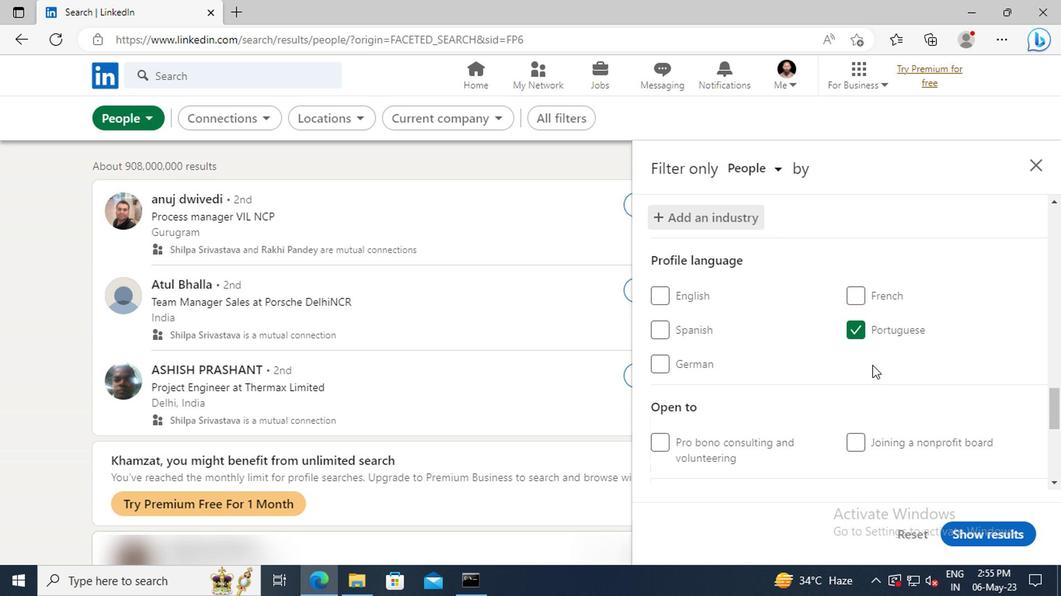 
Action: Mouse scrolled (866, 355) with delta (0, 0)
Screenshot: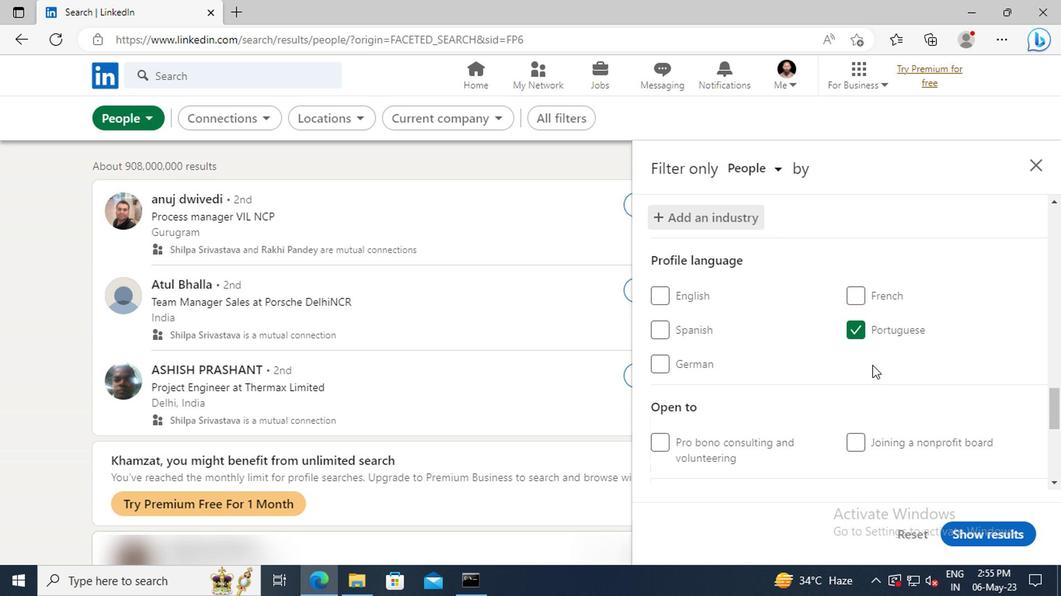
Action: Mouse moved to (865, 348)
Screenshot: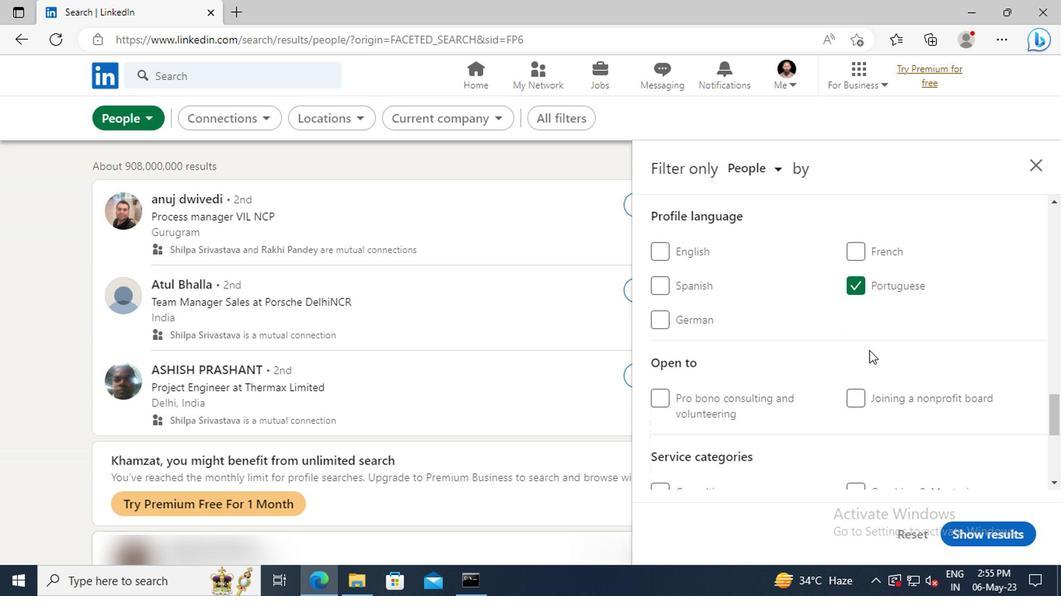 
Action: Mouse scrolled (865, 348) with delta (0, 0)
Screenshot: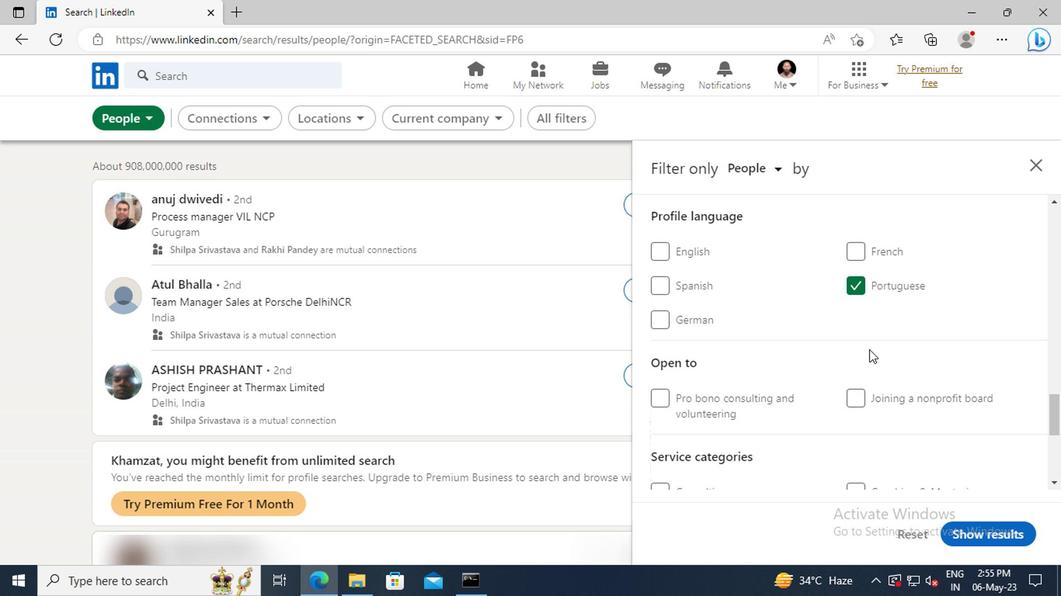 
Action: Mouse moved to (865, 347)
Screenshot: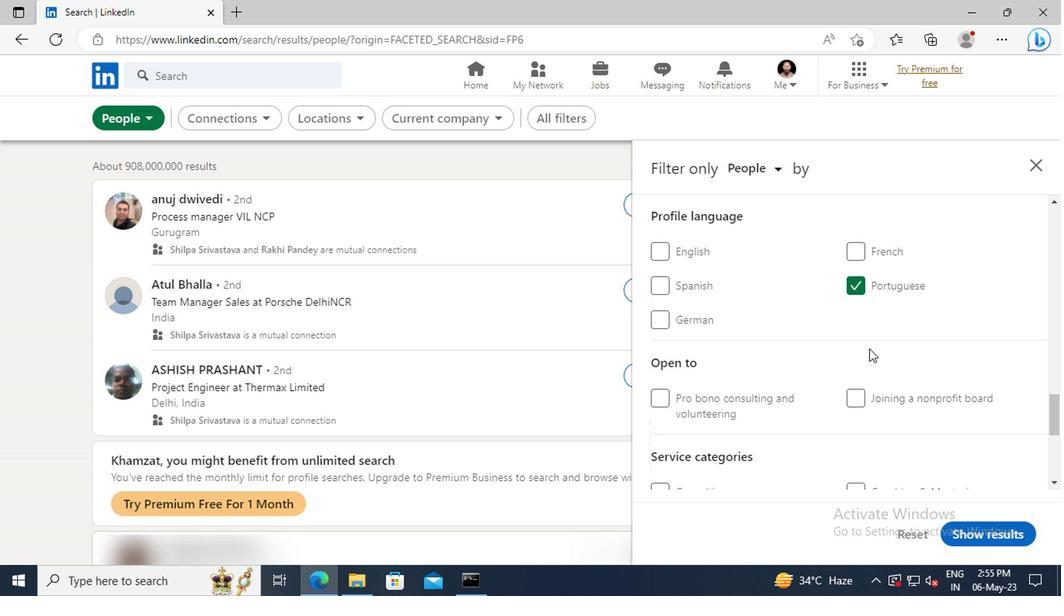 
Action: Mouse scrolled (865, 346) with delta (0, -1)
Screenshot: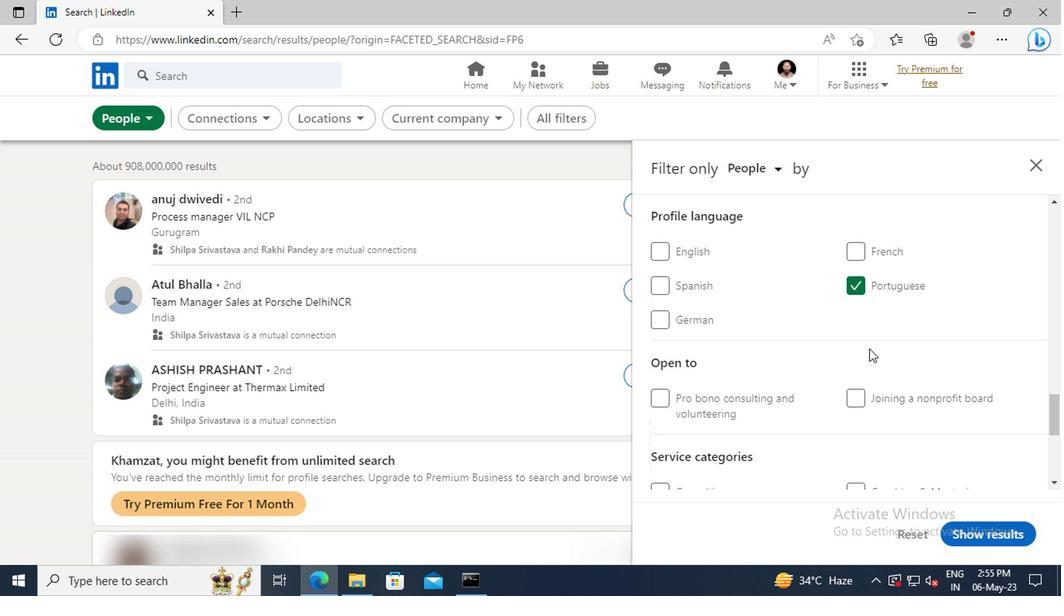 
Action: Mouse moved to (865, 344)
Screenshot: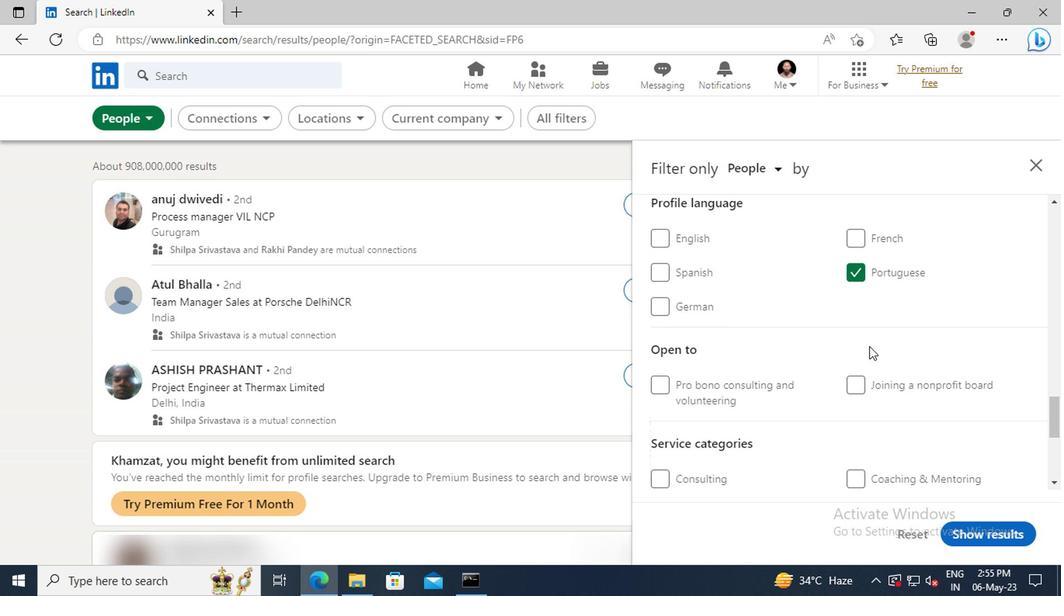 
Action: Mouse scrolled (865, 343) with delta (0, 0)
Screenshot: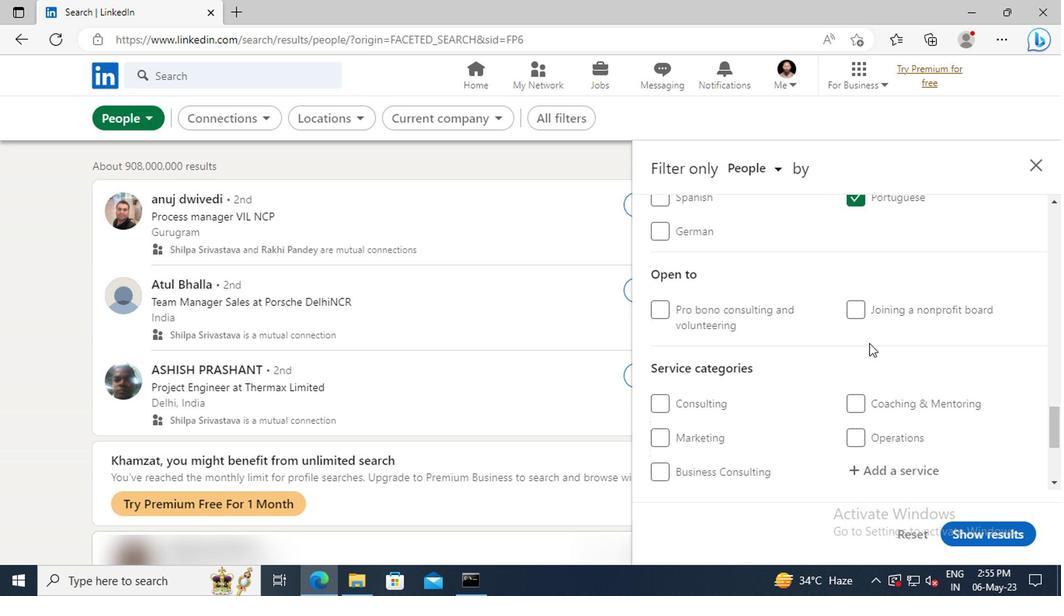 
Action: Mouse scrolled (865, 343) with delta (0, 0)
Screenshot: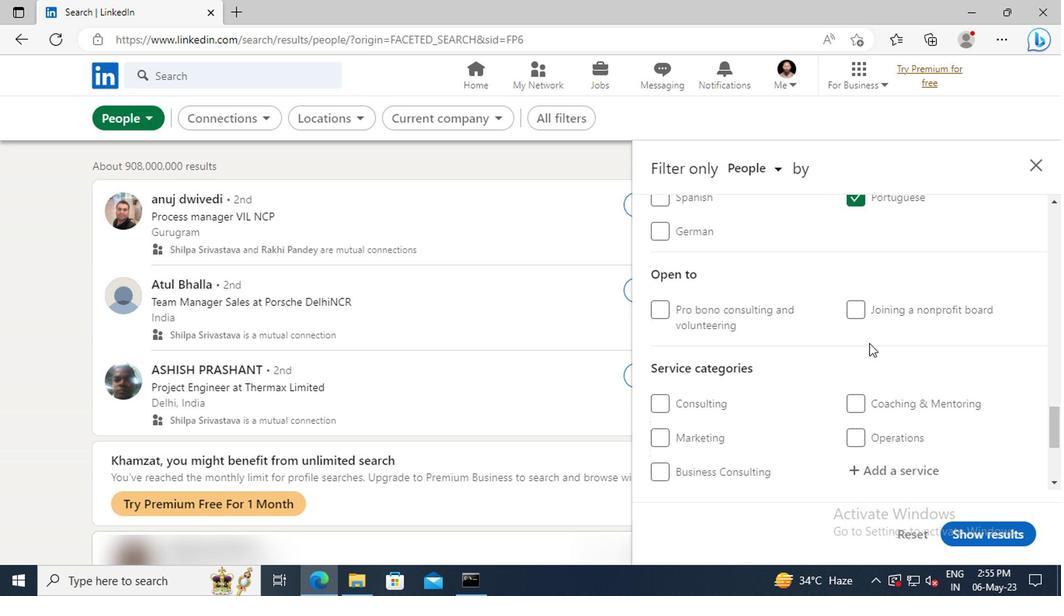 
Action: Mouse scrolled (865, 343) with delta (0, 0)
Screenshot: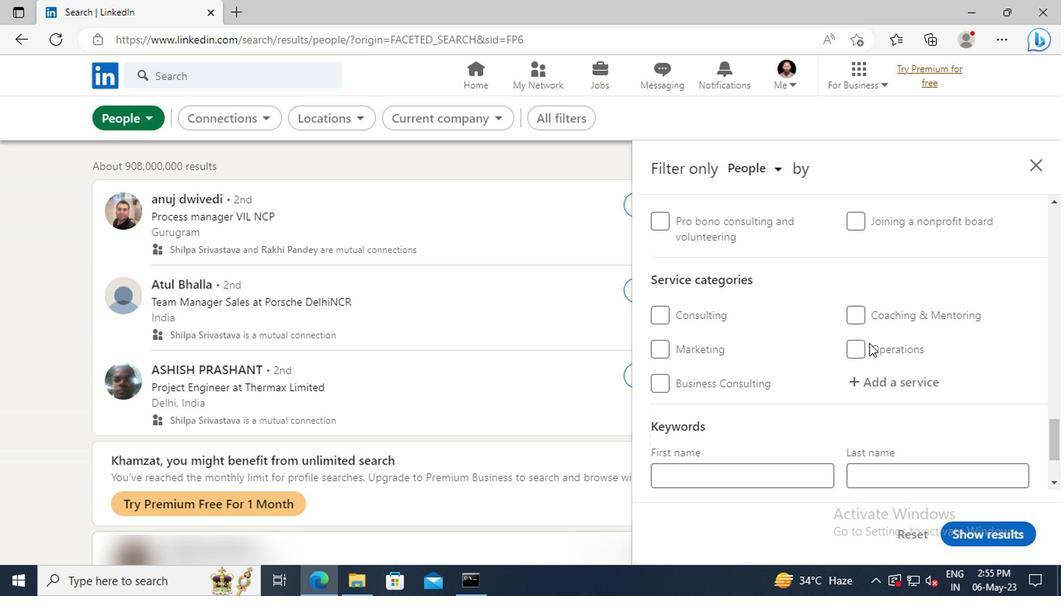 
Action: Mouse moved to (866, 342)
Screenshot: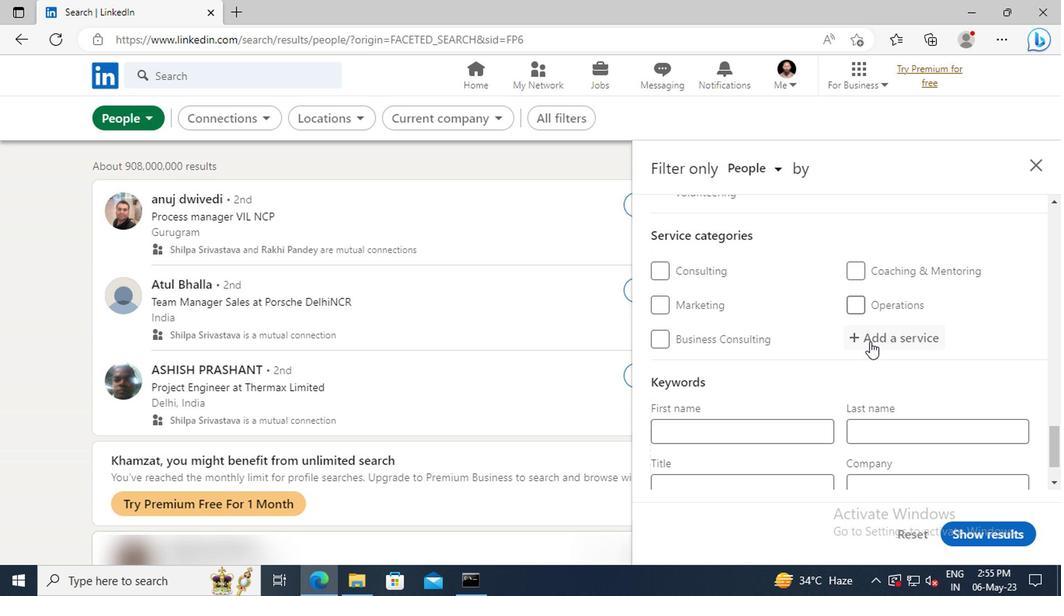 
Action: Mouse pressed left at (866, 342)
Screenshot: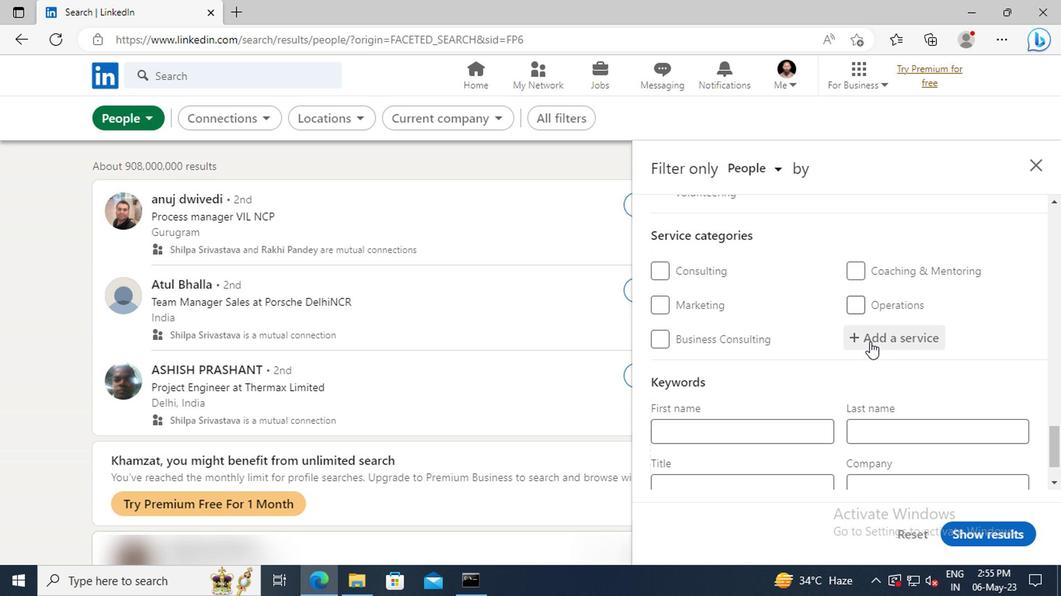 
Action: Key pressed <Key.shift>BUDGE
Screenshot: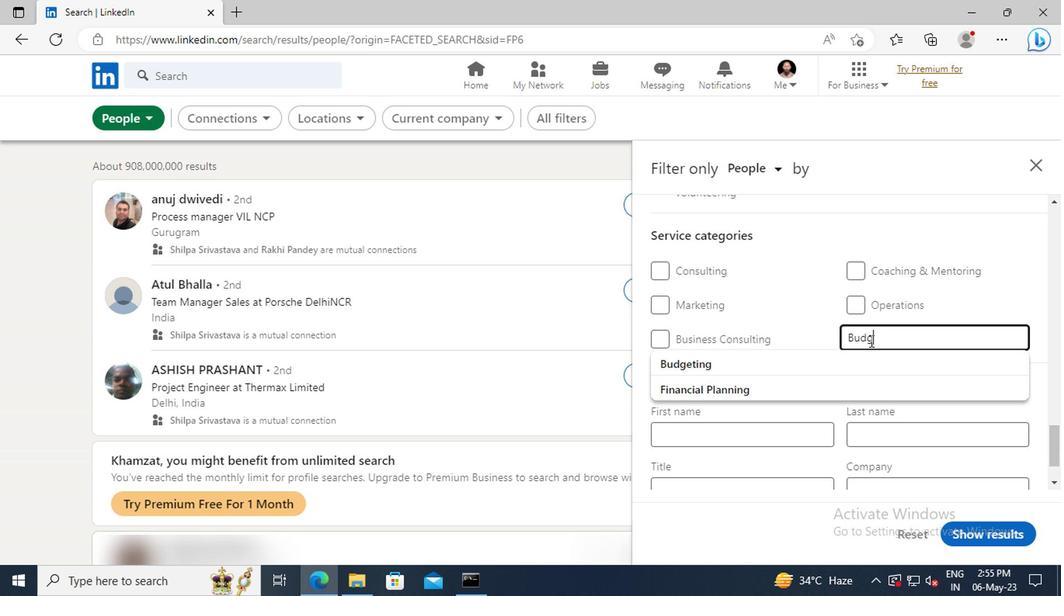 
Action: Mouse moved to (869, 358)
Screenshot: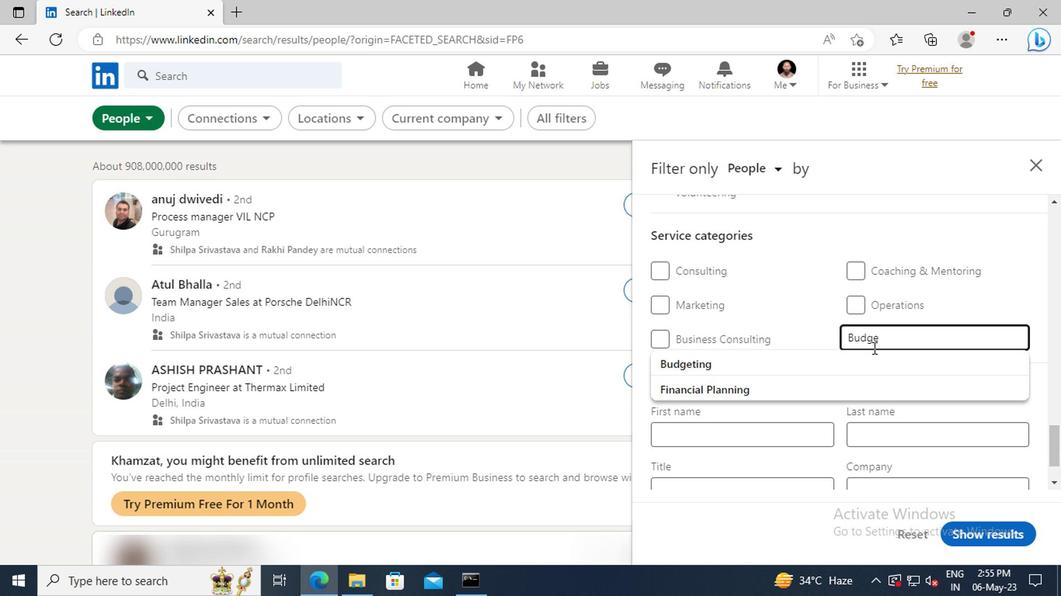 
Action: Mouse pressed left at (869, 358)
Screenshot: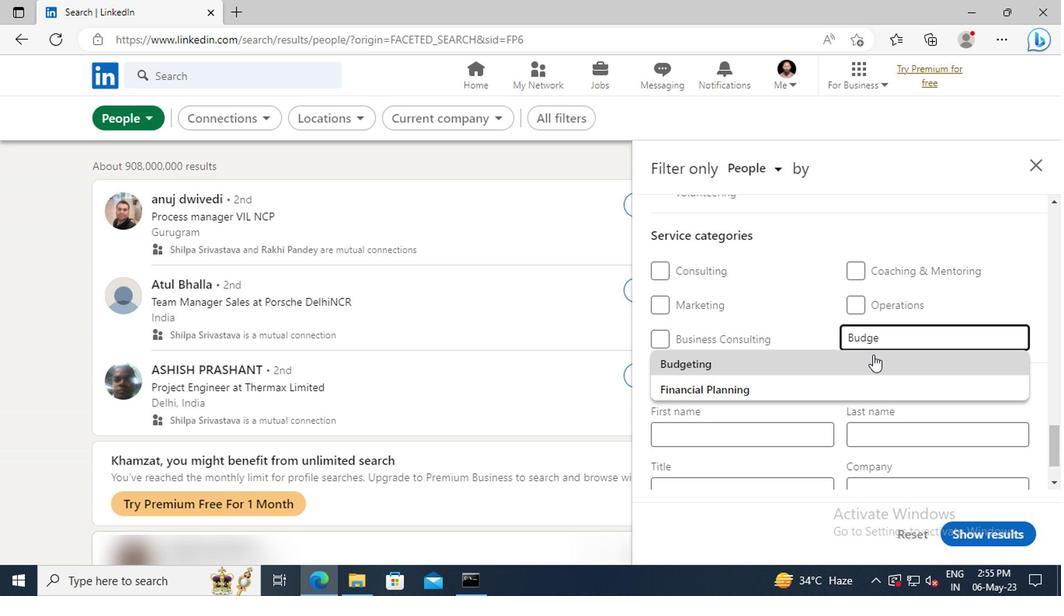 
Action: Mouse scrolled (869, 357) with delta (0, 0)
Screenshot: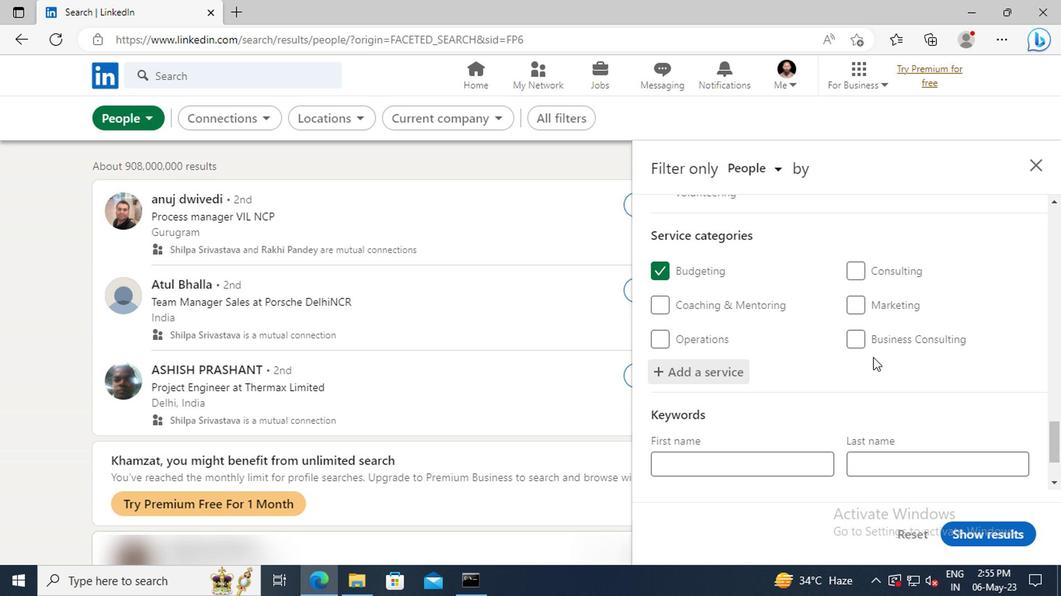 
Action: Mouse scrolled (869, 357) with delta (0, 0)
Screenshot: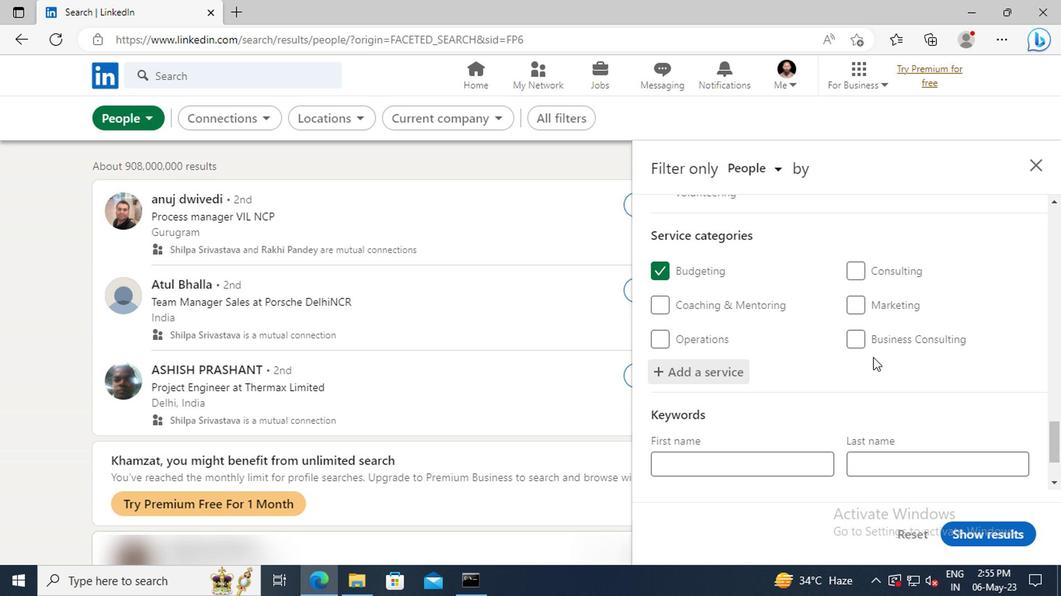 
Action: Mouse scrolled (869, 357) with delta (0, 0)
Screenshot: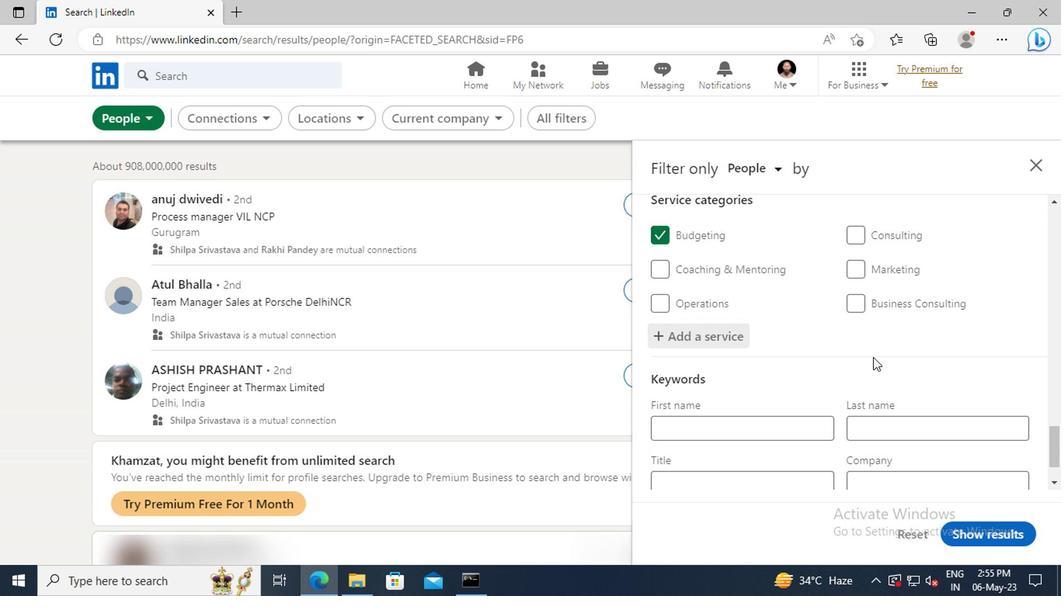 
Action: Mouse scrolled (869, 357) with delta (0, 0)
Screenshot: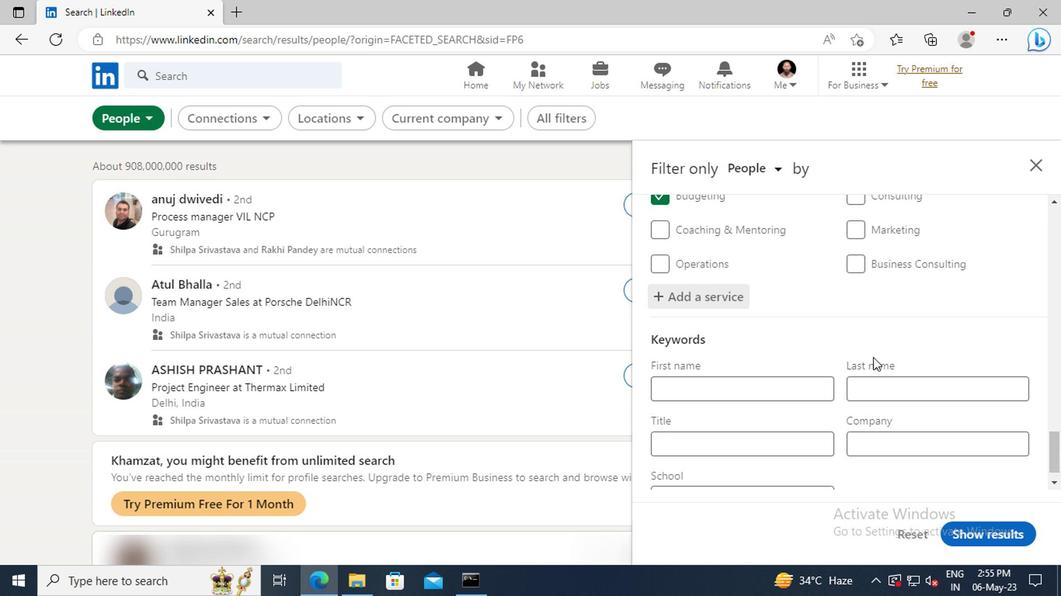 
Action: Mouse moved to (757, 418)
Screenshot: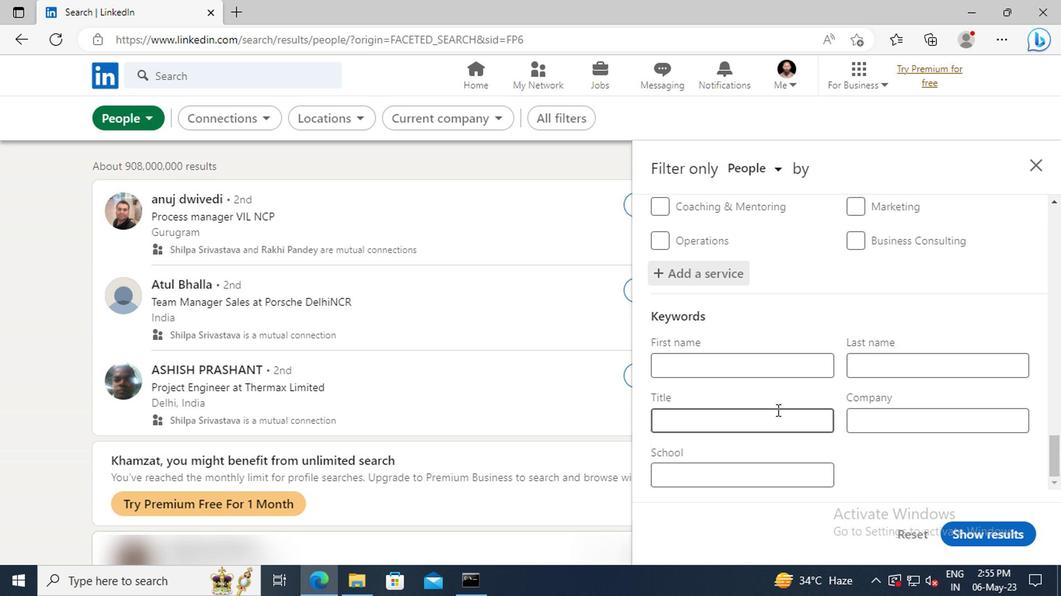 
Action: Mouse pressed left at (757, 418)
Screenshot: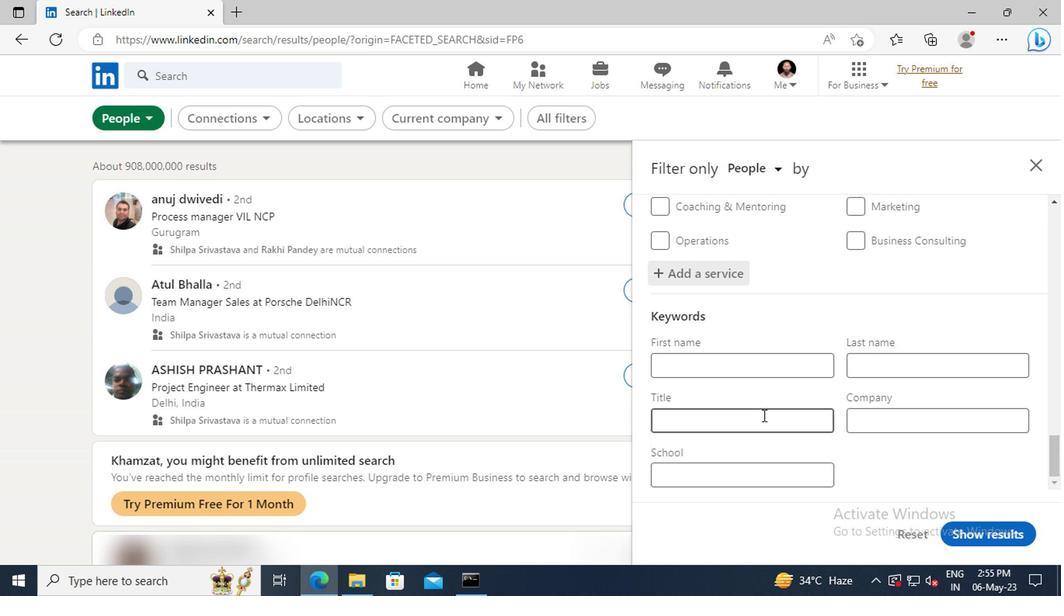 
Action: Key pressed <Key.shift>ACCOUNTING<Key.space><Key.shift>STAFF<Key.enter>
Screenshot: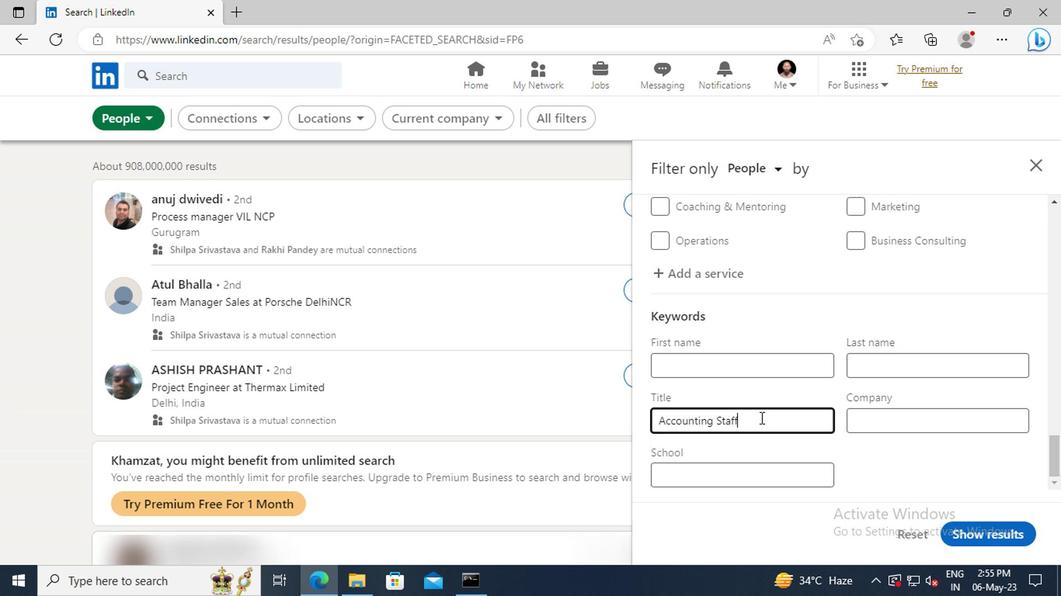 
Action: Mouse moved to (965, 534)
Screenshot: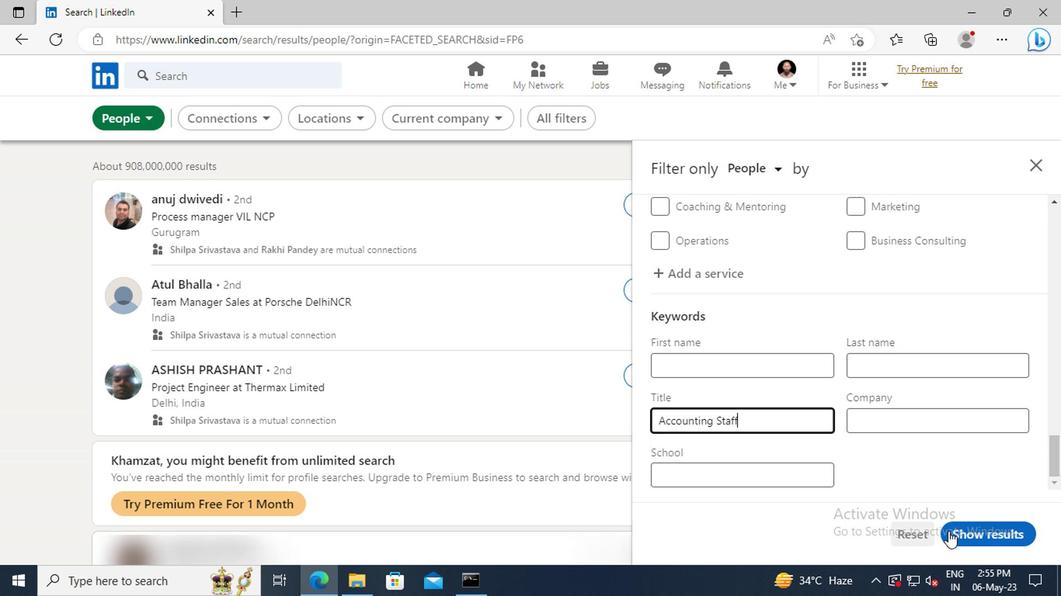 
Action: Mouse pressed left at (965, 534)
Screenshot: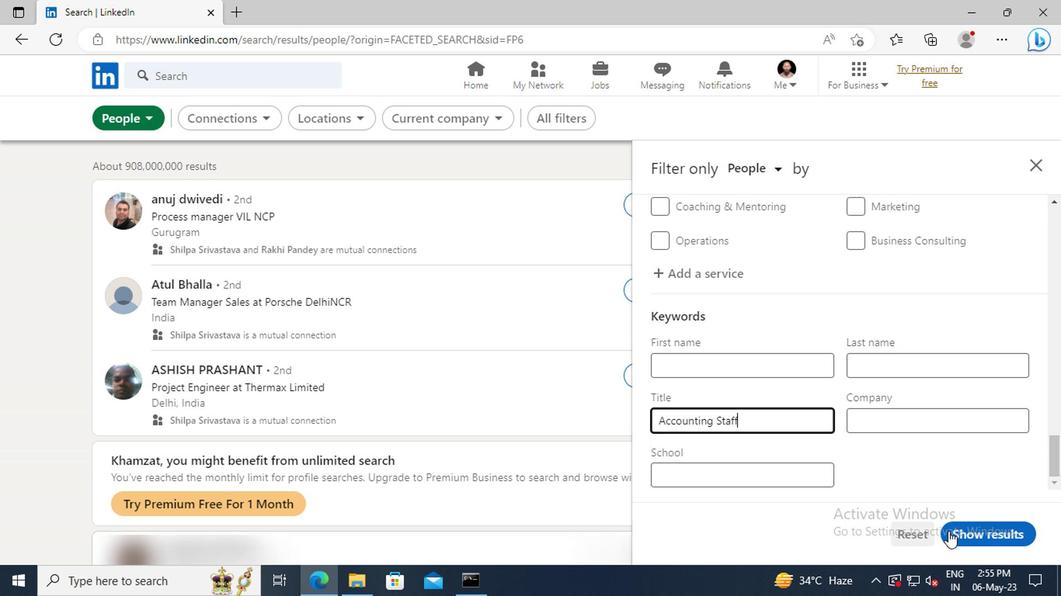 
Action: Mouse moved to (965, 534)
Screenshot: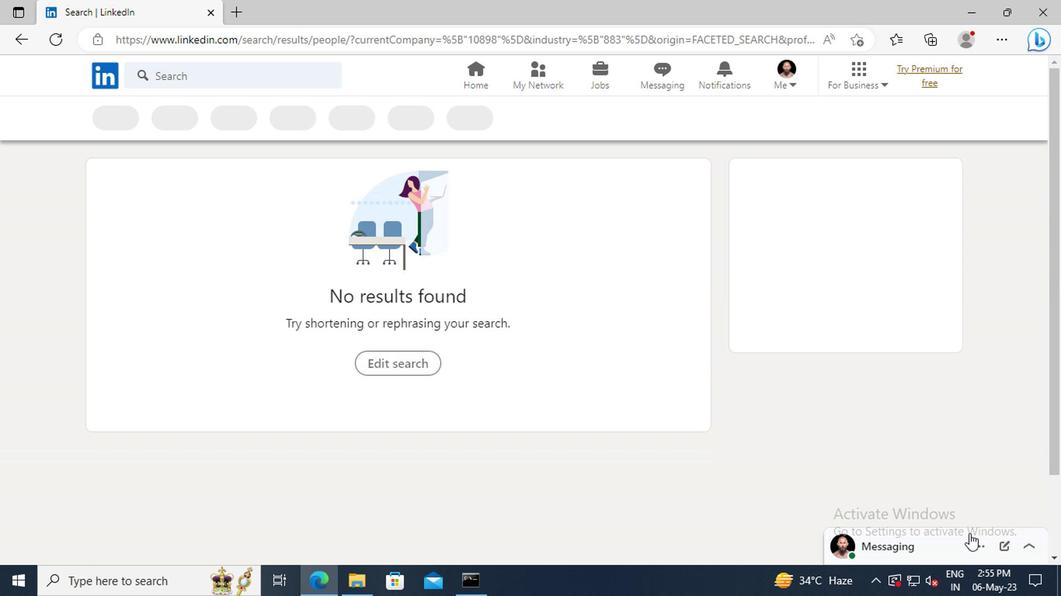 
